Task: Find a flat in Bani, Dominican Republic, for 7 guests from 10th to 15th July, with 4 bedrooms, 7 beds, 4 bathrooms, priced between ₹10,000 and ₹15,000, including amenities like Gym, Wifi, and Free parking, and hosted by someone who speaks English.
Action: Mouse moved to (604, 96)
Screenshot: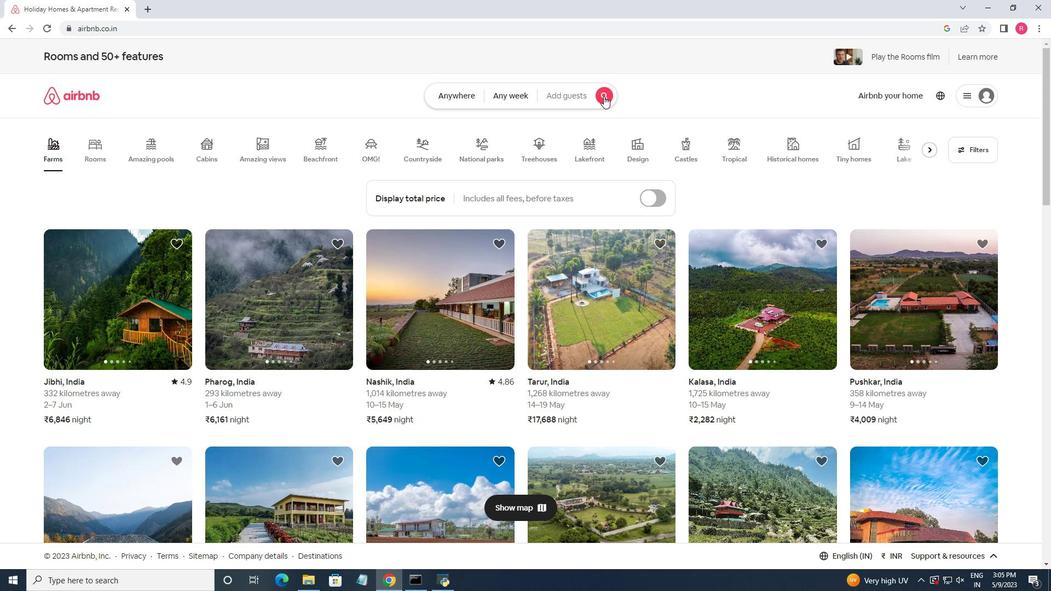 
Action: Mouse pressed left at (604, 96)
Screenshot: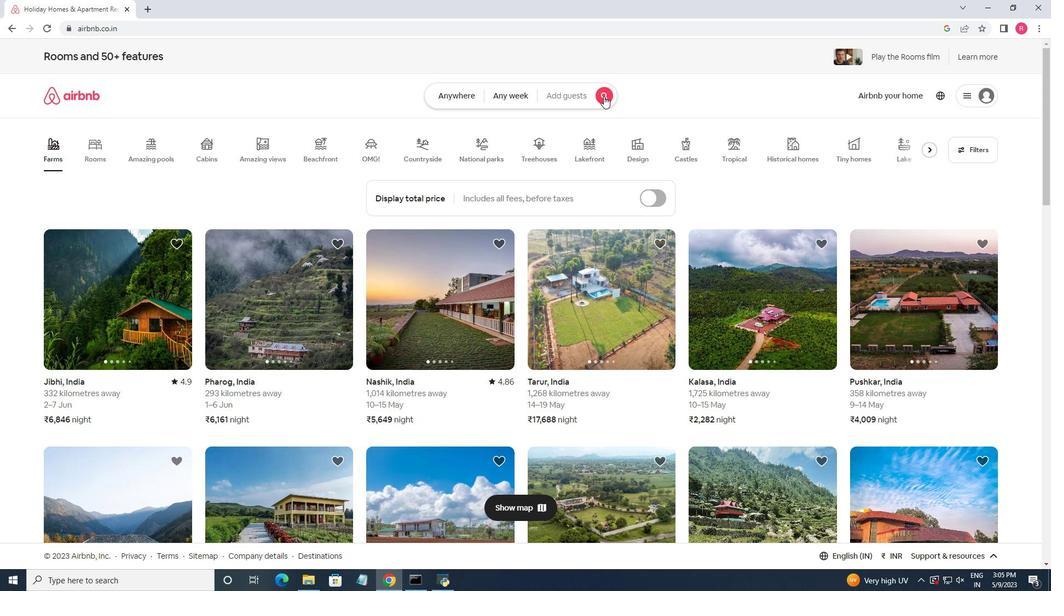 
Action: Mouse moved to (377, 136)
Screenshot: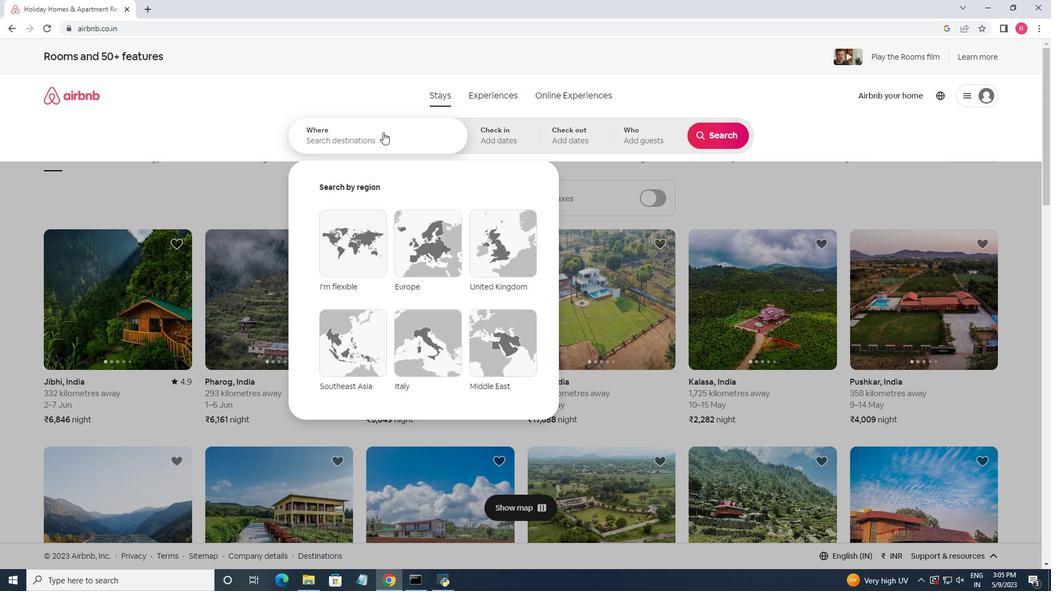 
Action: Mouse pressed left at (377, 136)
Screenshot: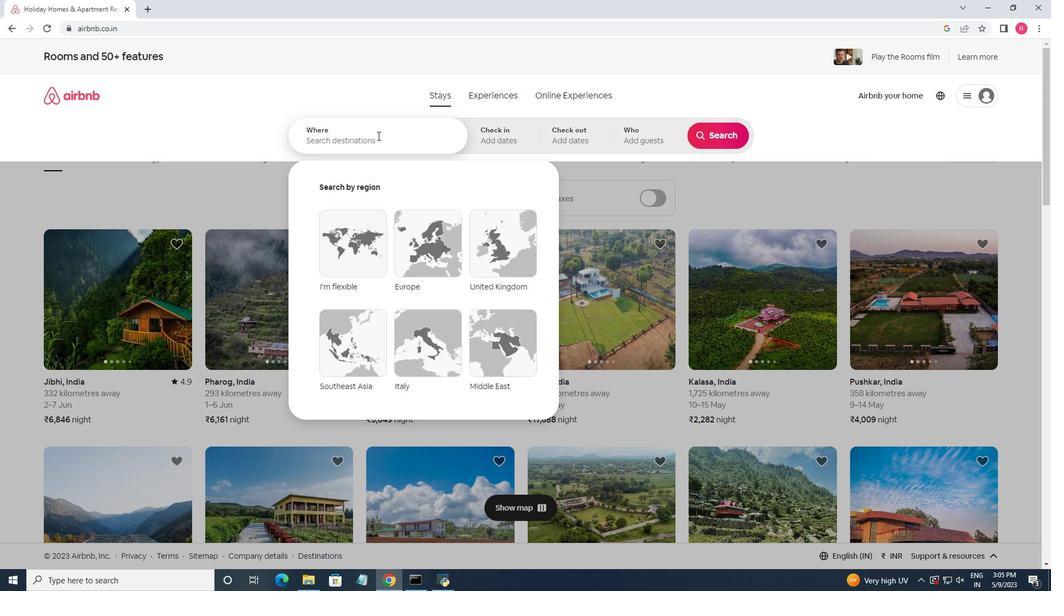 
Action: Mouse moved to (377, 136)
Screenshot: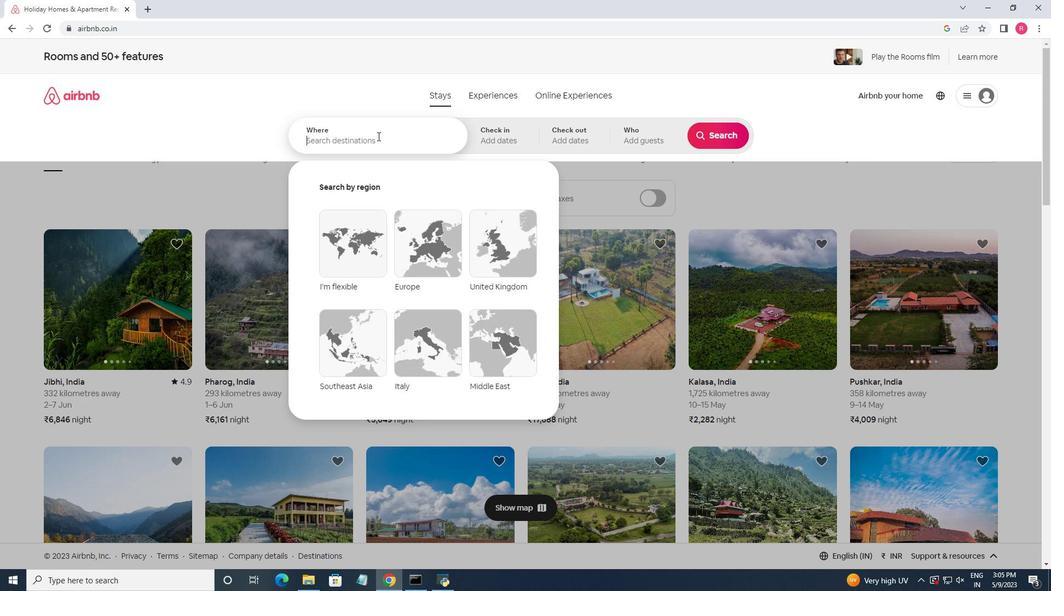 
Action: Key pressed <Key.shift><Key.shift><Key.shift><Key.shift>Bani,<Key.space><Key.shift><Key.shift><Key.shift><Key.shift><Key.shift><Key.shift>Dominician<Key.space><Key.shift>Republic
Screenshot: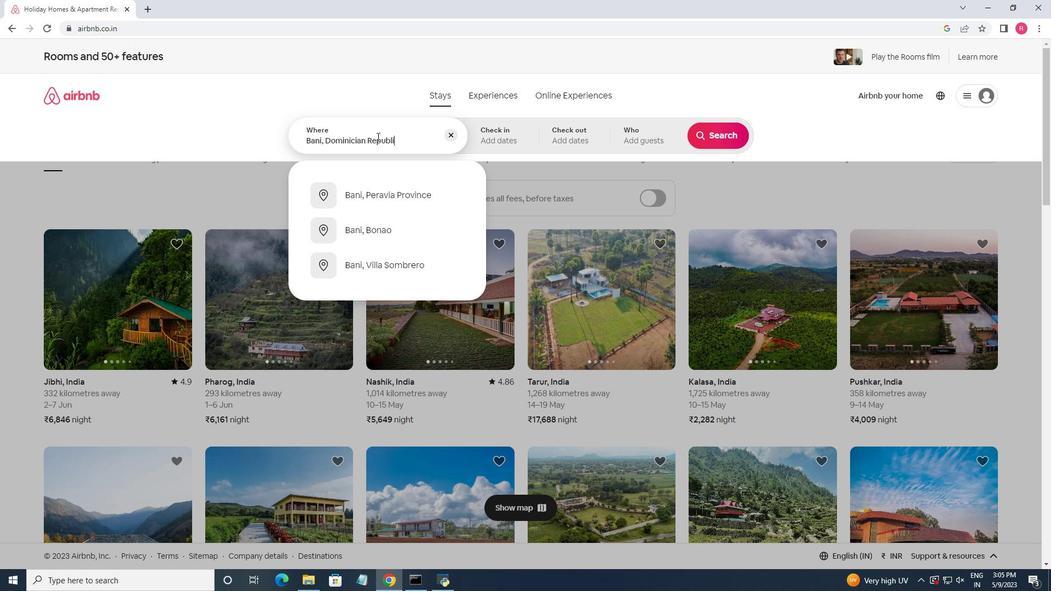
Action: Mouse moved to (423, 141)
Screenshot: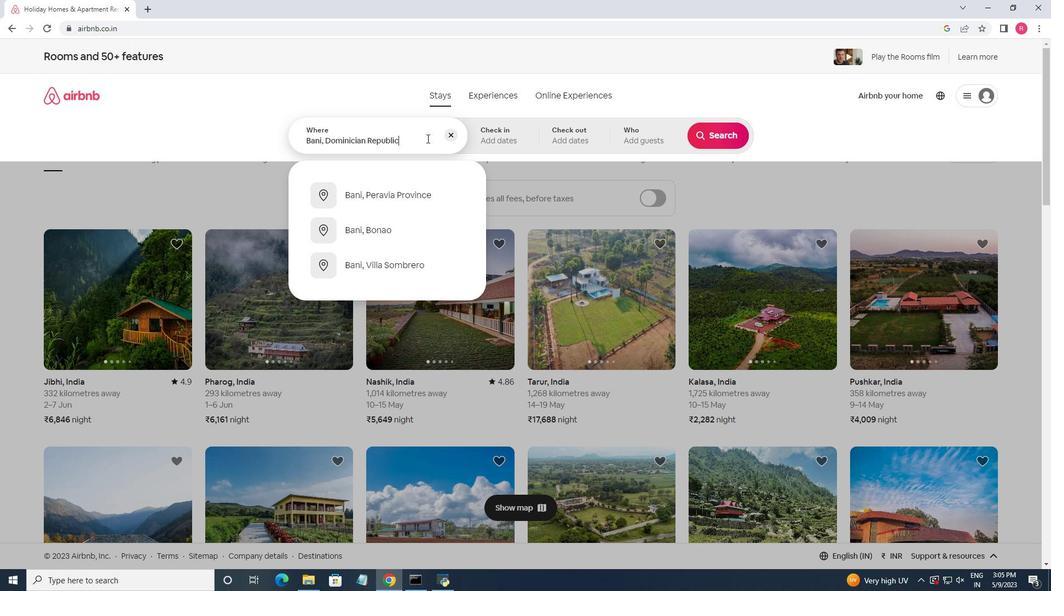 
Action: Key pressed <Key.enter>
Screenshot: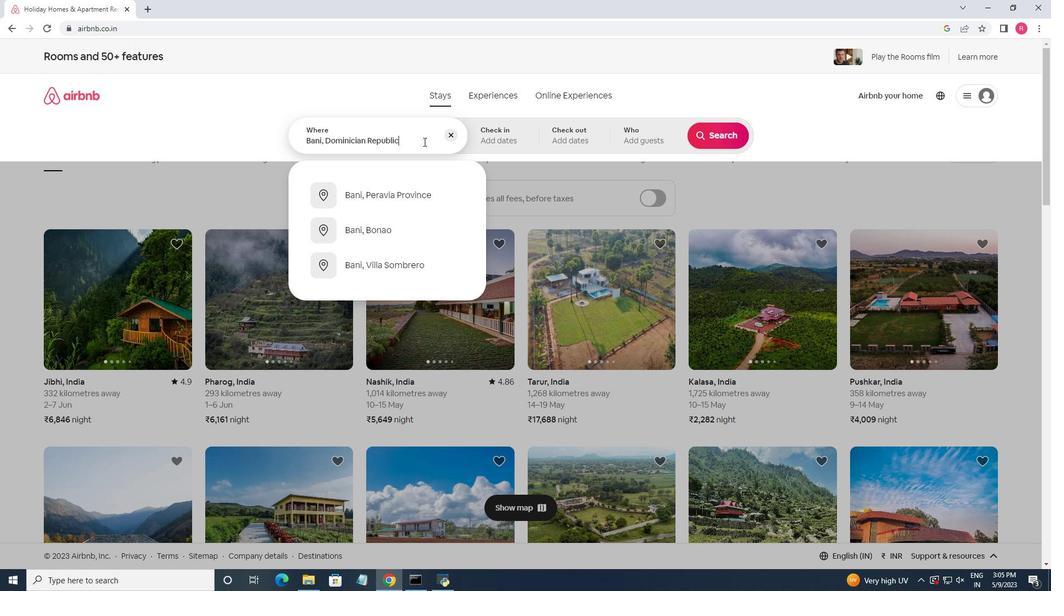 
Action: Mouse moved to (712, 227)
Screenshot: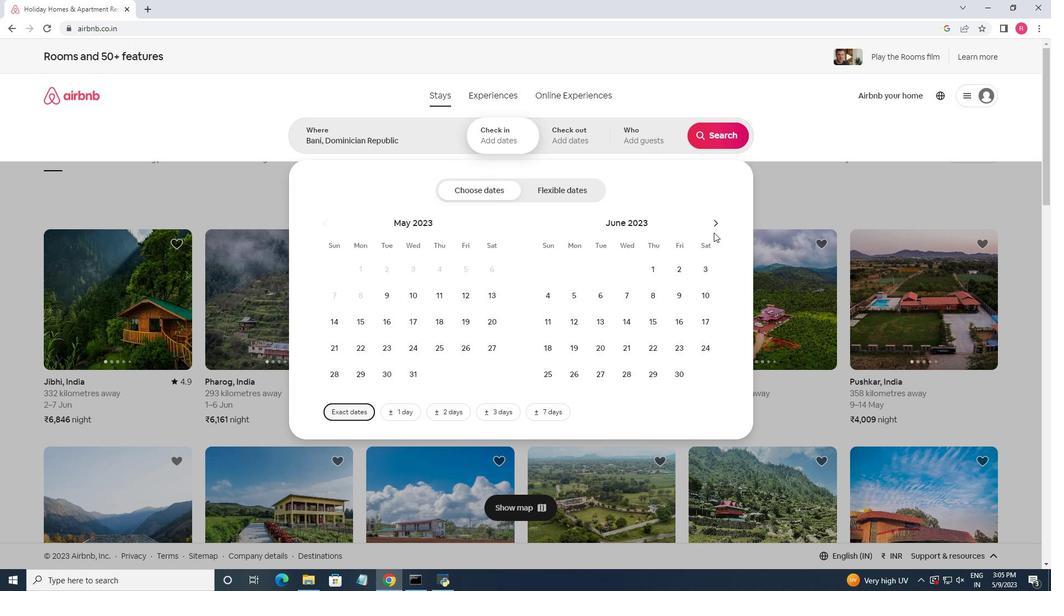
Action: Mouse pressed left at (712, 227)
Screenshot: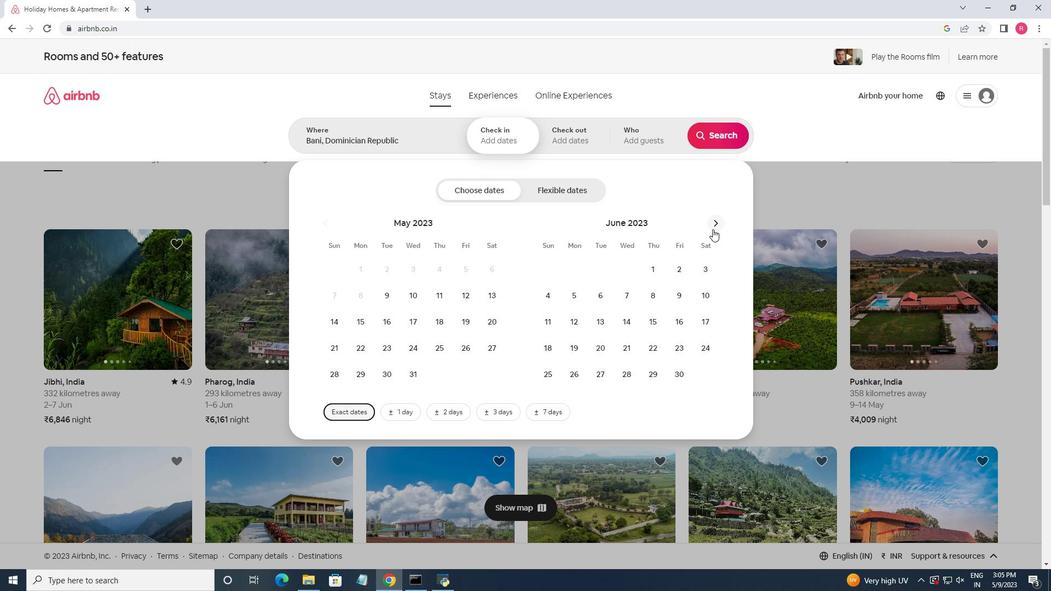 
Action: Mouse moved to (572, 319)
Screenshot: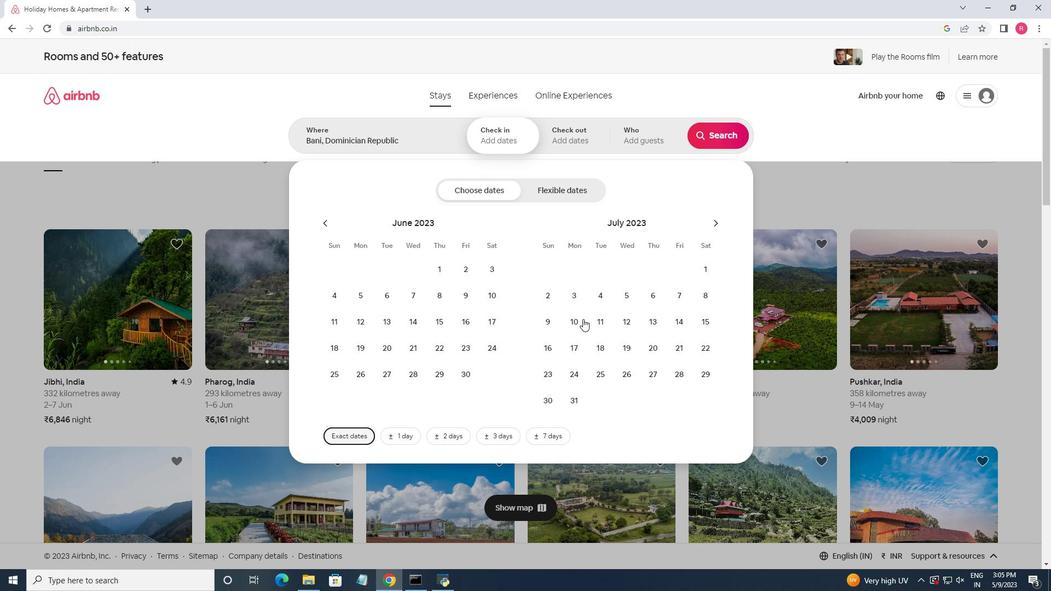 
Action: Mouse pressed left at (572, 319)
Screenshot: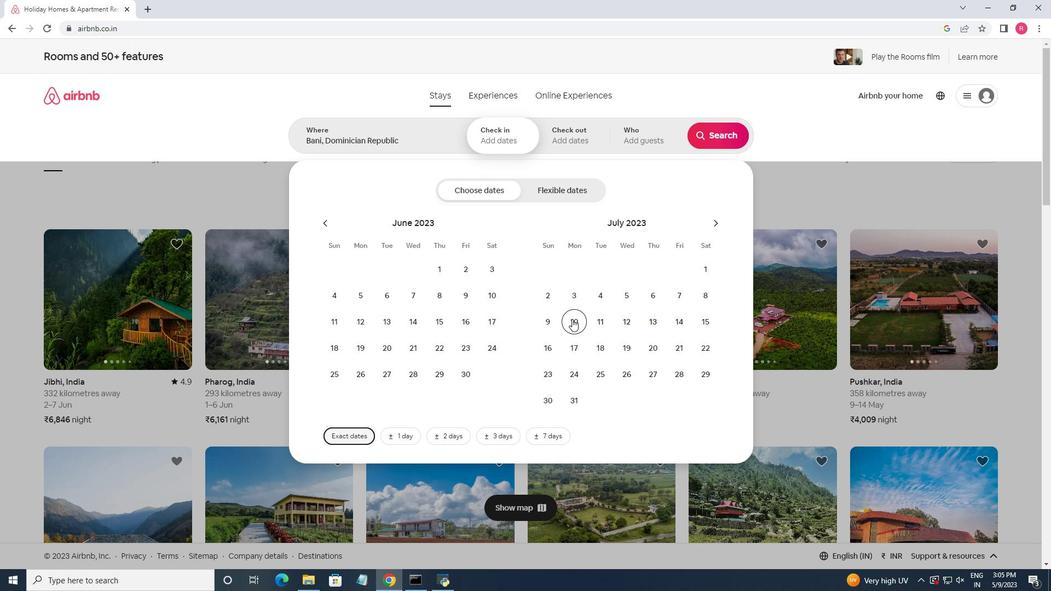 
Action: Mouse moved to (705, 328)
Screenshot: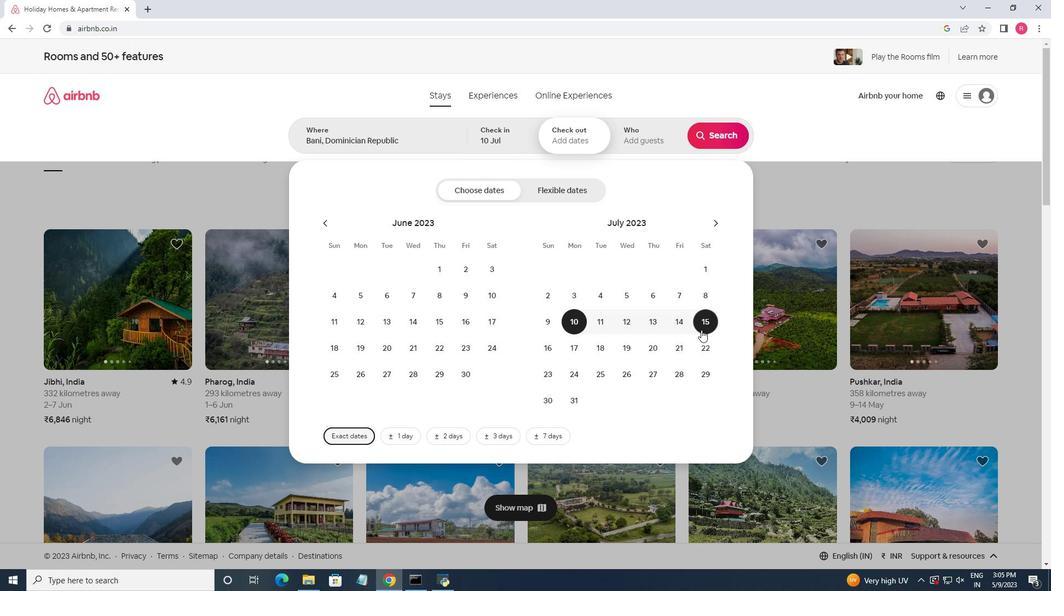 
Action: Mouse pressed left at (705, 328)
Screenshot: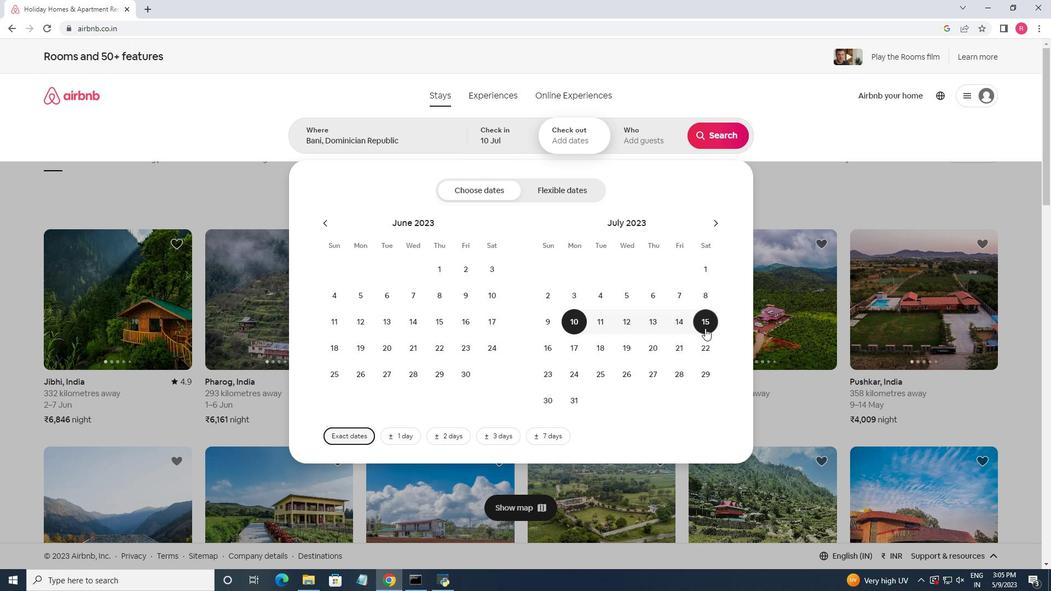 
Action: Mouse moved to (654, 140)
Screenshot: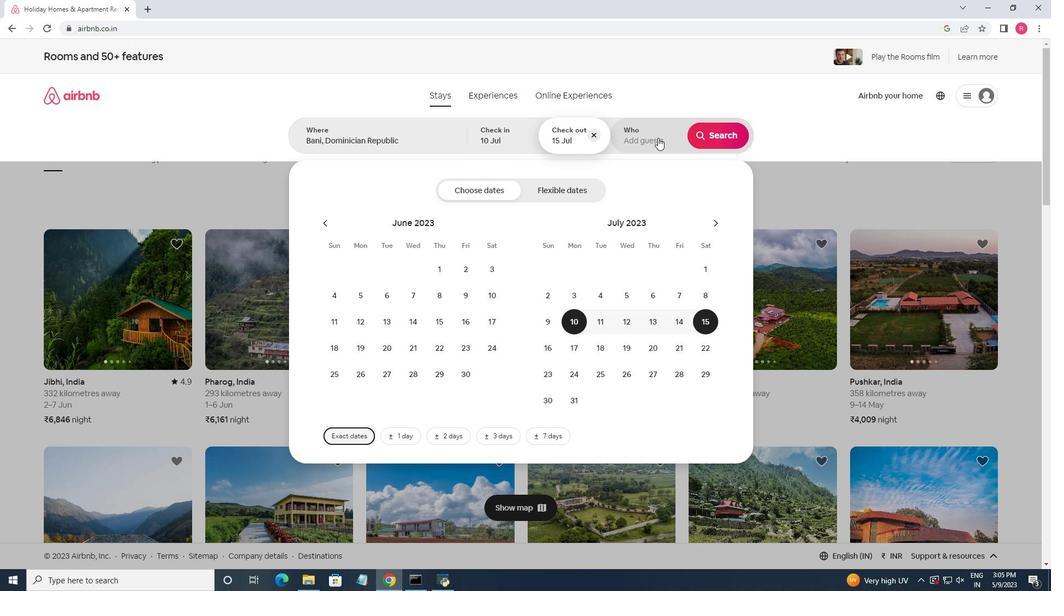 
Action: Mouse pressed left at (654, 140)
Screenshot: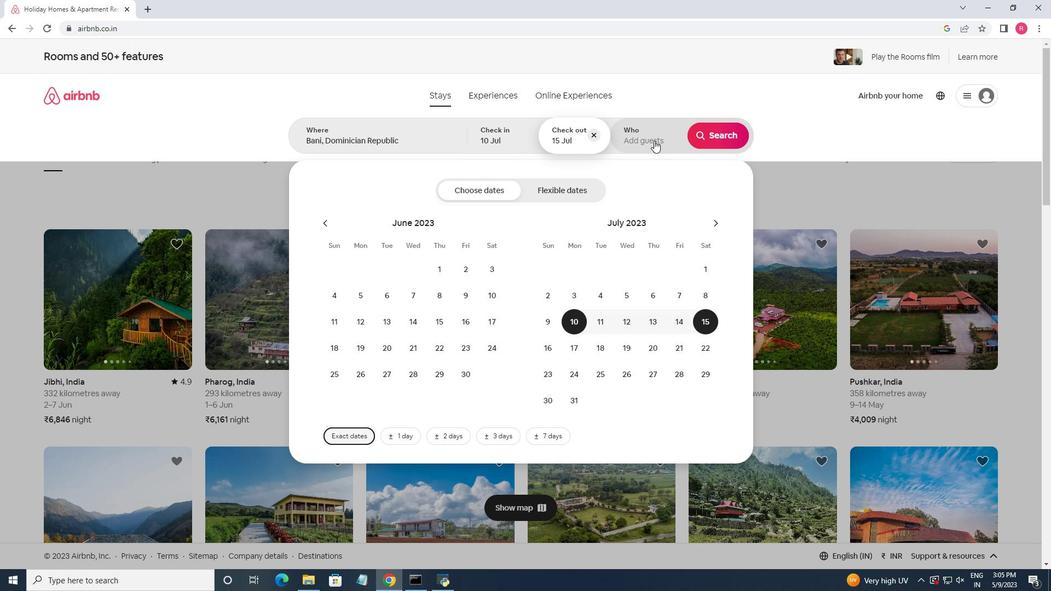 
Action: Mouse moved to (718, 197)
Screenshot: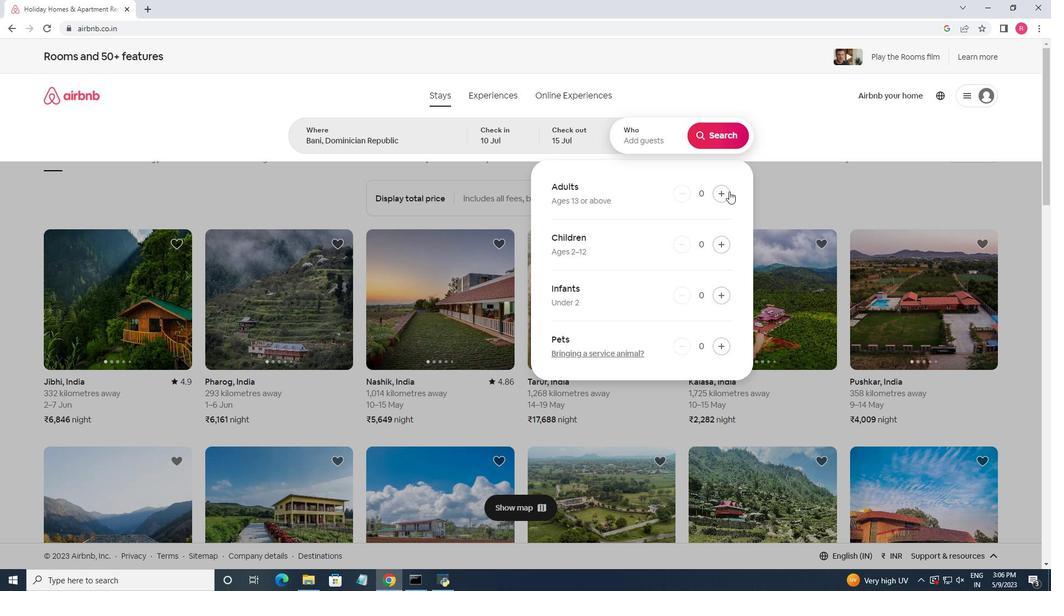 
Action: Mouse pressed left at (718, 197)
Screenshot: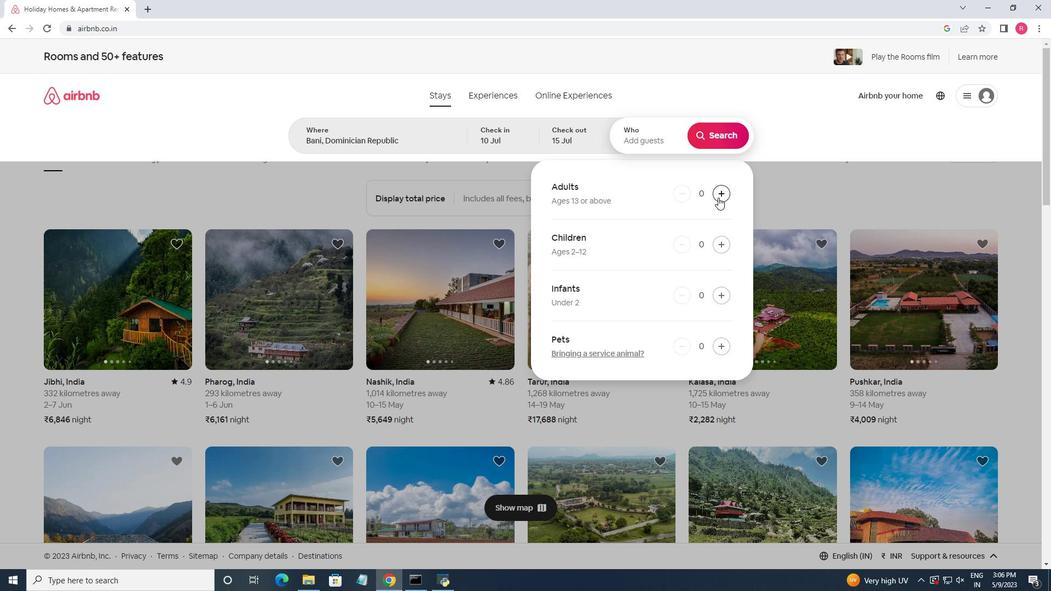 
Action: Mouse pressed left at (718, 197)
Screenshot: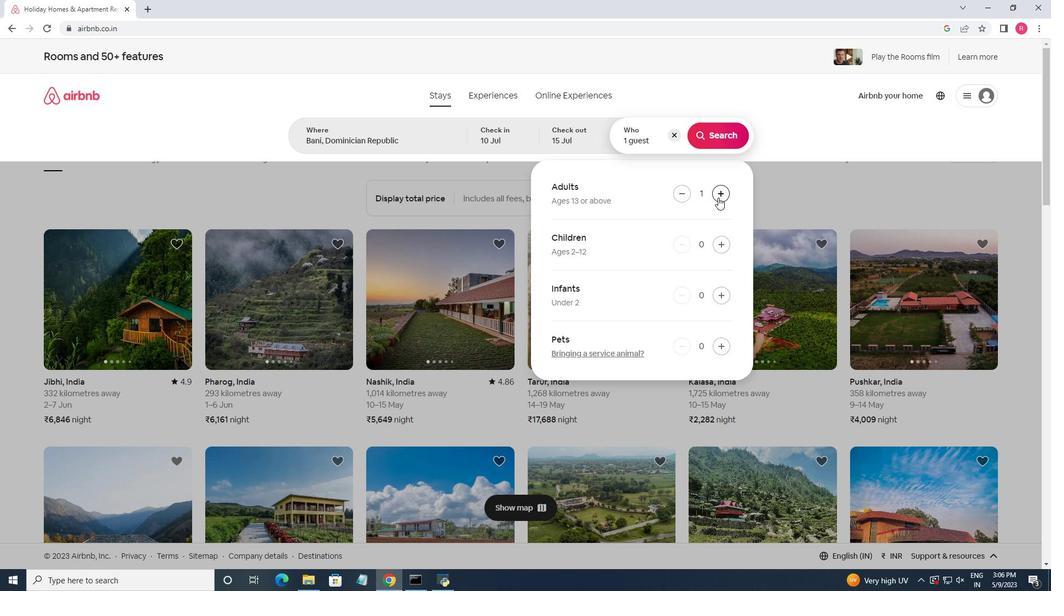 
Action: Mouse pressed left at (718, 197)
Screenshot: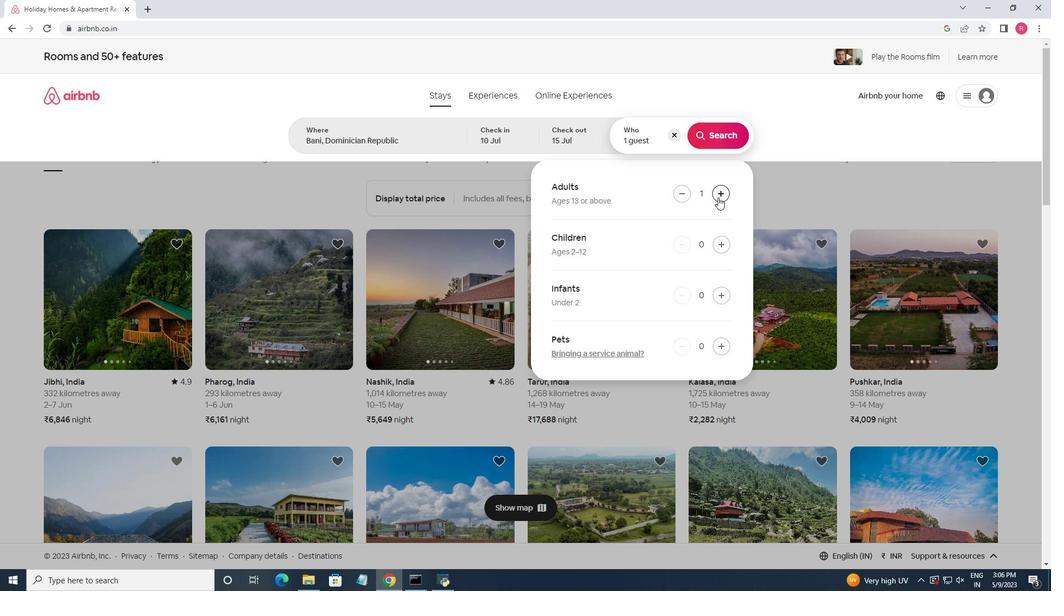 
Action: Mouse pressed left at (718, 197)
Screenshot: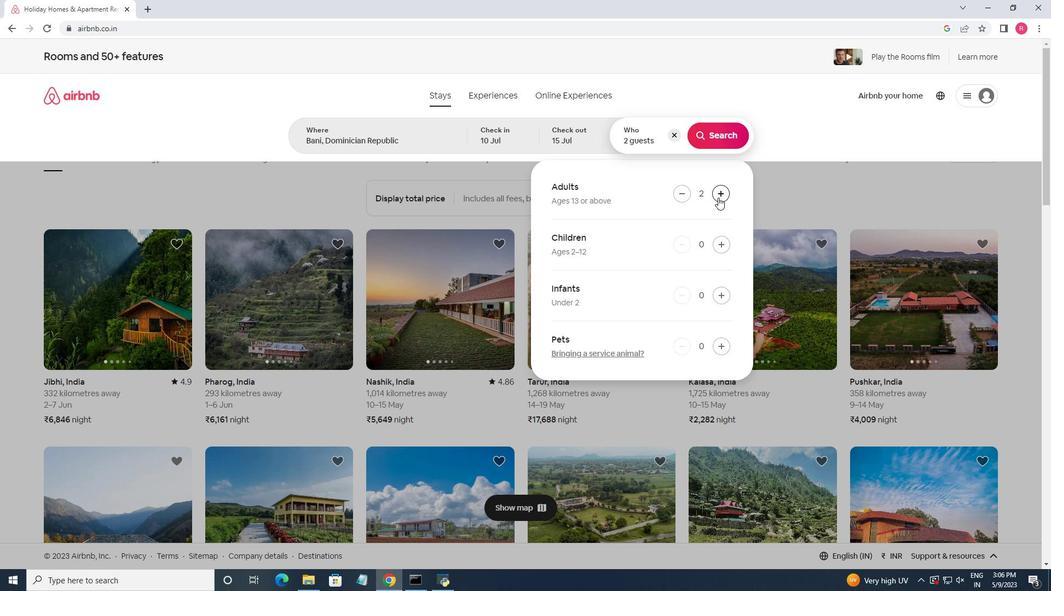 
Action: Mouse pressed left at (718, 197)
Screenshot: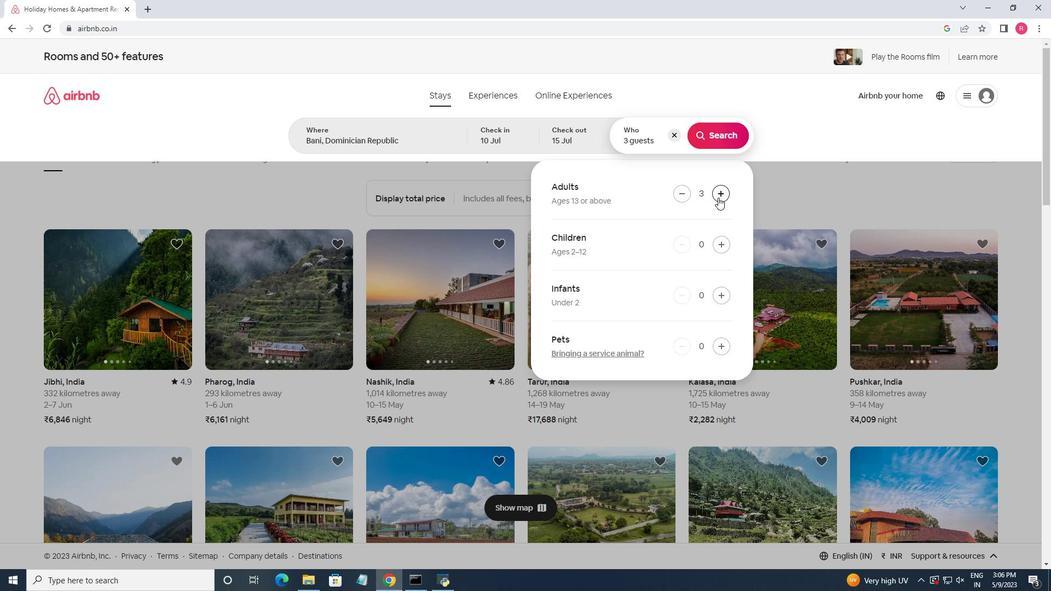 
Action: Mouse pressed left at (718, 197)
Screenshot: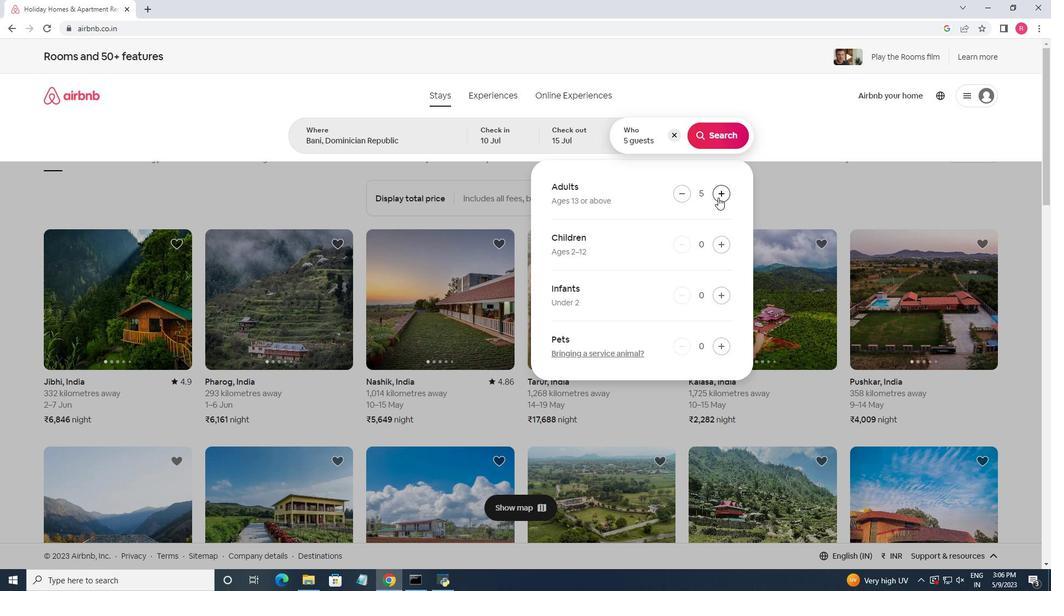 
Action: Mouse pressed left at (718, 197)
Screenshot: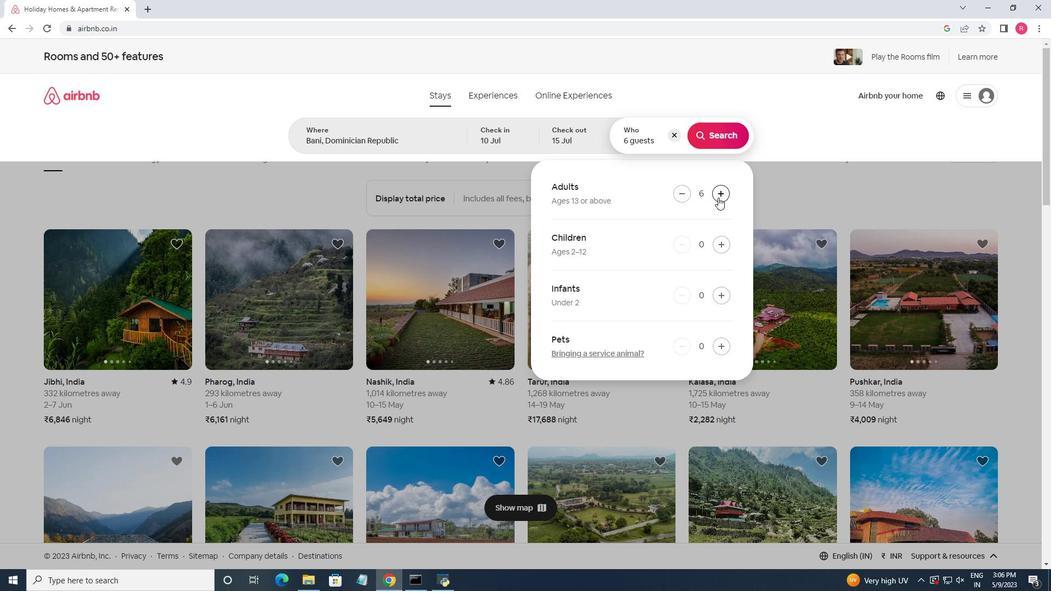 
Action: Mouse moved to (716, 138)
Screenshot: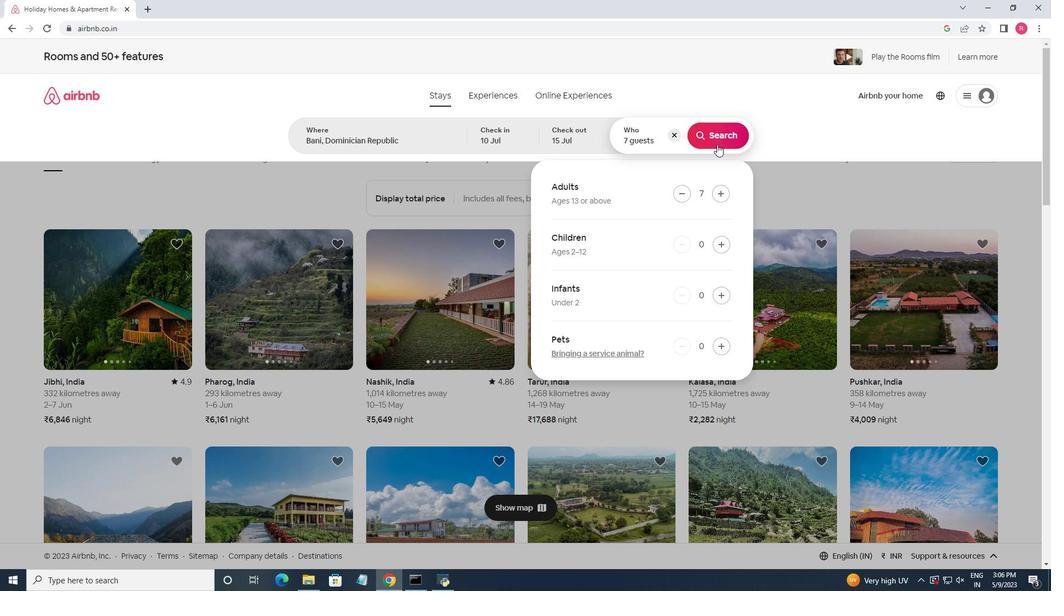
Action: Mouse pressed left at (716, 138)
Screenshot: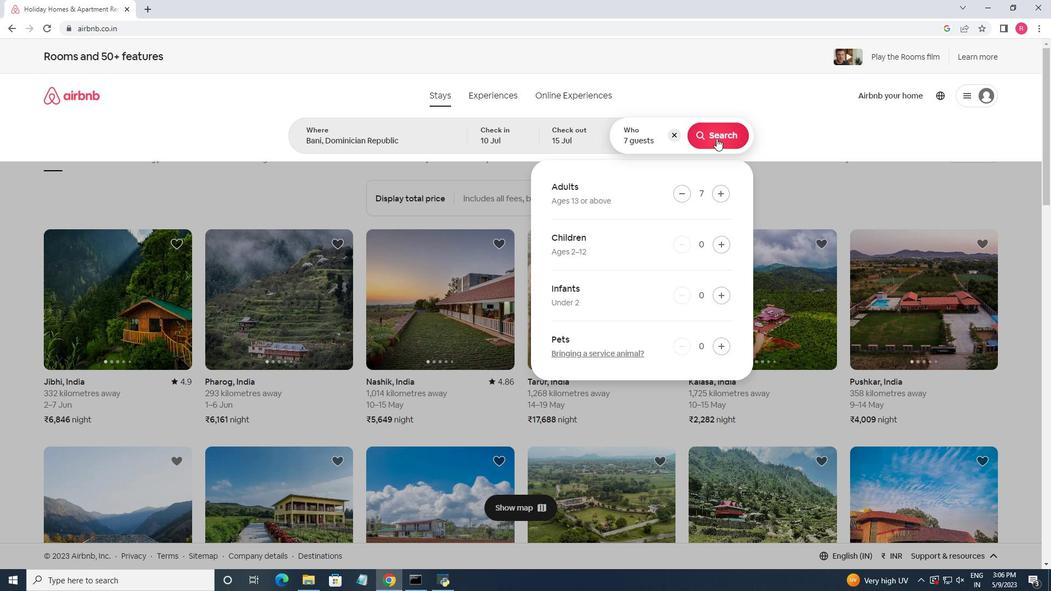 
Action: Mouse moved to (993, 112)
Screenshot: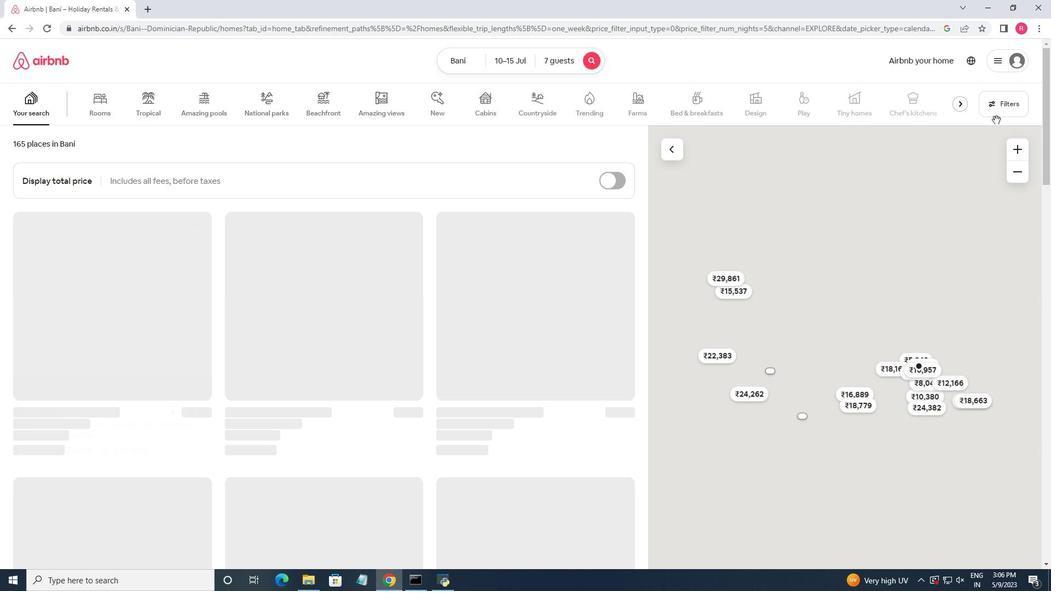
Action: Mouse pressed left at (993, 112)
Screenshot: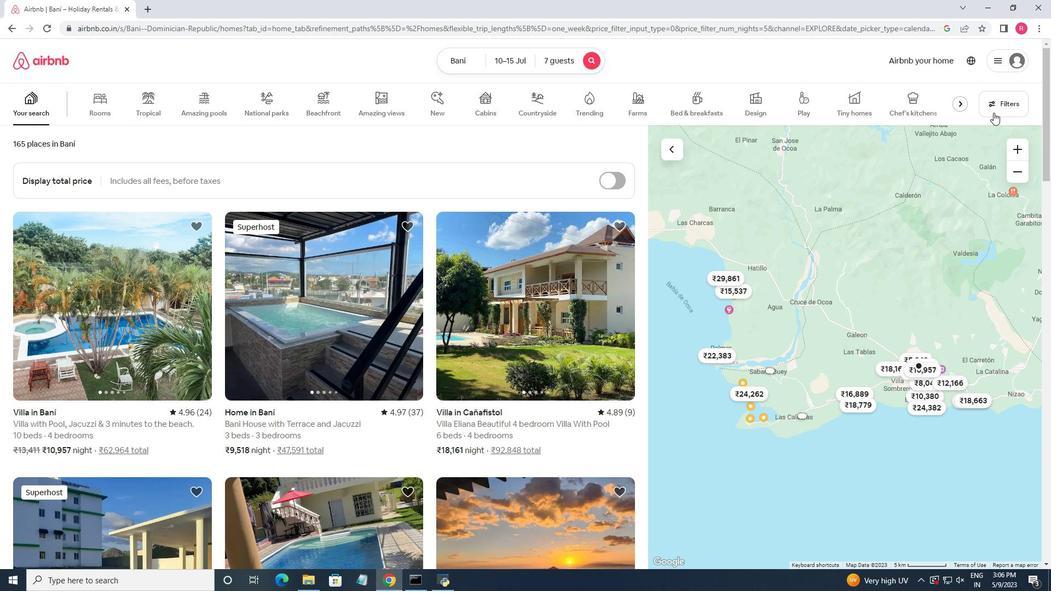 
Action: Mouse moved to (389, 372)
Screenshot: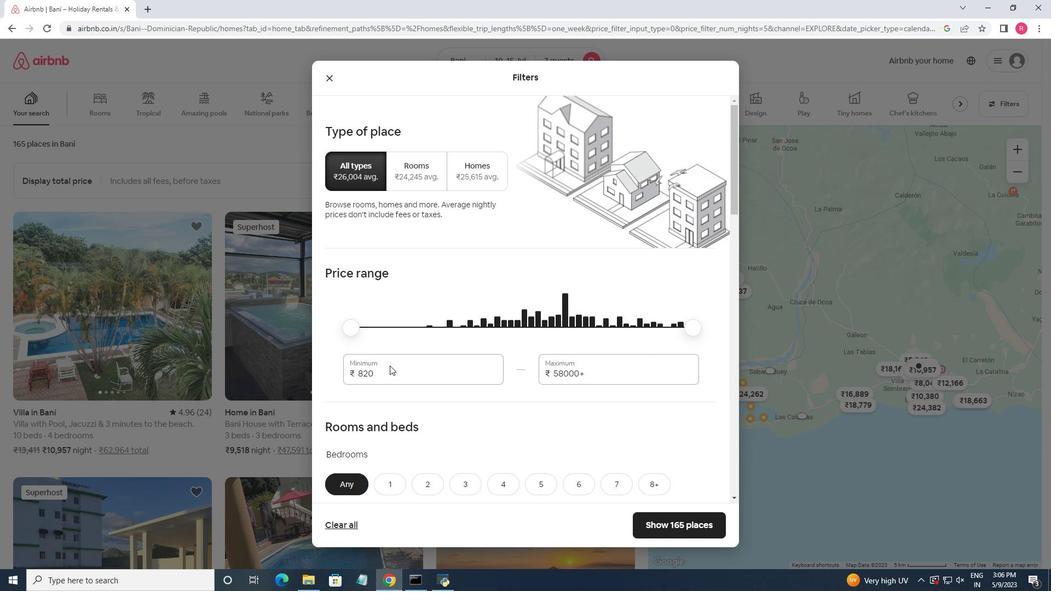
Action: Mouse pressed left at (389, 372)
Screenshot: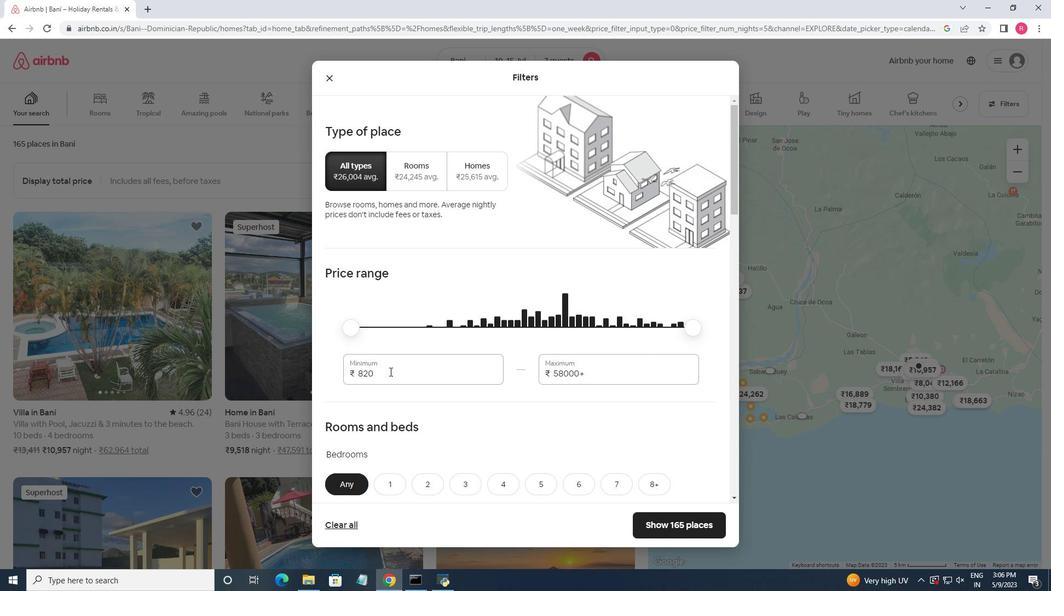 
Action: Mouse pressed left at (389, 372)
Screenshot: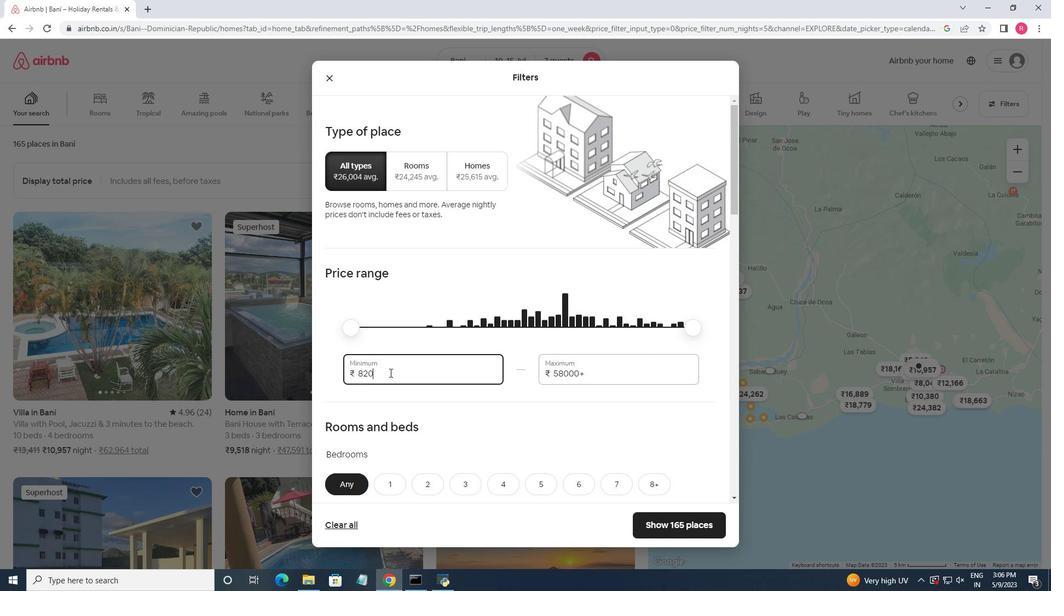
Action: Key pressed 10000<Key.tab>15000
Screenshot: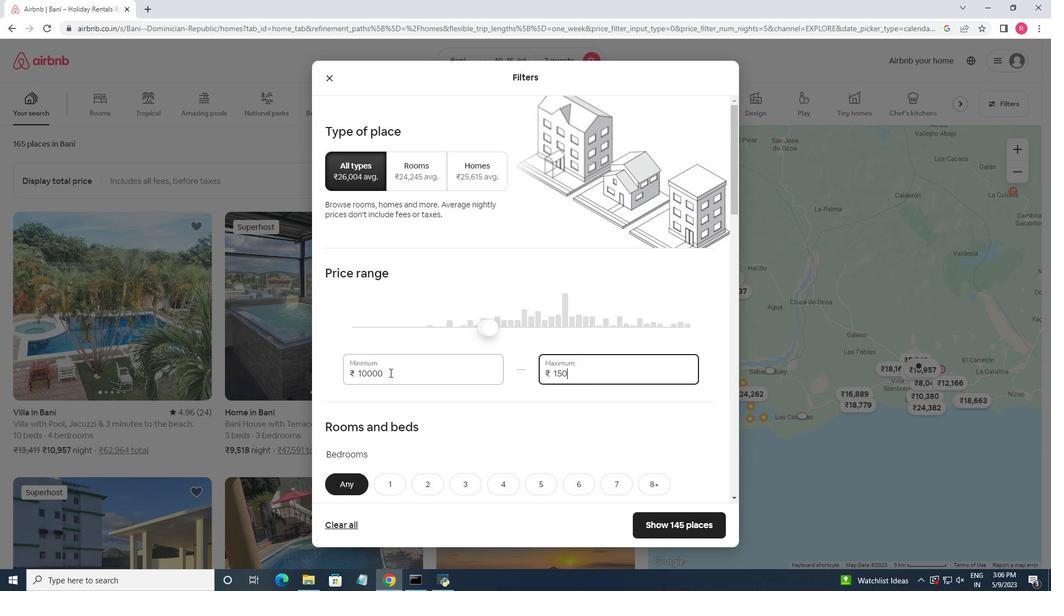 
Action: Mouse moved to (424, 381)
Screenshot: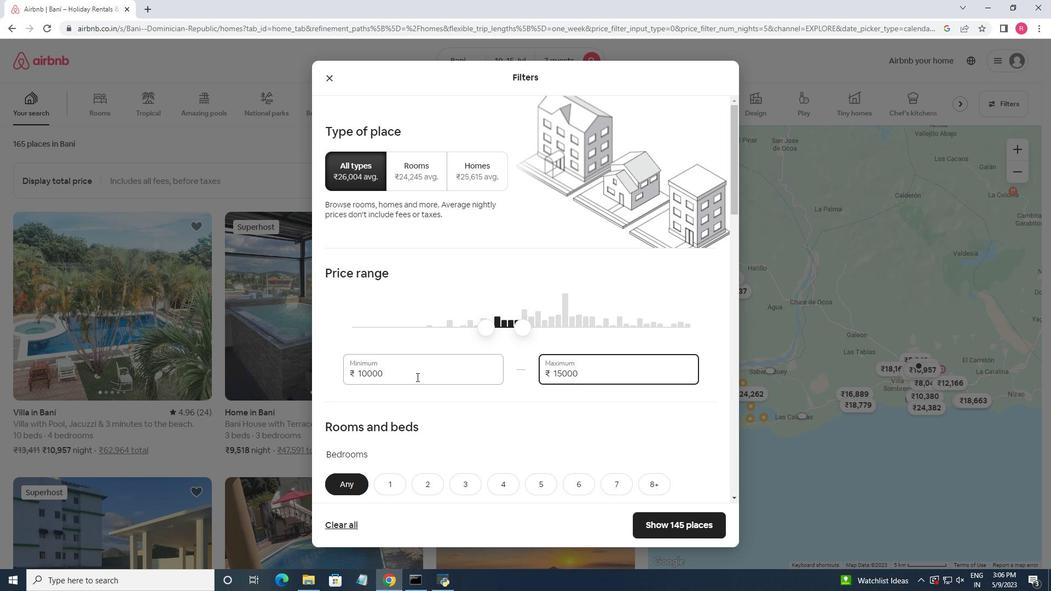 
Action: Mouse scrolled (424, 380) with delta (0, 0)
Screenshot: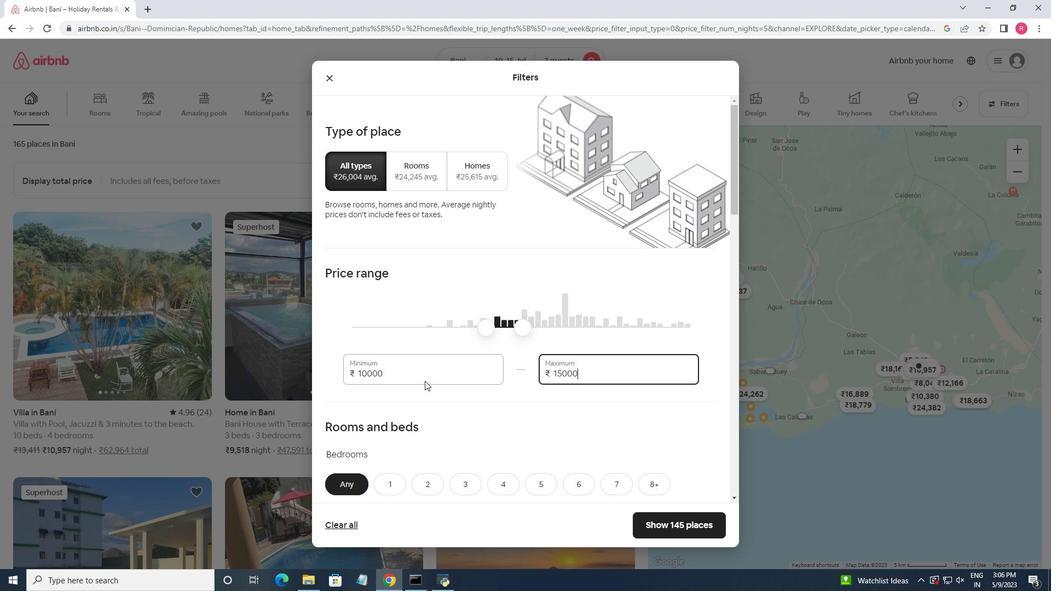 
Action: Mouse moved to (429, 392)
Screenshot: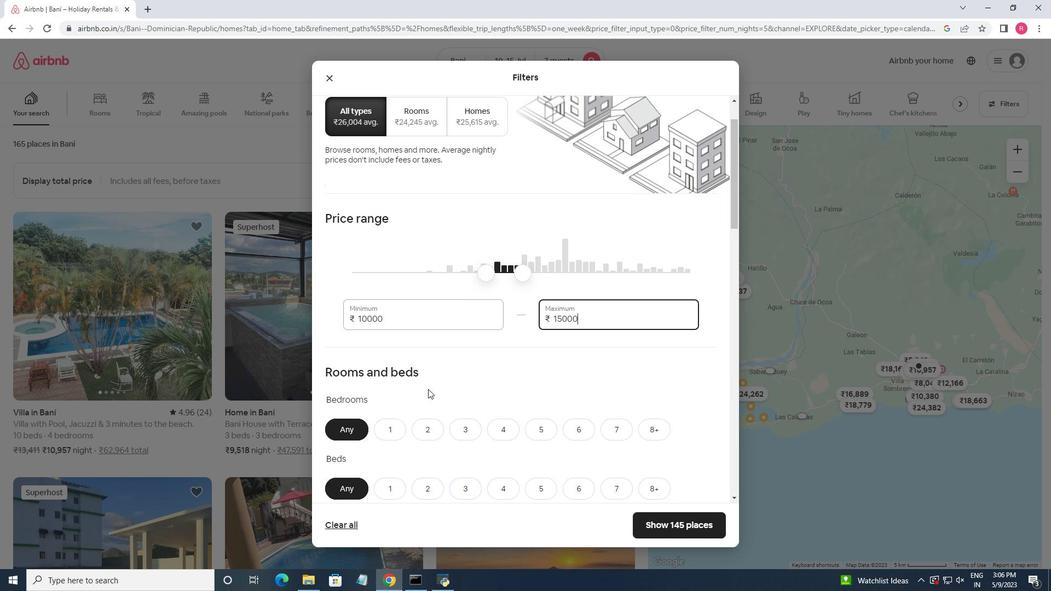 
Action: Mouse scrolled (429, 391) with delta (0, 0)
Screenshot: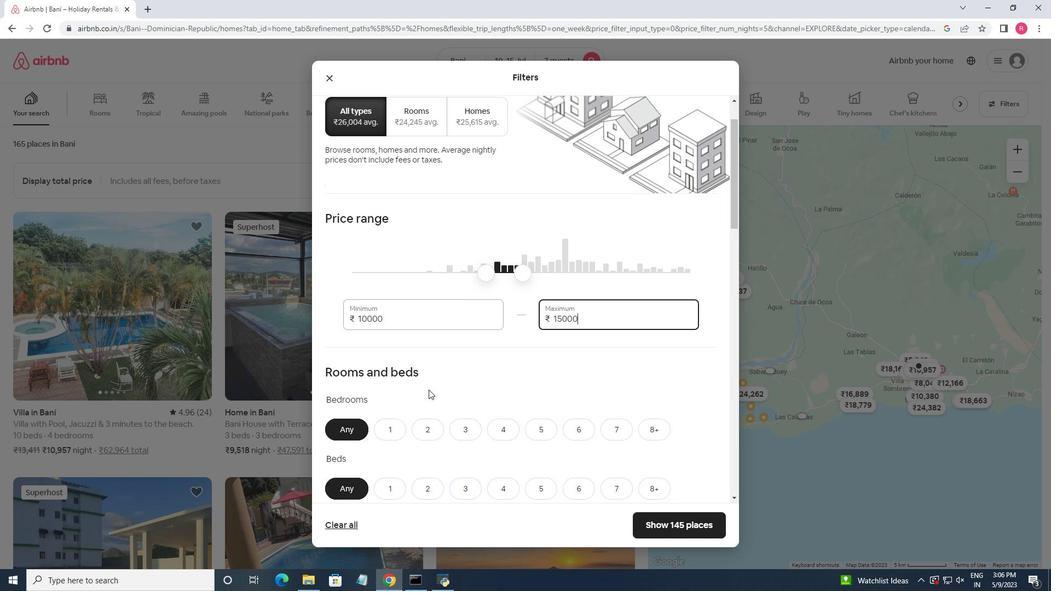 
Action: Mouse moved to (491, 376)
Screenshot: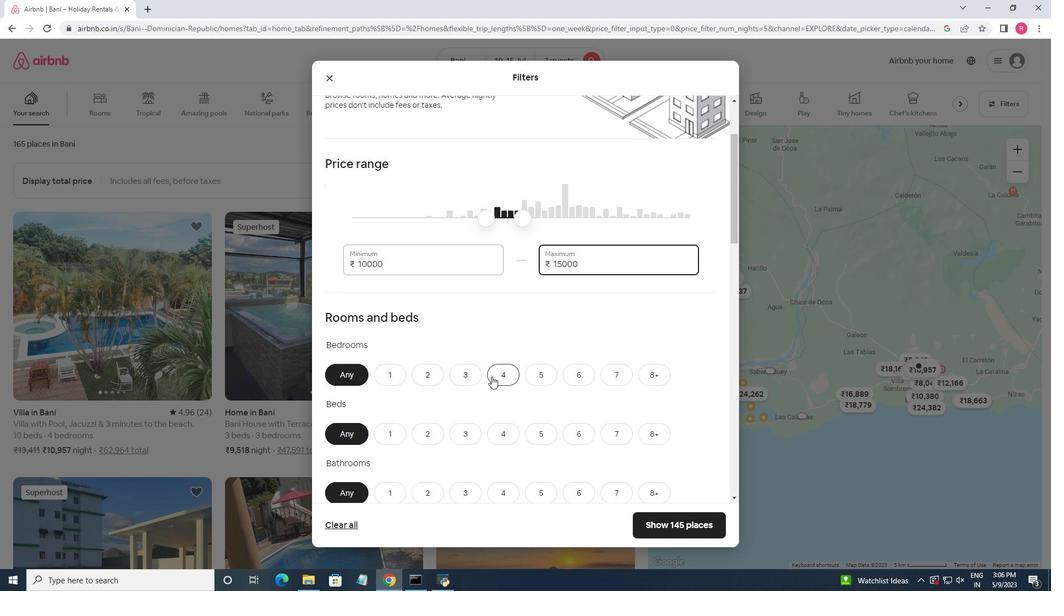
Action: Mouse pressed left at (491, 376)
Screenshot: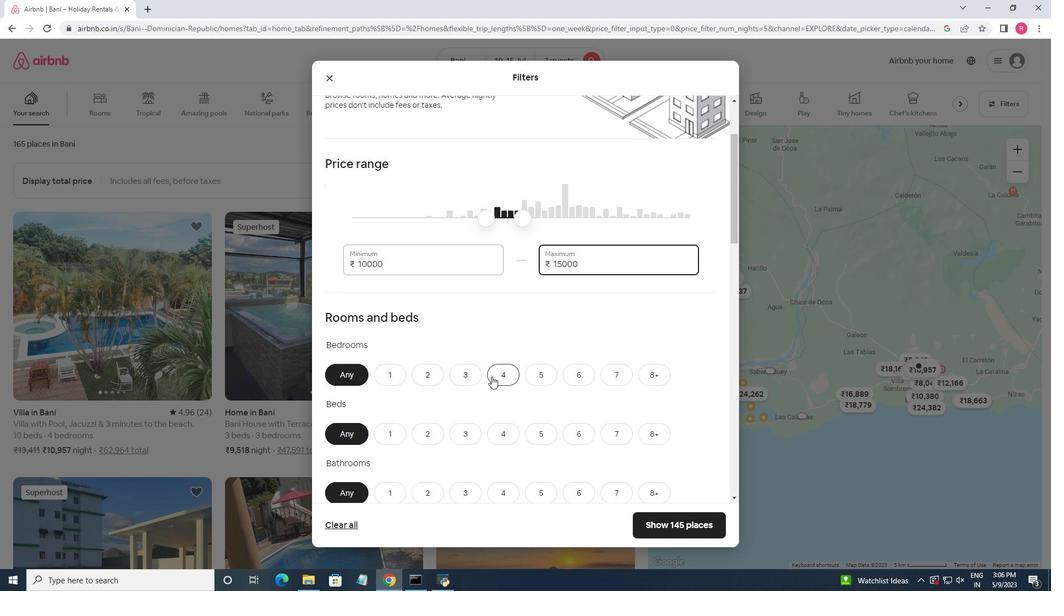 
Action: Mouse moved to (614, 434)
Screenshot: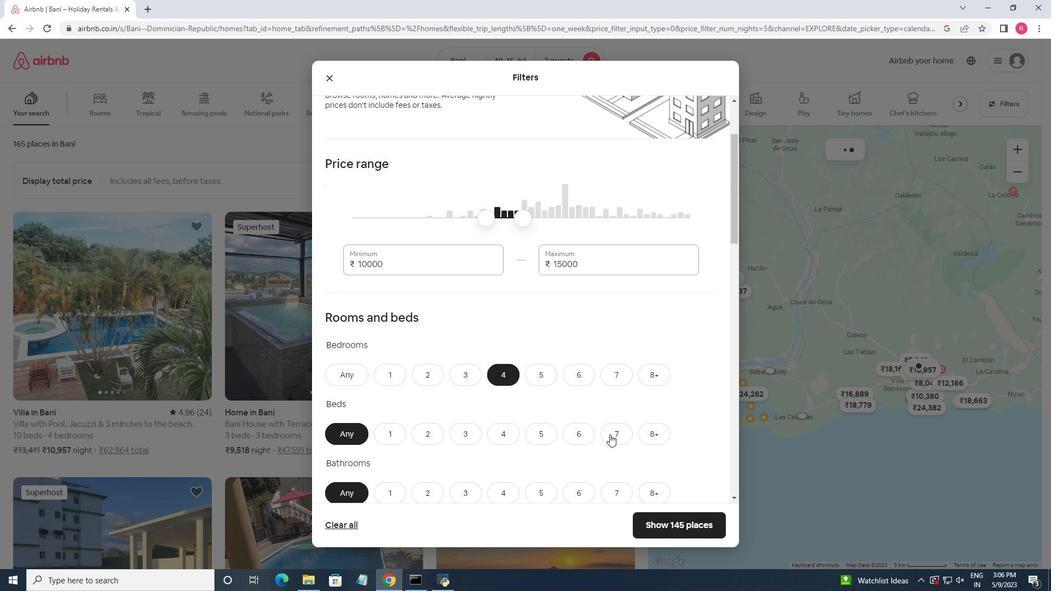 
Action: Mouse pressed left at (614, 434)
Screenshot: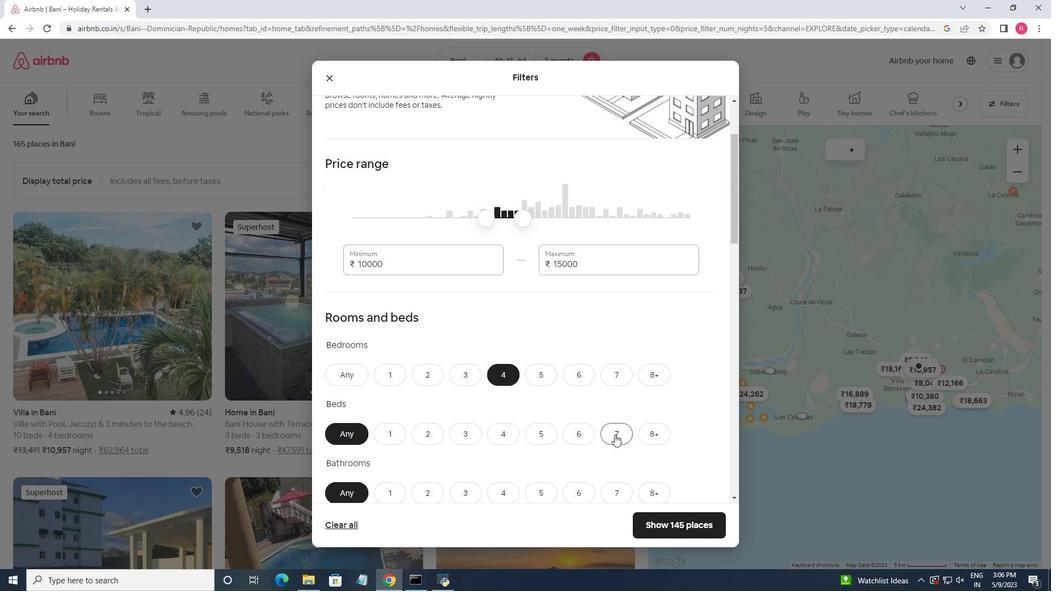 
Action: Mouse moved to (494, 491)
Screenshot: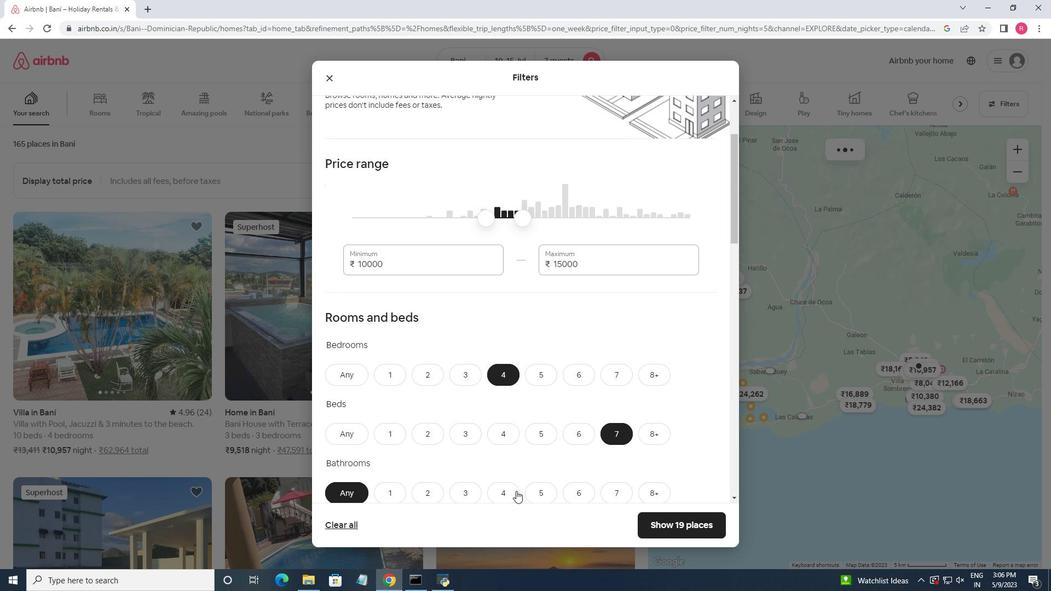 
Action: Mouse pressed left at (494, 491)
Screenshot: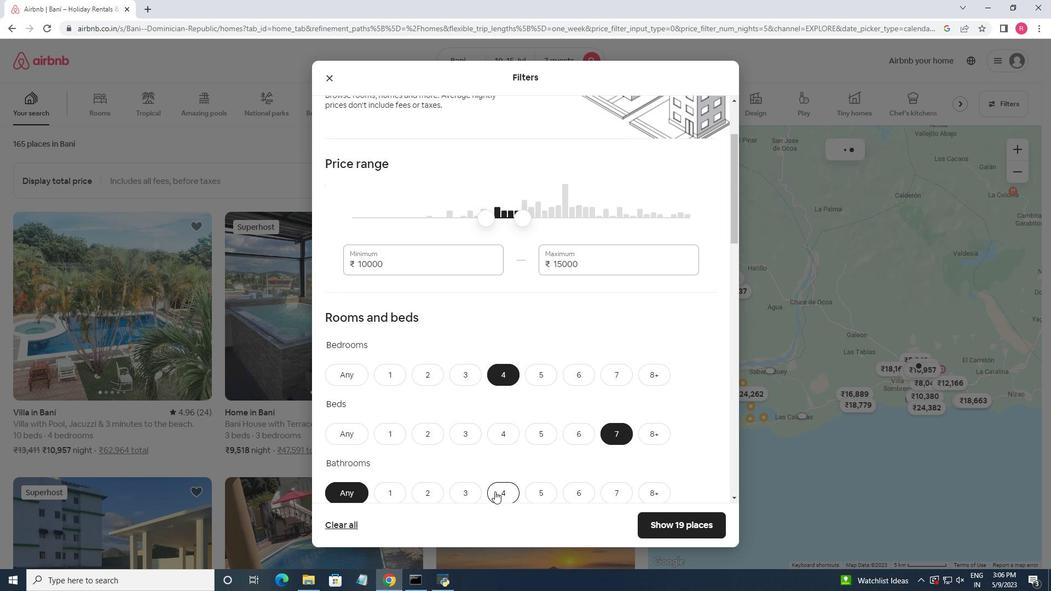 
Action: Mouse moved to (533, 425)
Screenshot: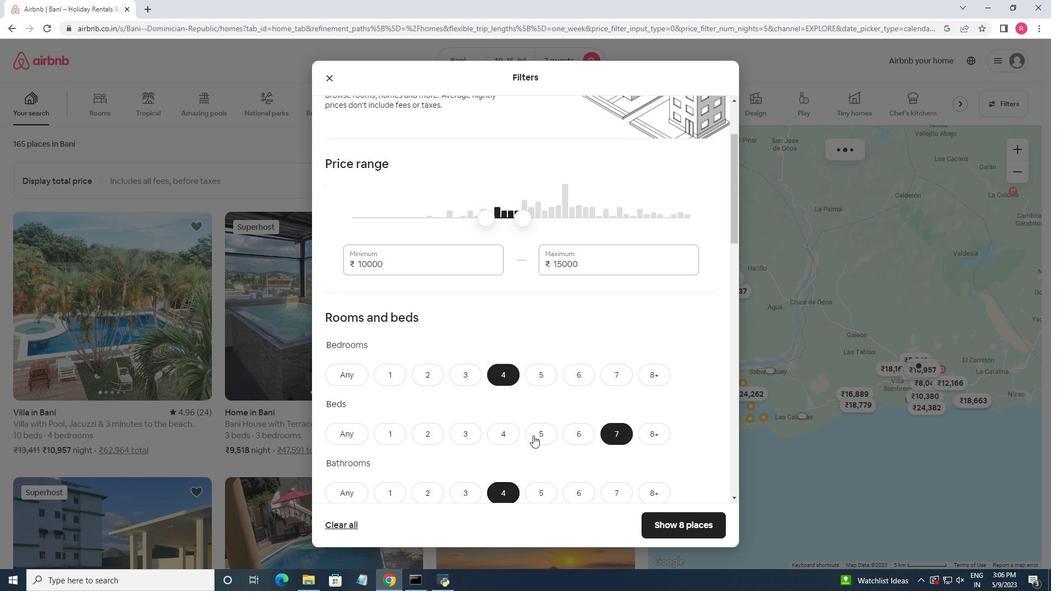 
Action: Mouse scrolled (533, 425) with delta (0, 0)
Screenshot: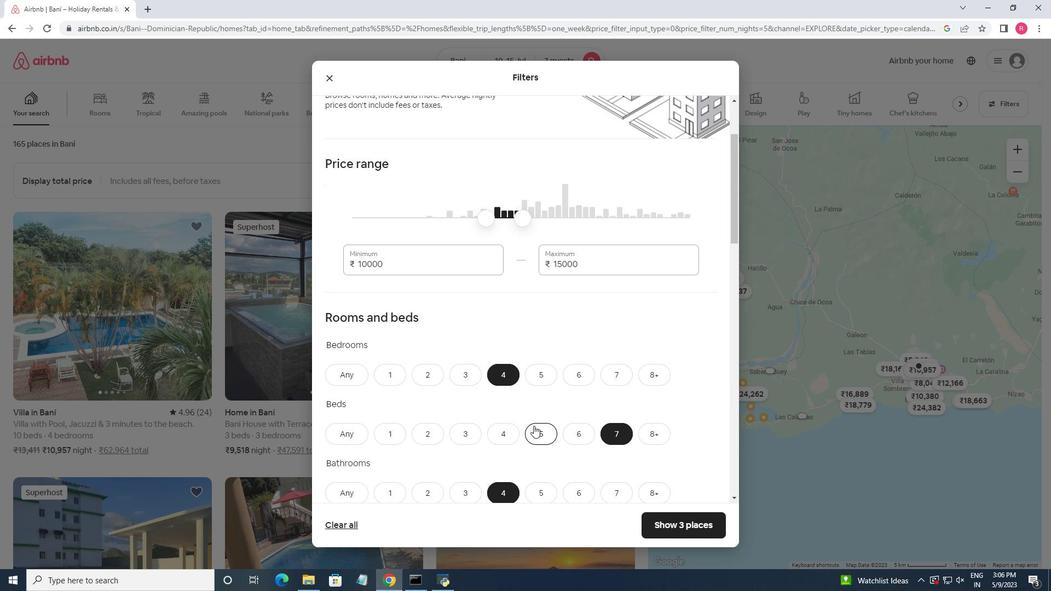 
Action: Mouse moved to (534, 425)
Screenshot: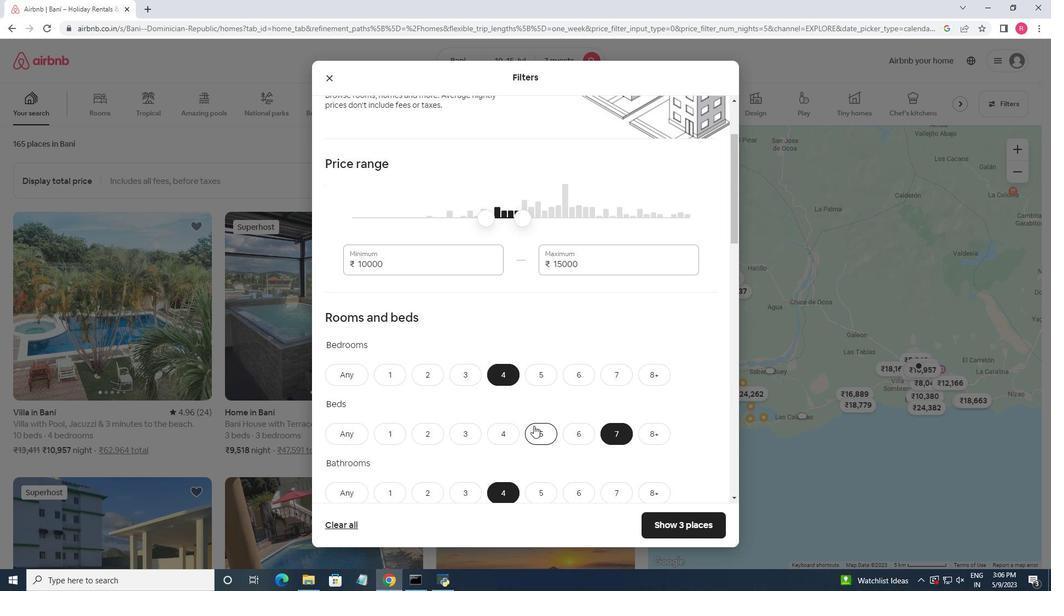 
Action: Mouse scrolled (534, 425) with delta (0, 0)
Screenshot: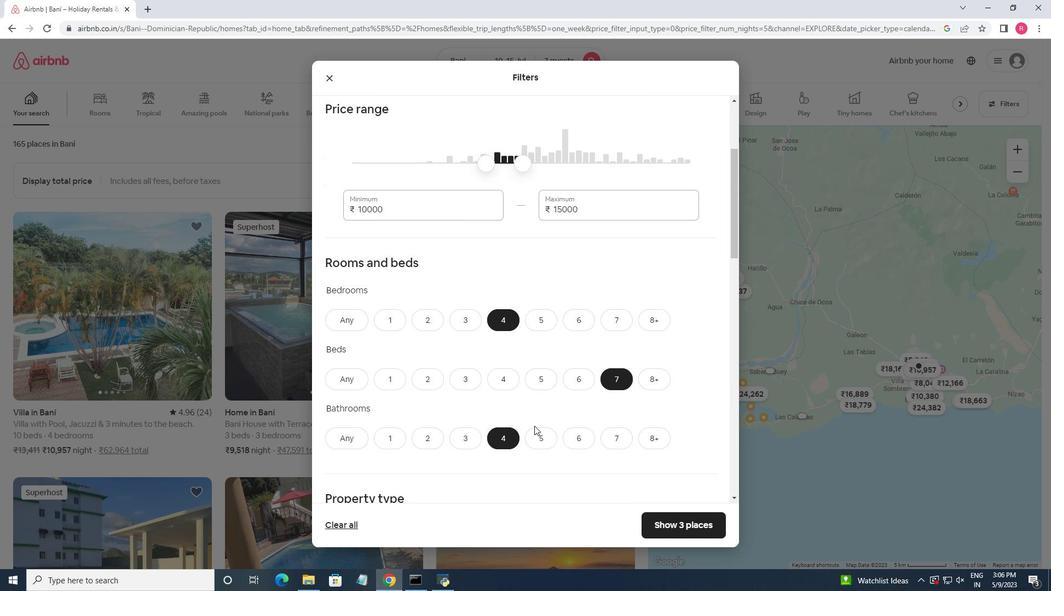
Action: Mouse moved to (534, 426)
Screenshot: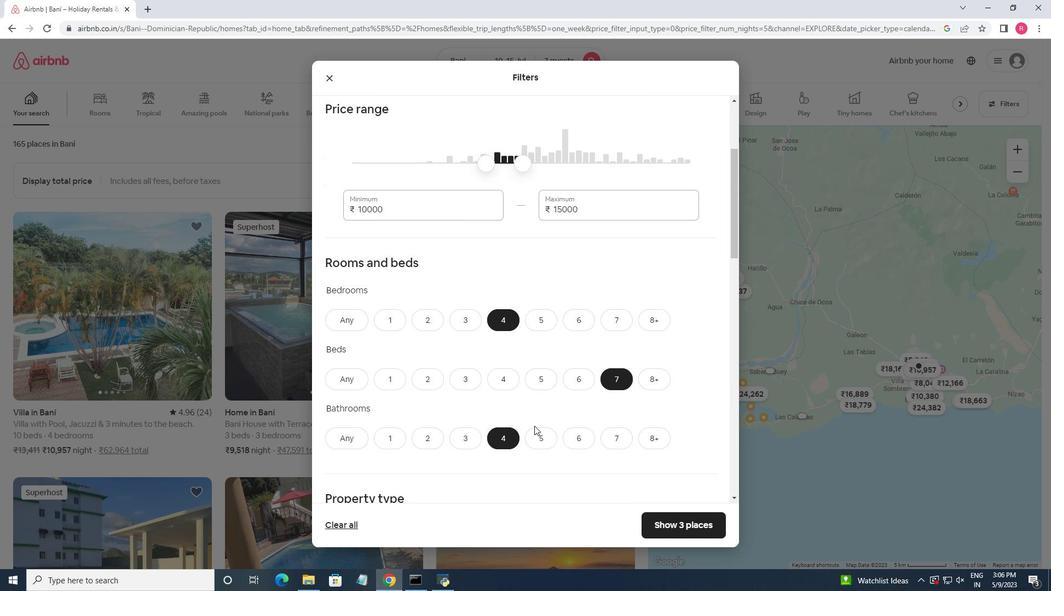 
Action: Mouse scrolled (534, 425) with delta (0, 0)
Screenshot: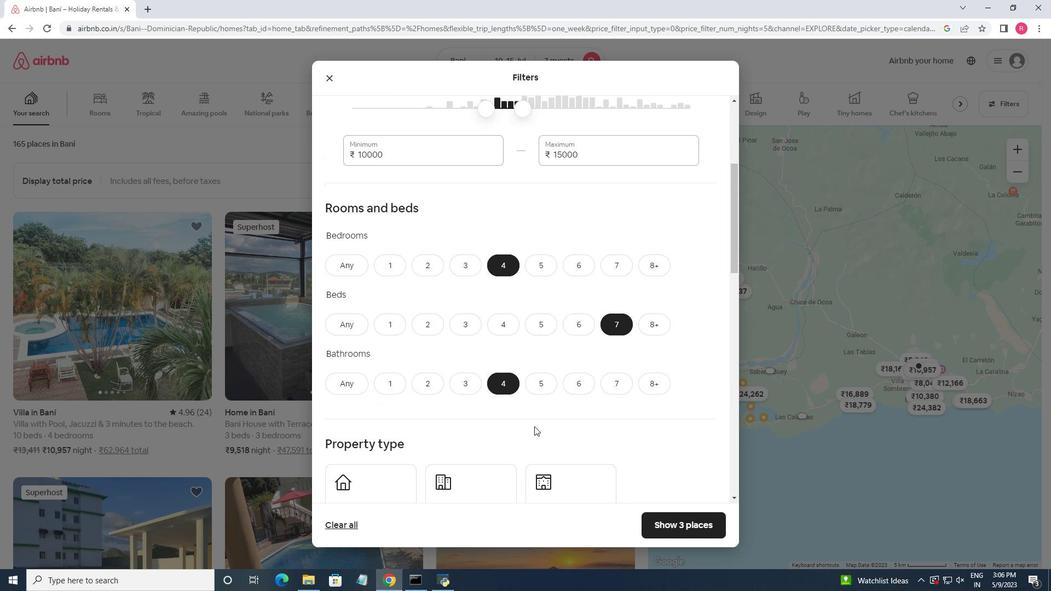 
Action: Mouse moved to (400, 450)
Screenshot: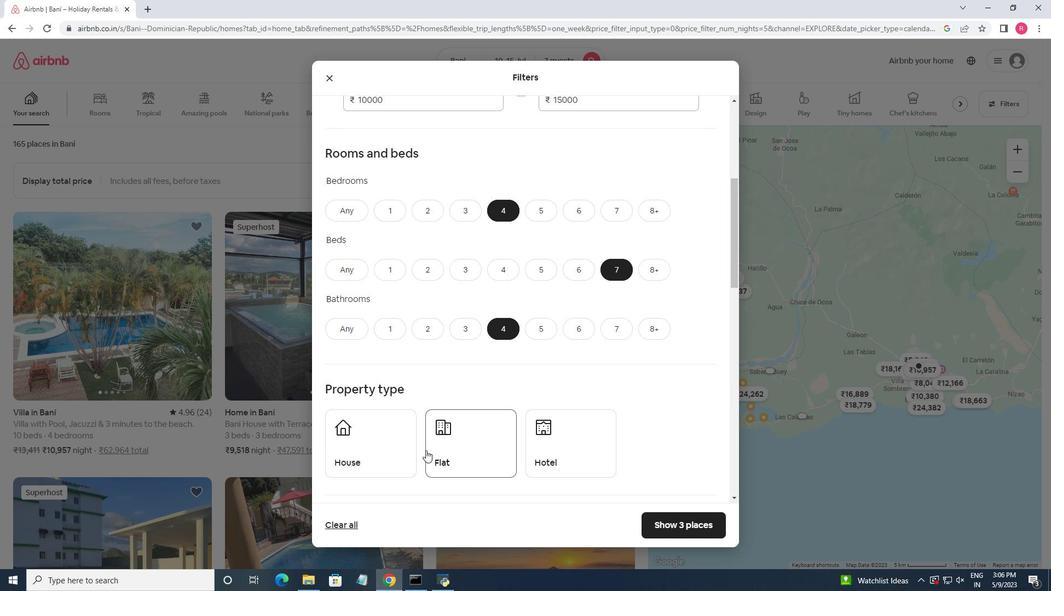 
Action: Mouse pressed left at (400, 450)
Screenshot: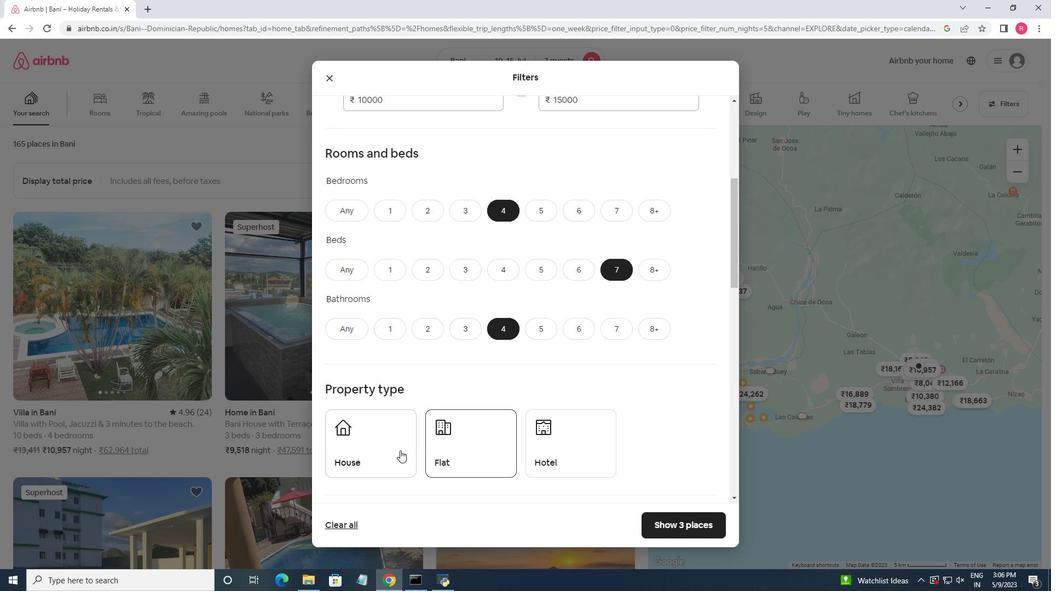 
Action: Mouse moved to (469, 451)
Screenshot: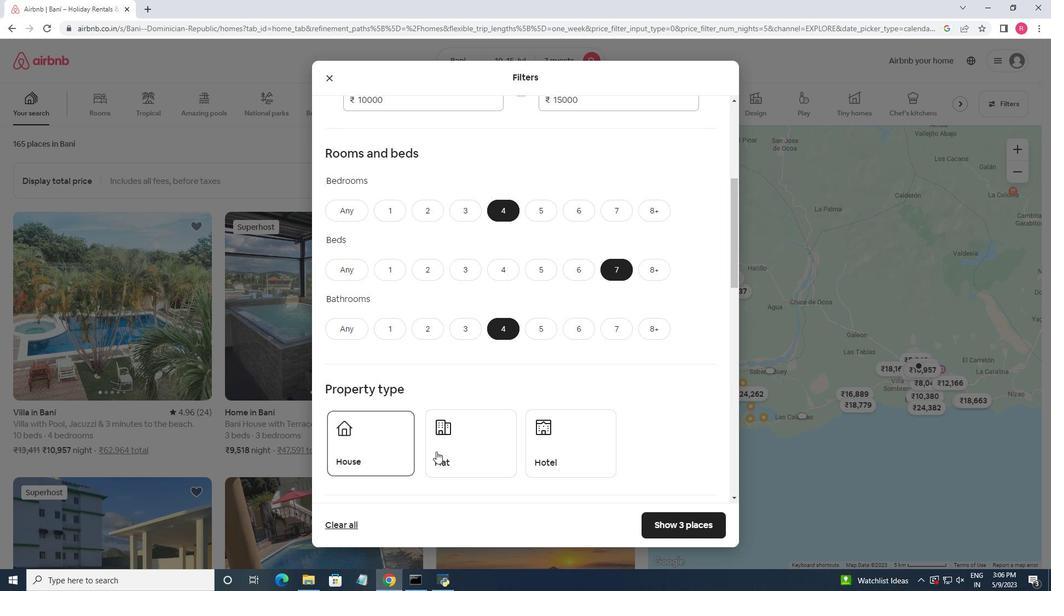 
Action: Mouse pressed left at (469, 451)
Screenshot: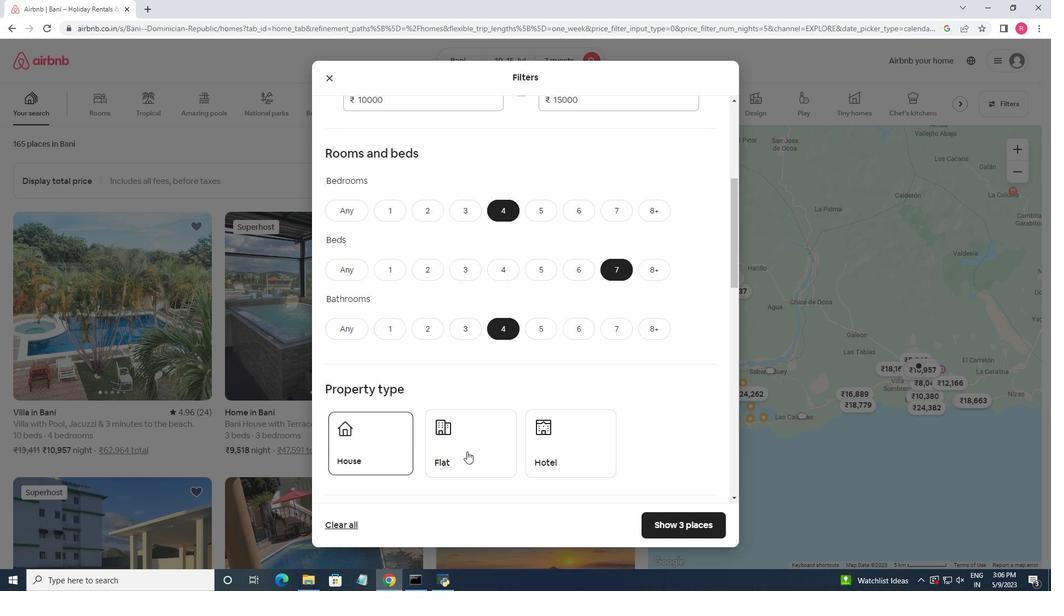 
Action: Mouse moved to (580, 384)
Screenshot: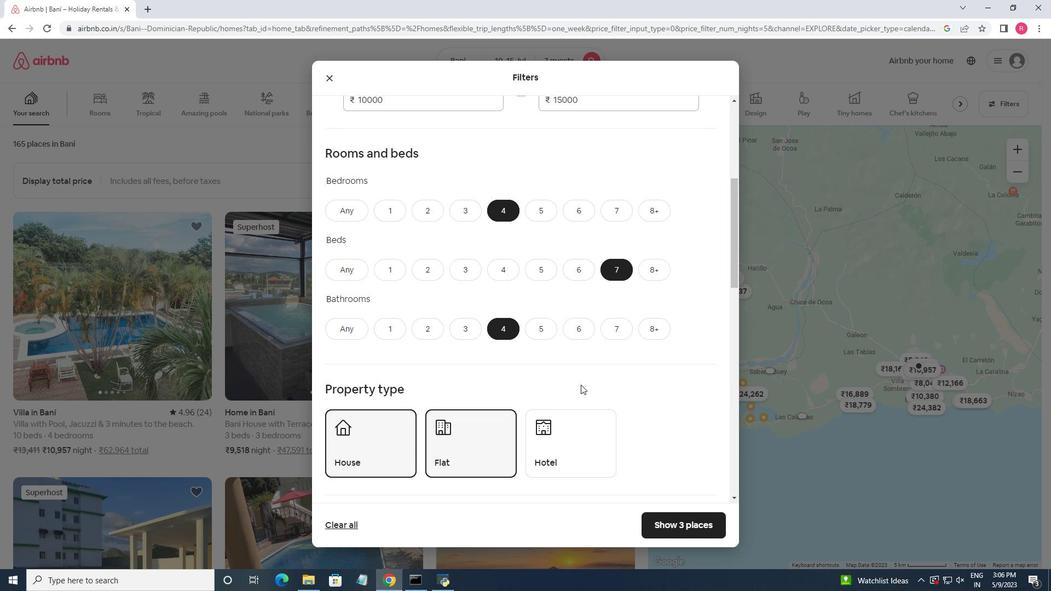 
Action: Mouse scrolled (580, 384) with delta (0, 0)
Screenshot: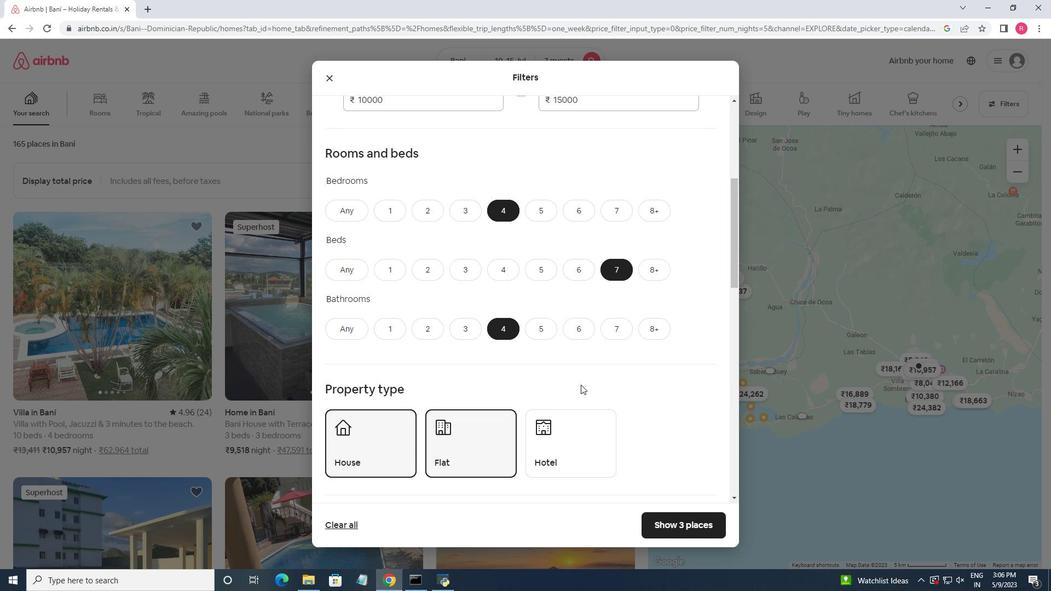 
Action: Mouse scrolled (580, 384) with delta (0, 0)
Screenshot: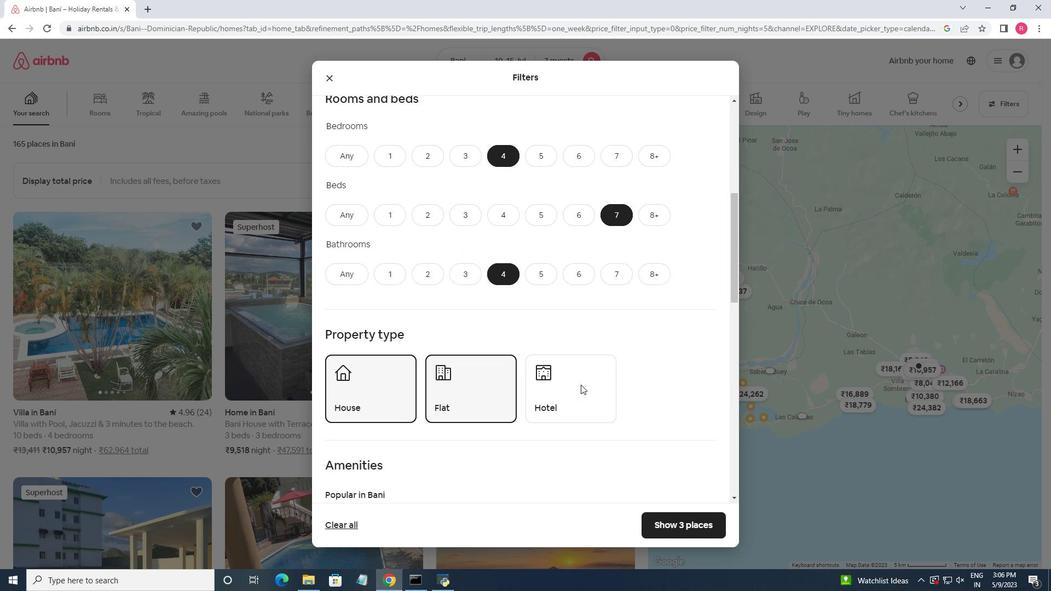 
Action: Mouse moved to (579, 388)
Screenshot: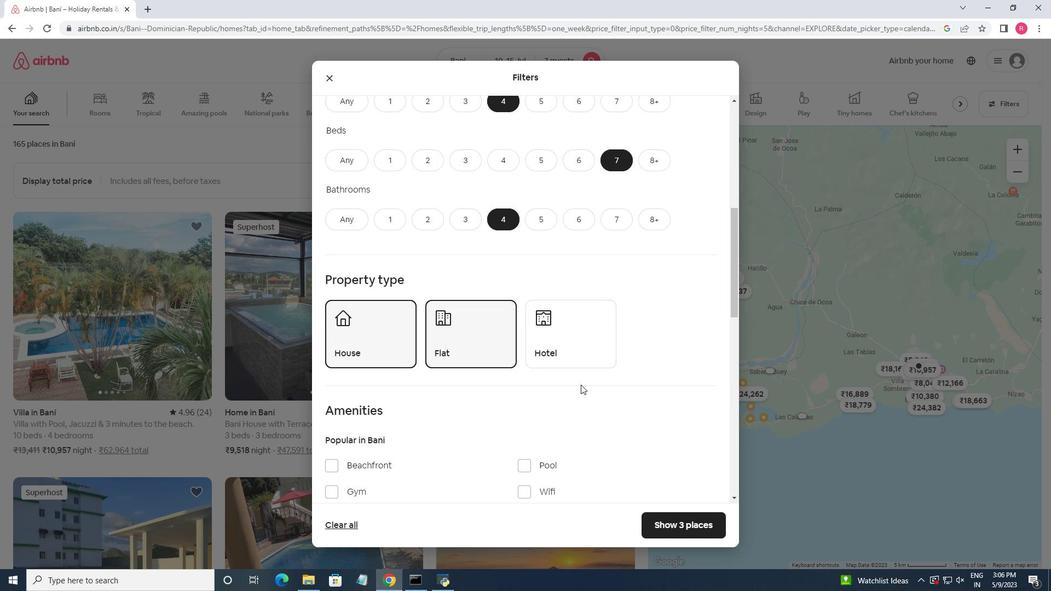 
Action: Mouse scrolled (579, 388) with delta (0, 0)
Screenshot: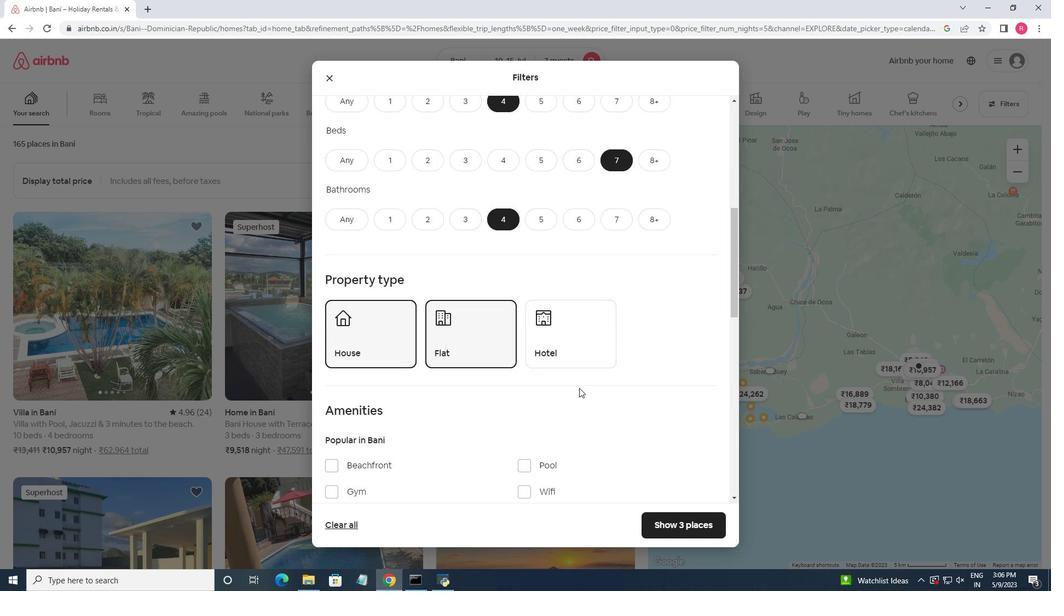 
Action: Mouse moved to (336, 439)
Screenshot: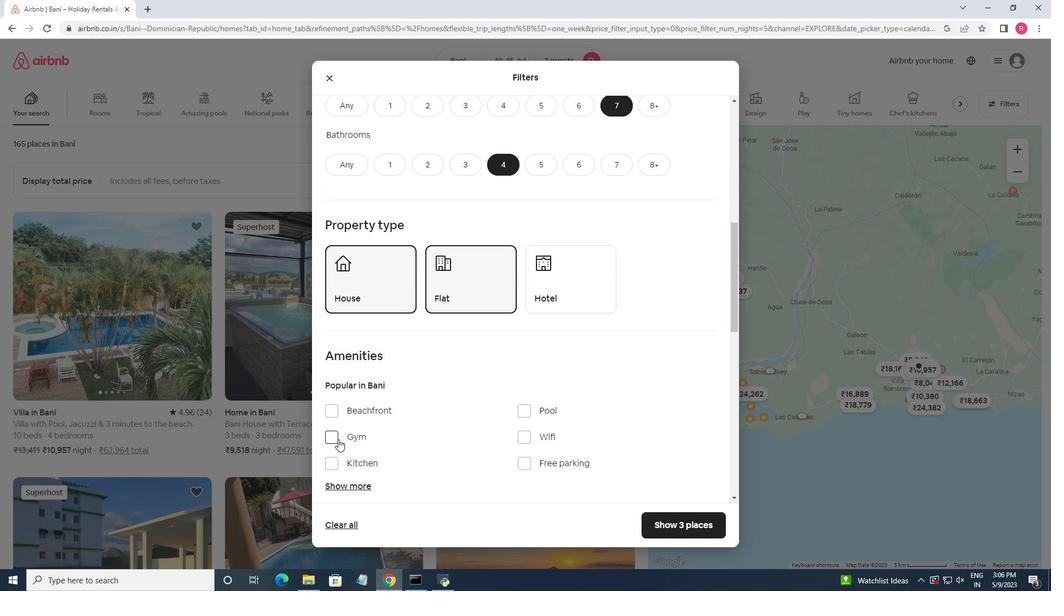 
Action: Mouse pressed left at (336, 439)
Screenshot: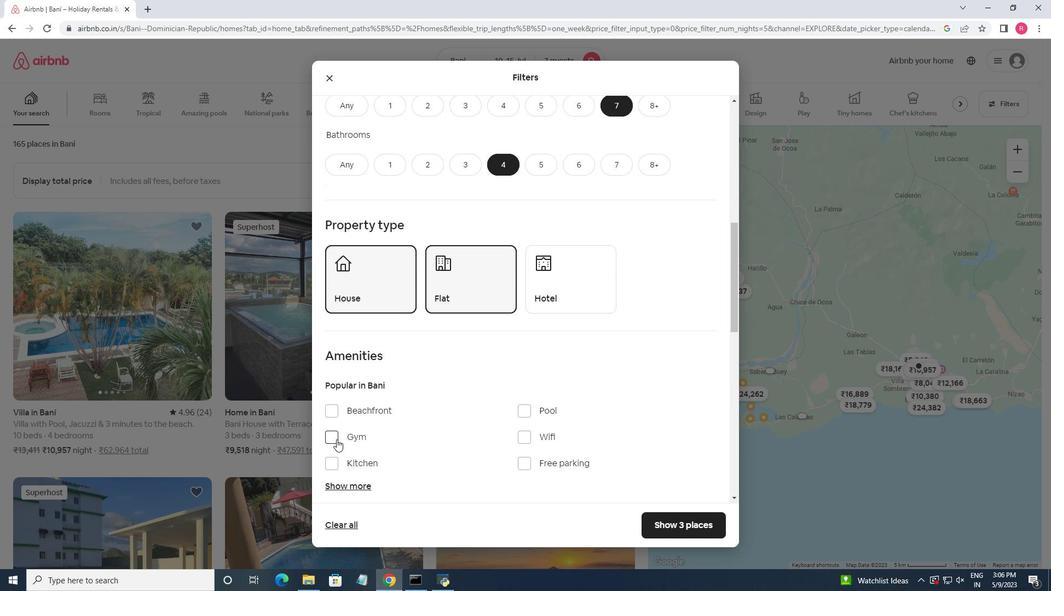 
Action: Mouse moved to (460, 429)
Screenshot: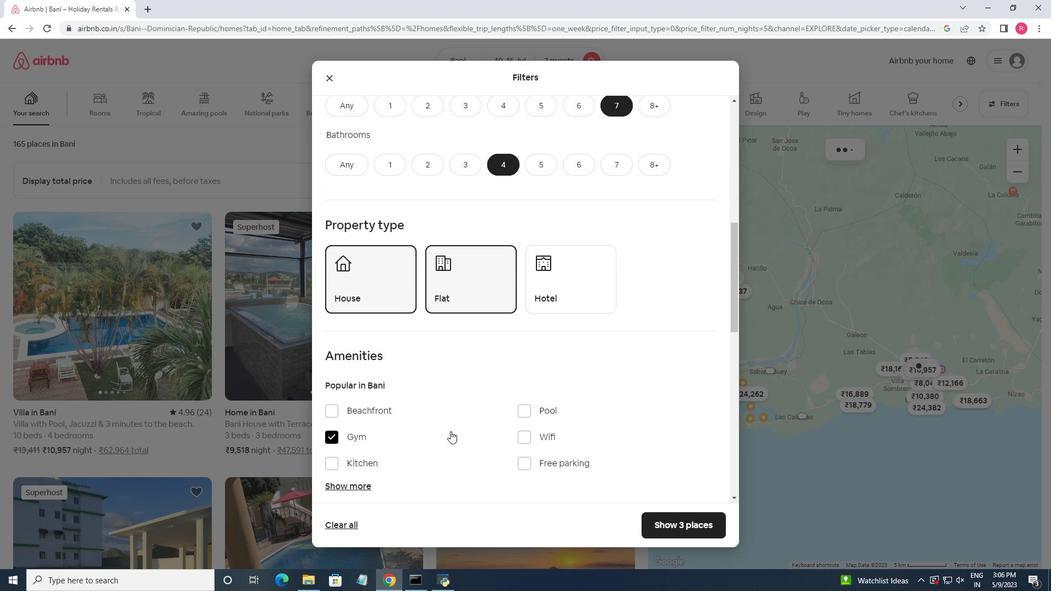 
Action: Mouse scrolled (460, 428) with delta (0, 0)
Screenshot: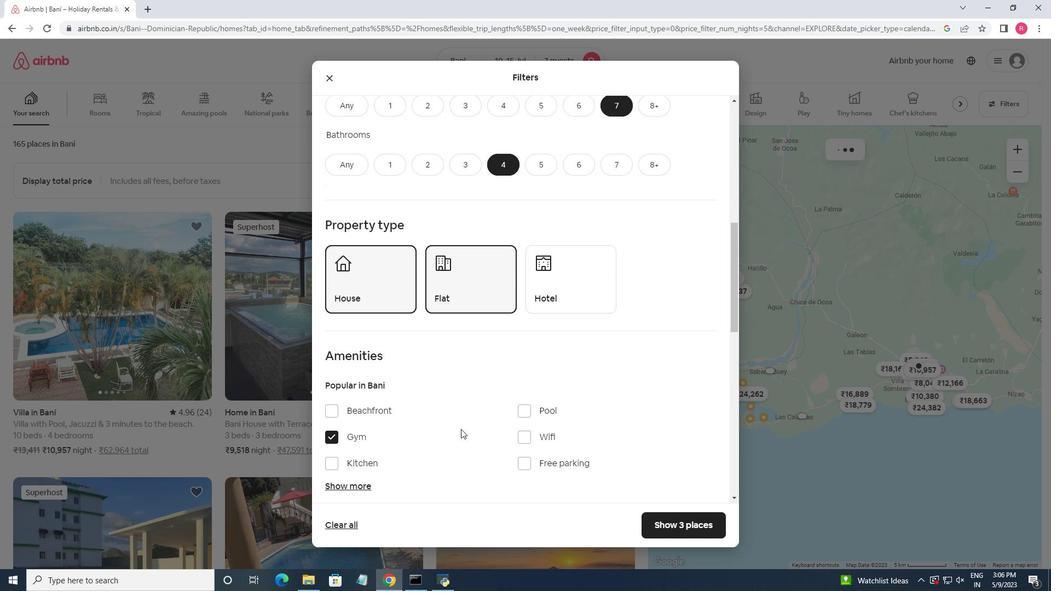 
Action: Mouse moved to (527, 385)
Screenshot: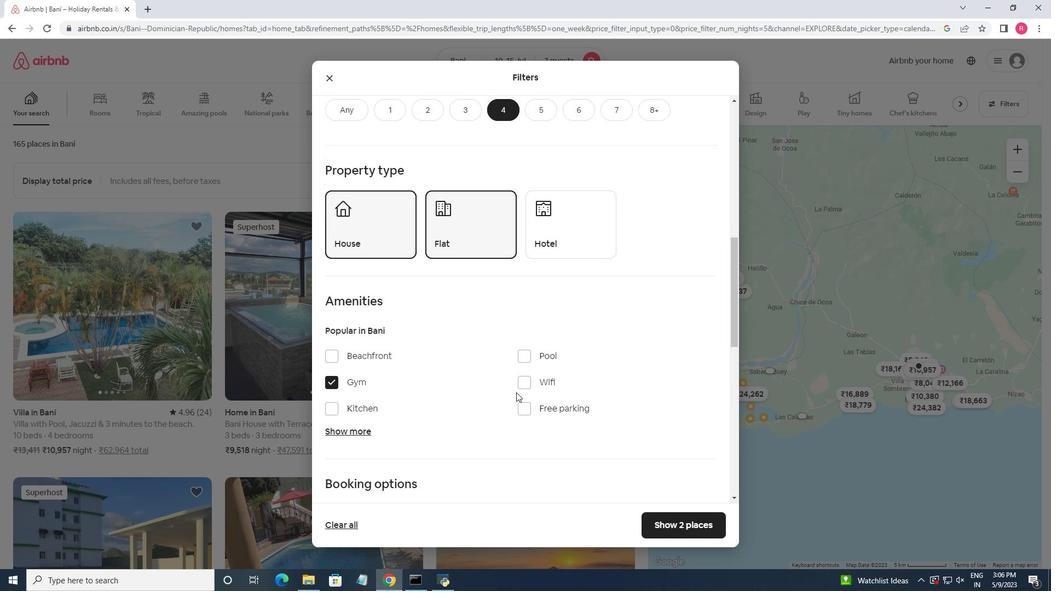 
Action: Mouse pressed left at (527, 385)
Screenshot: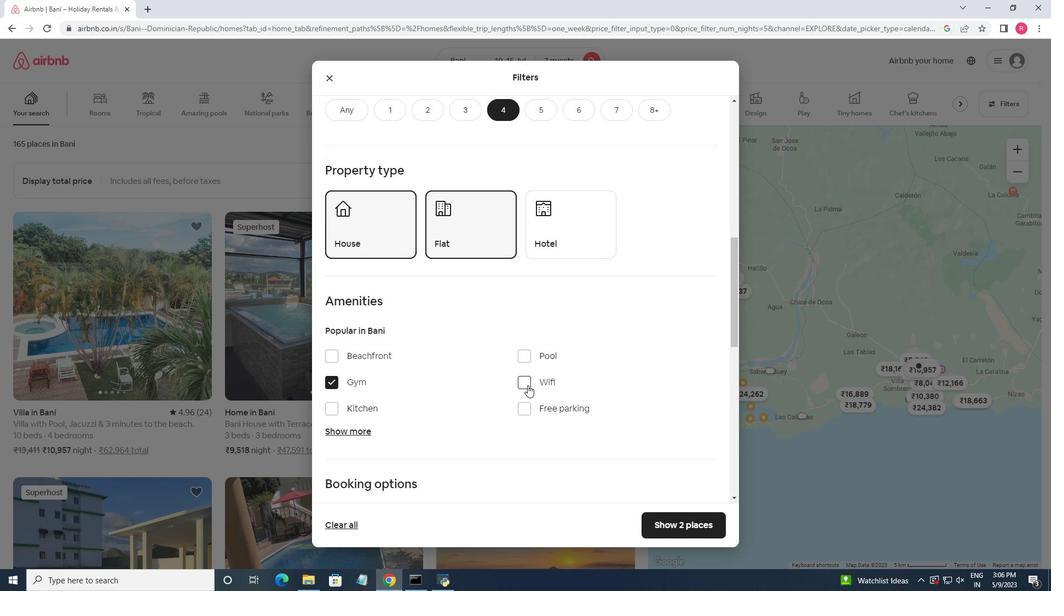 
Action: Mouse moved to (359, 433)
Screenshot: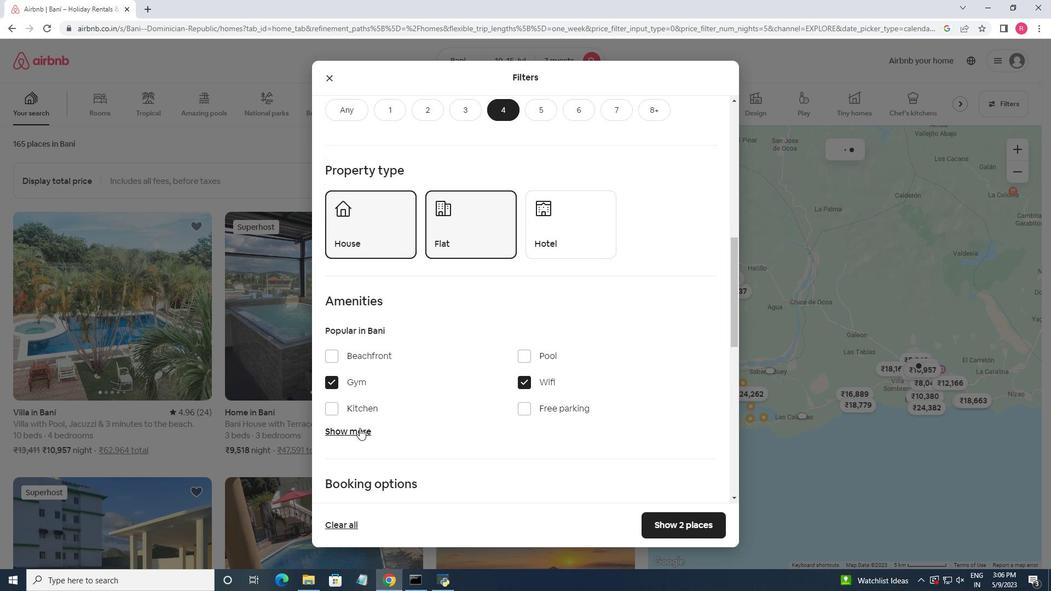 
Action: Mouse pressed left at (359, 433)
Screenshot: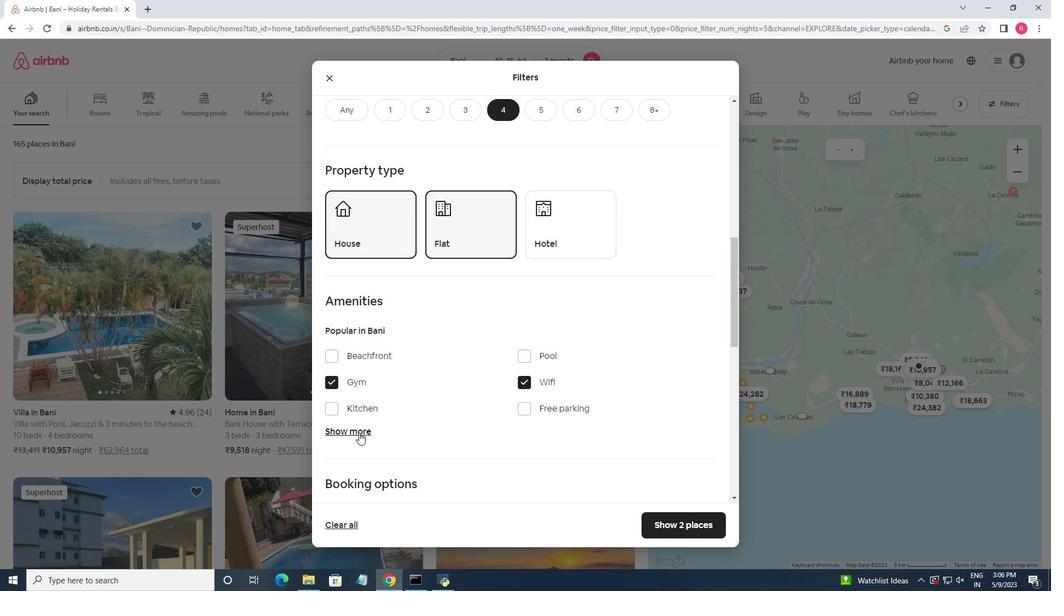 
Action: Mouse moved to (527, 412)
Screenshot: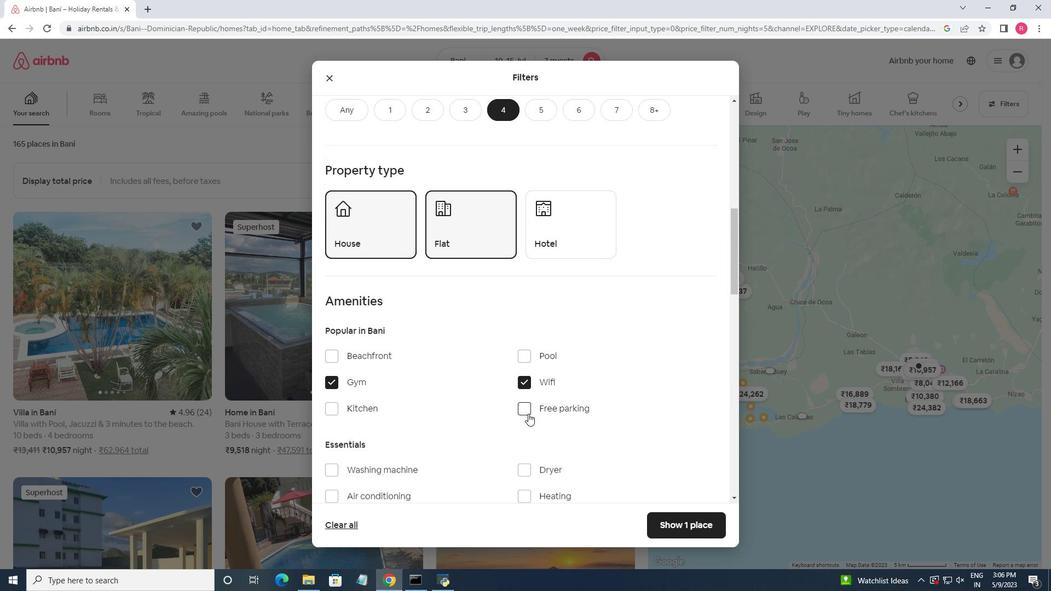 
Action: Mouse pressed left at (527, 412)
Screenshot: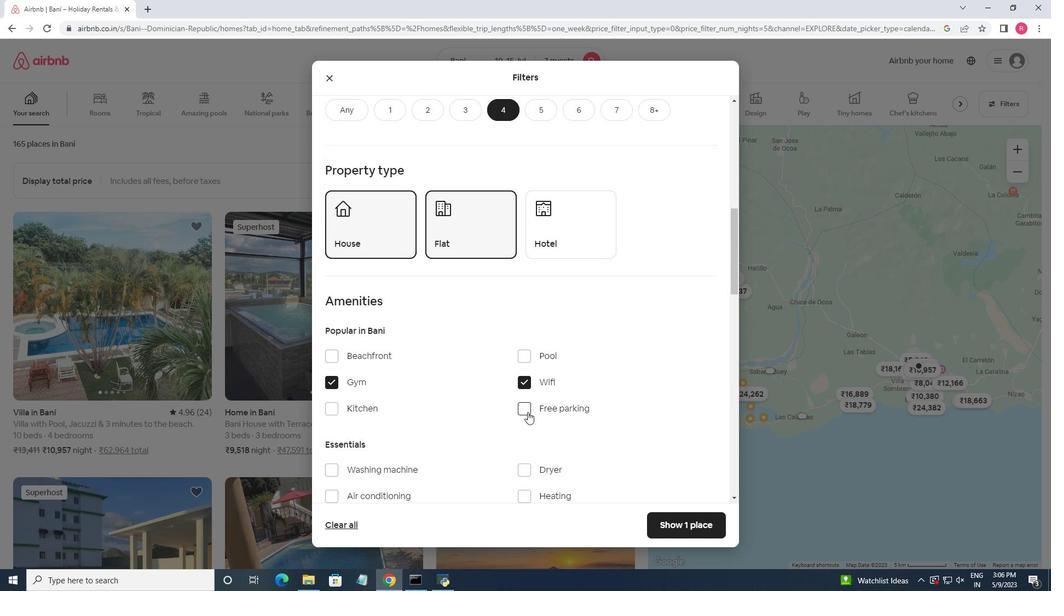 
Action: Mouse moved to (451, 407)
Screenshot: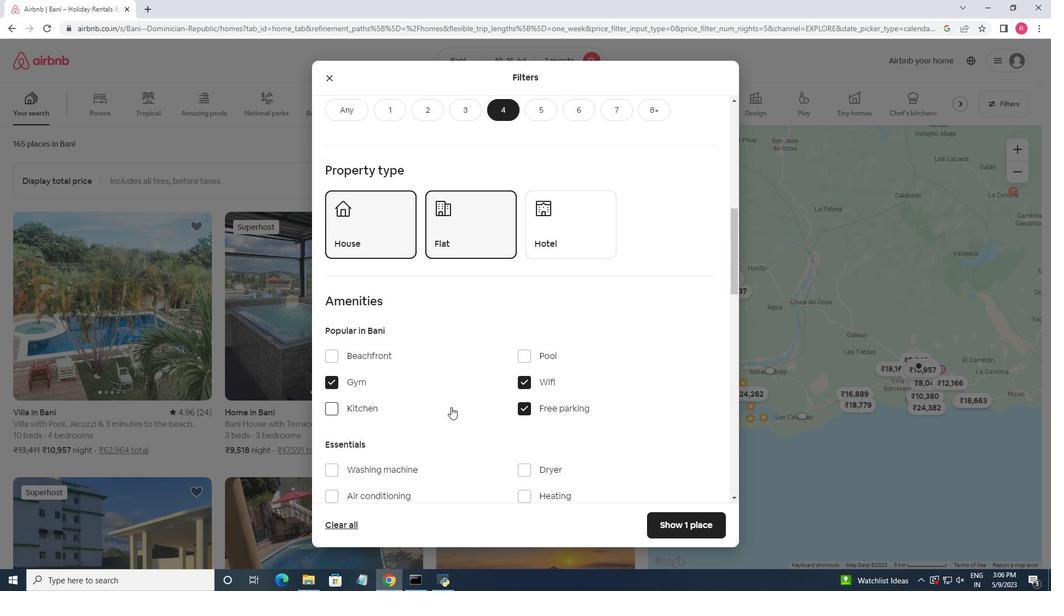 
Action: Mouse scrolled (451, 407) with delta (0, 0)
Screenshot: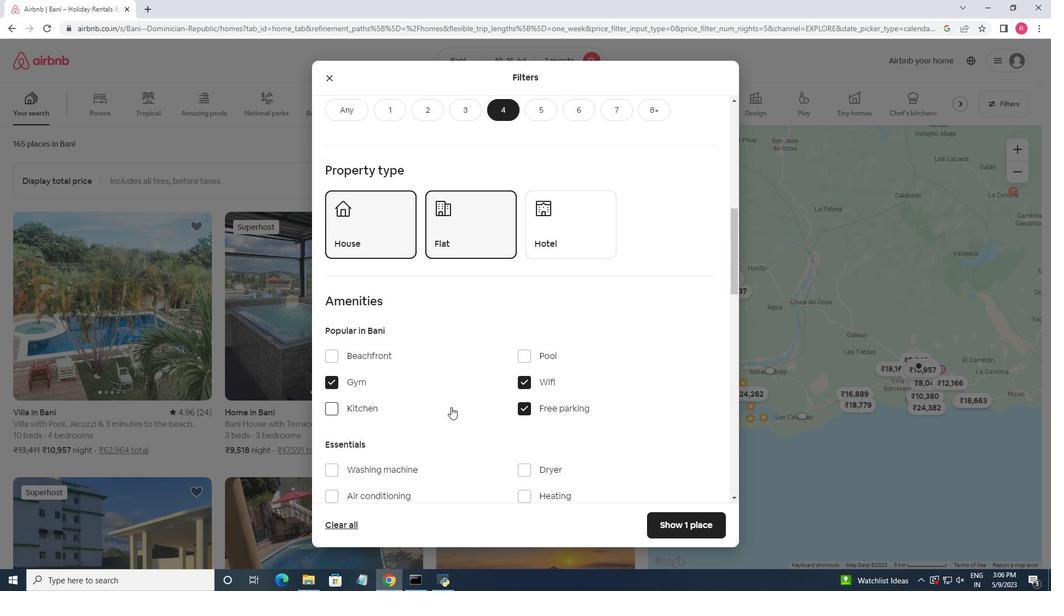 
Action: Mouse moved to (451, 407)
Screenshot: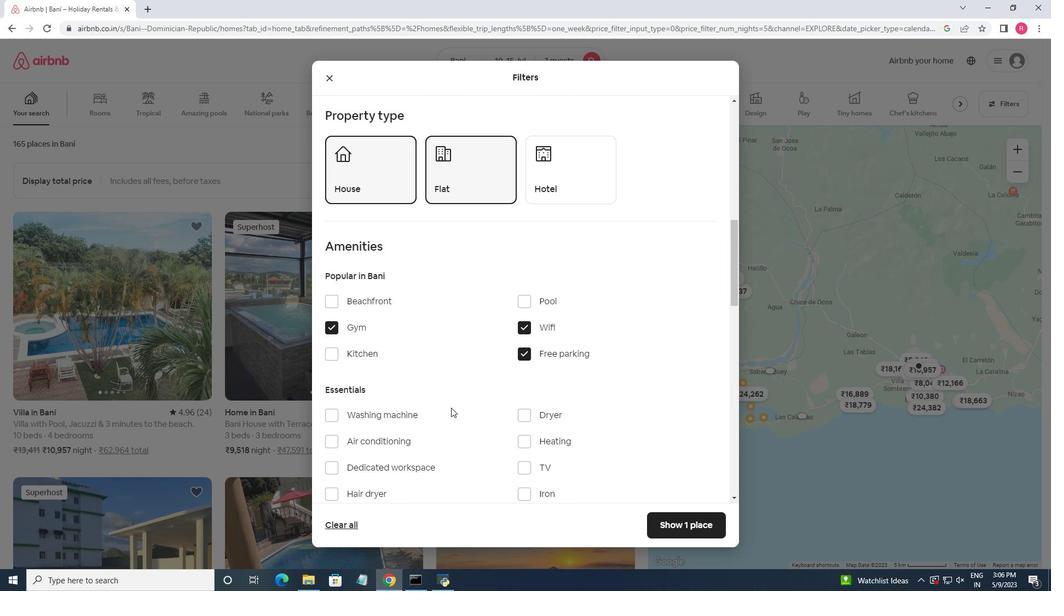 
Action: Mouse scrolled (451, 407) with delta (0, 0)
Screenshot: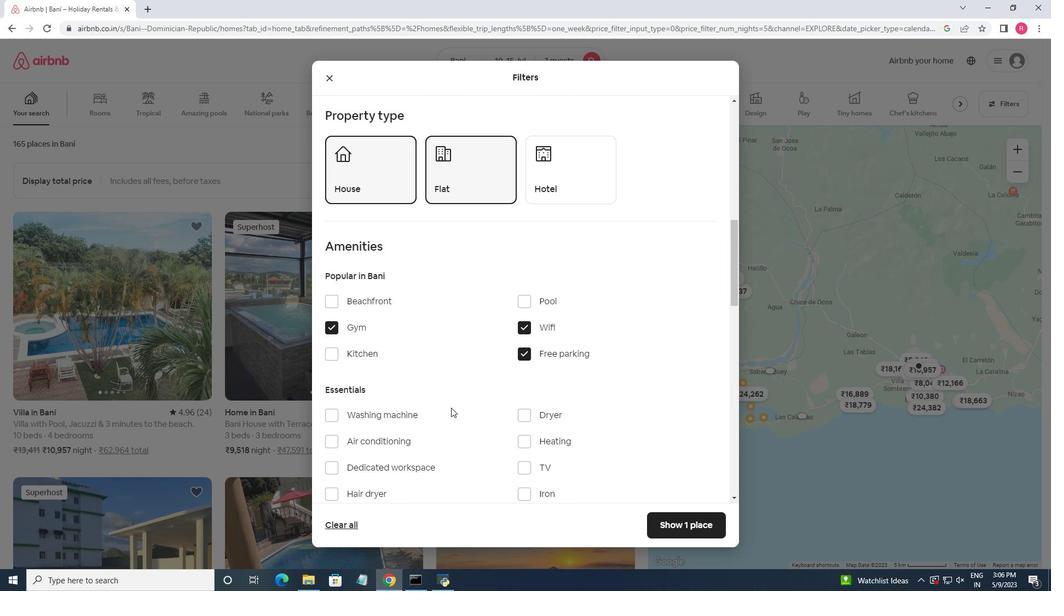 
Action: Mouse moved to (451, 408)
Screenshot: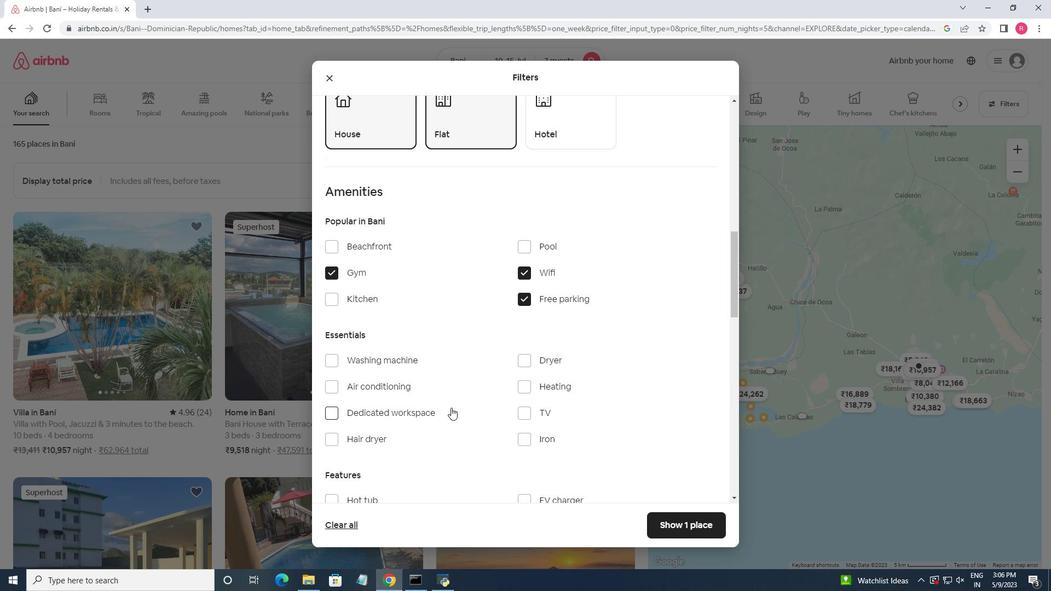 
Action: Mouse scrolled (451, 407) with delta (0, 0)
Screenshot: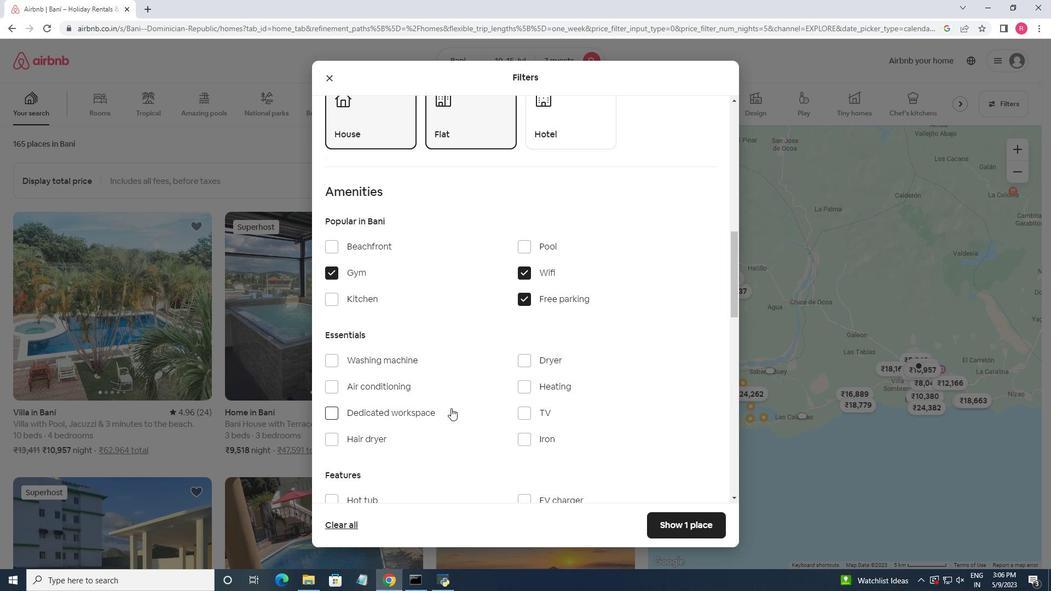 
Action: Mouse moved to (532, 362)
Screenshot: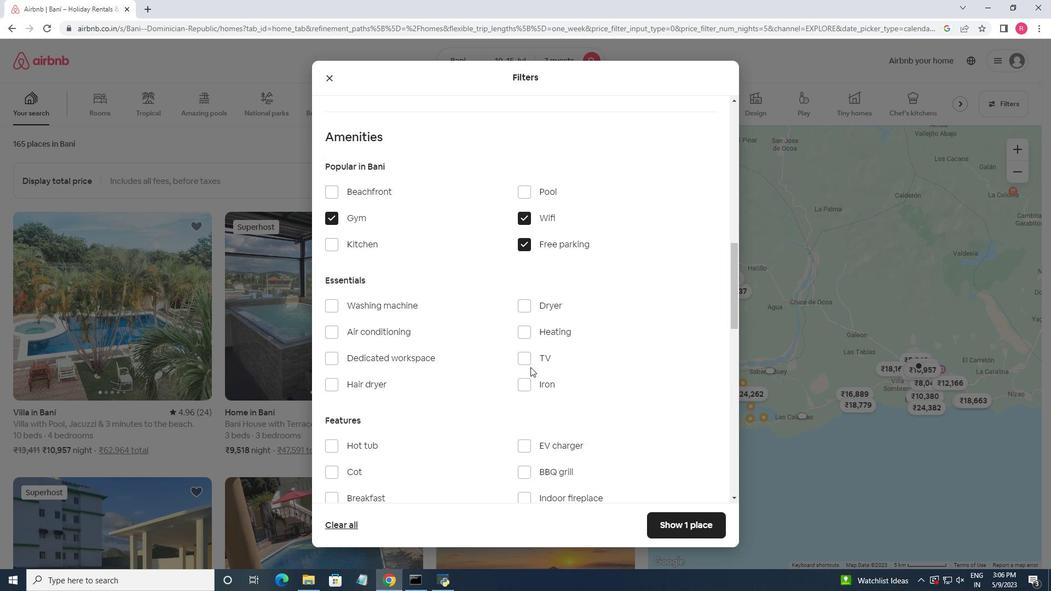 
Action: Mouse pressed left at (532, 362)
Screenshot: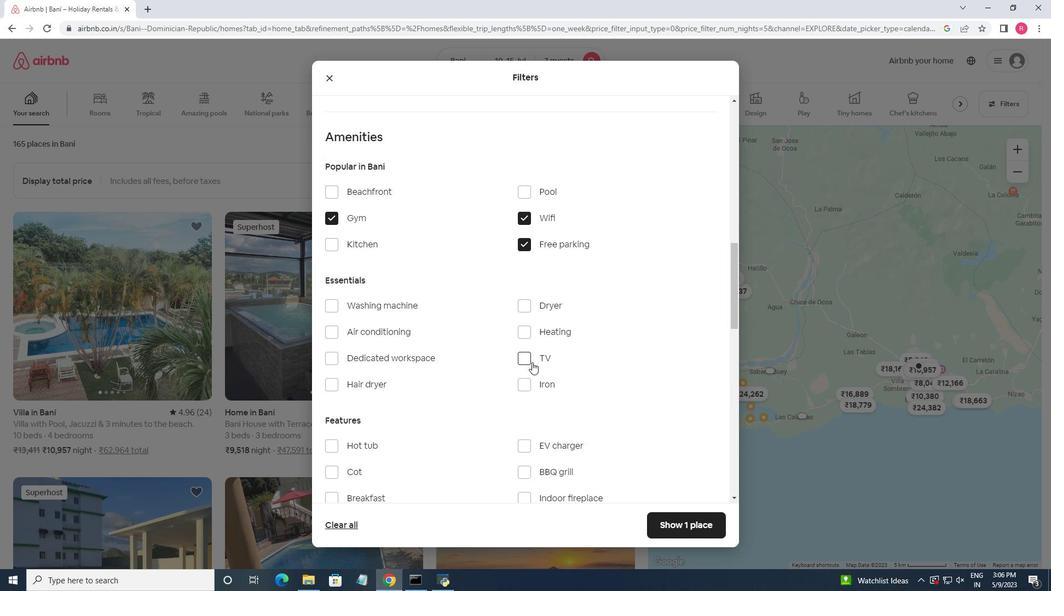 
Action: Mouse moved to (433, 382)
Screenshot: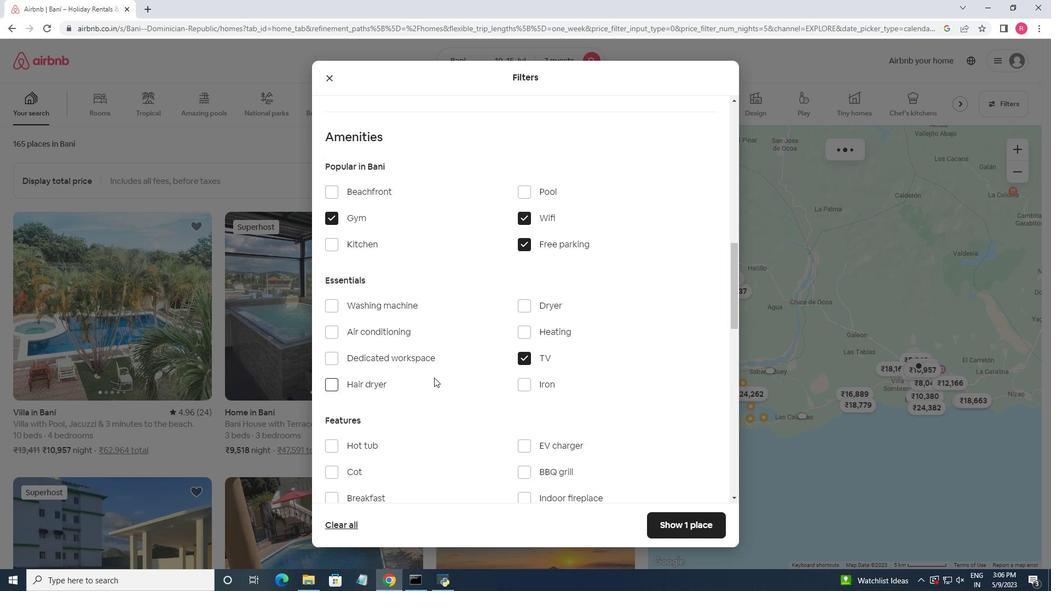 
Action: Mouse scrolled (433, 382) with delta (0, 0)
Screenshot: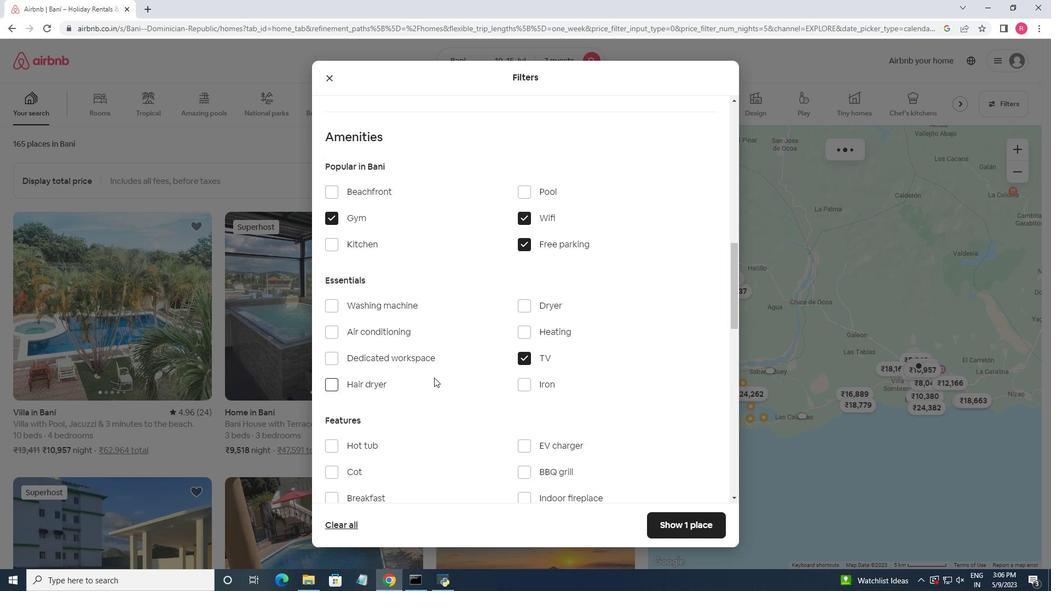 
Action: Mouse moved to (432, 384)
Screenshot: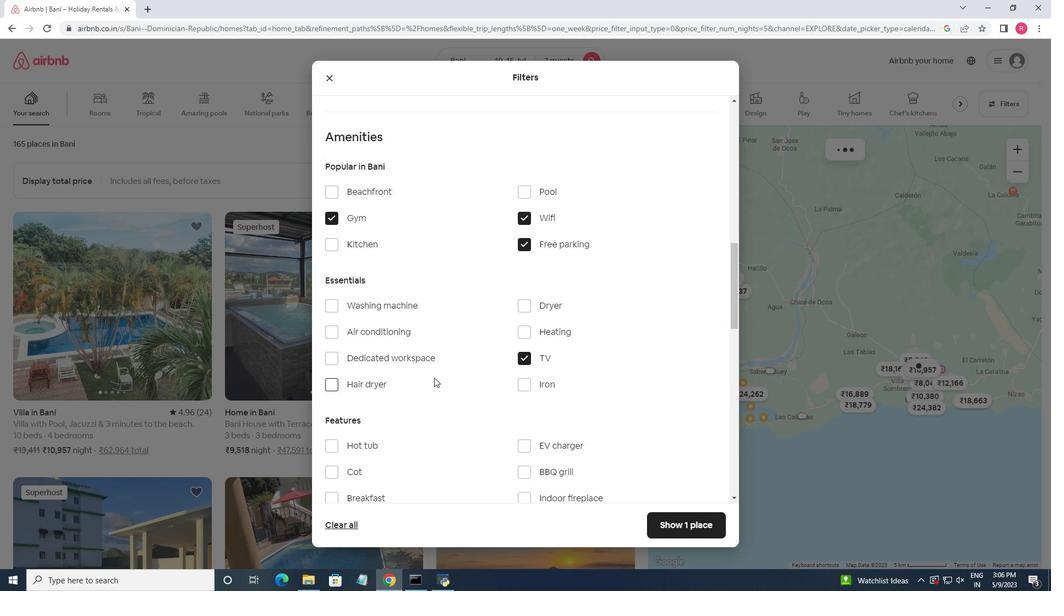 
Action: Mouse scrolled (432, 384) with delta (0, 0)
Screenshot: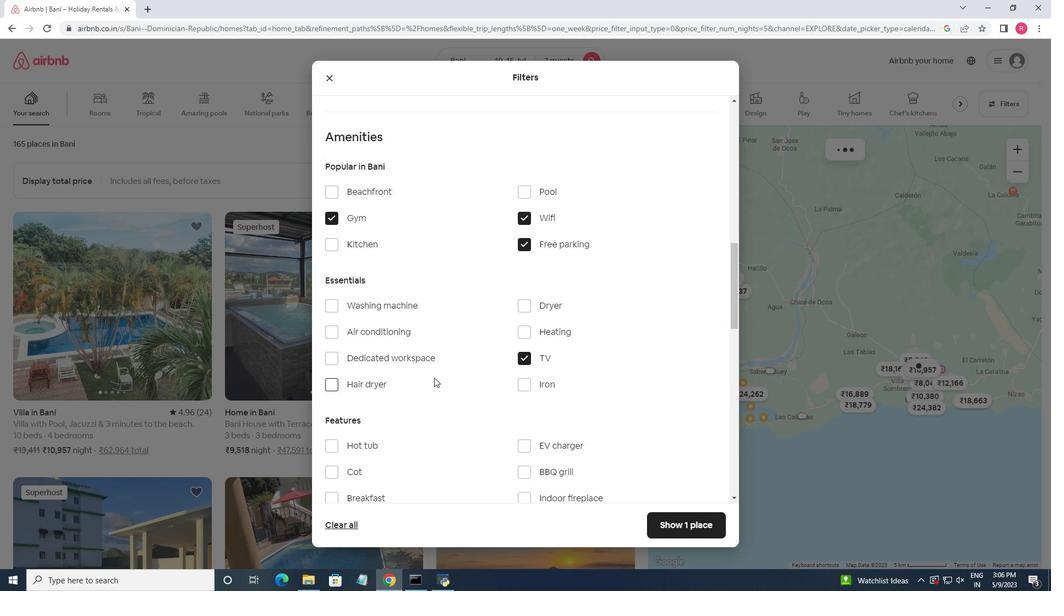 
Action: Mouse moved to (432, 387)
Screenshot: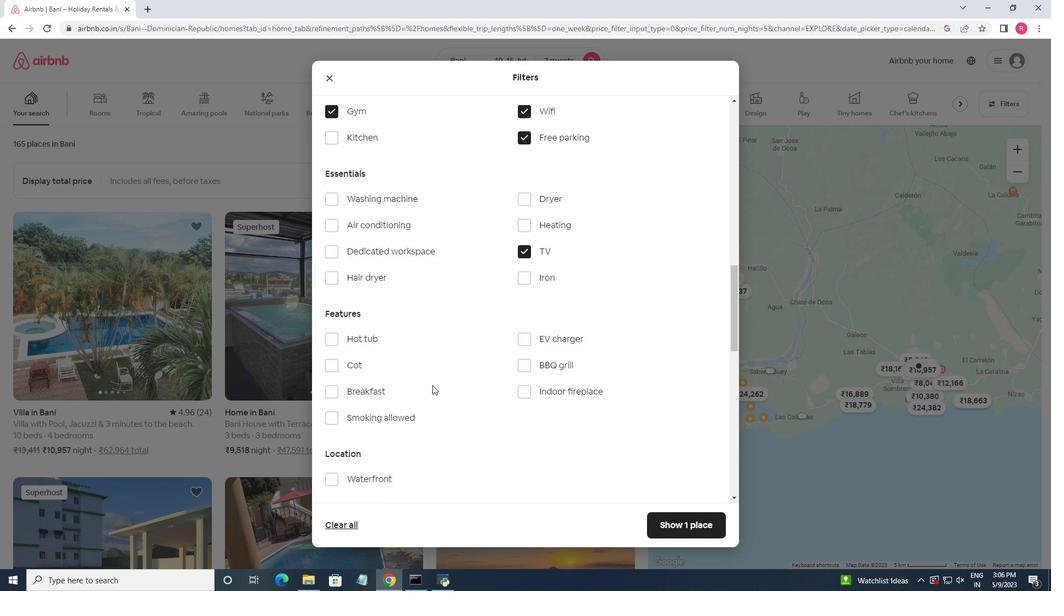 
Action: Mouse scrolled (432, 386) with delta (0, 0)
Screenshot: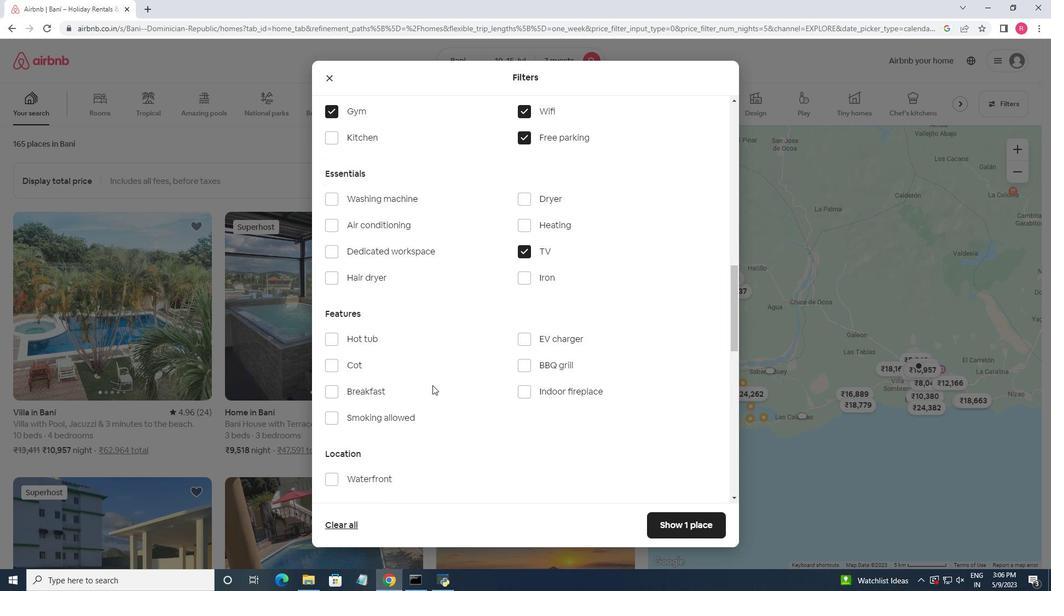 
Action: Mouse moved to (435, 389)
Screenshot: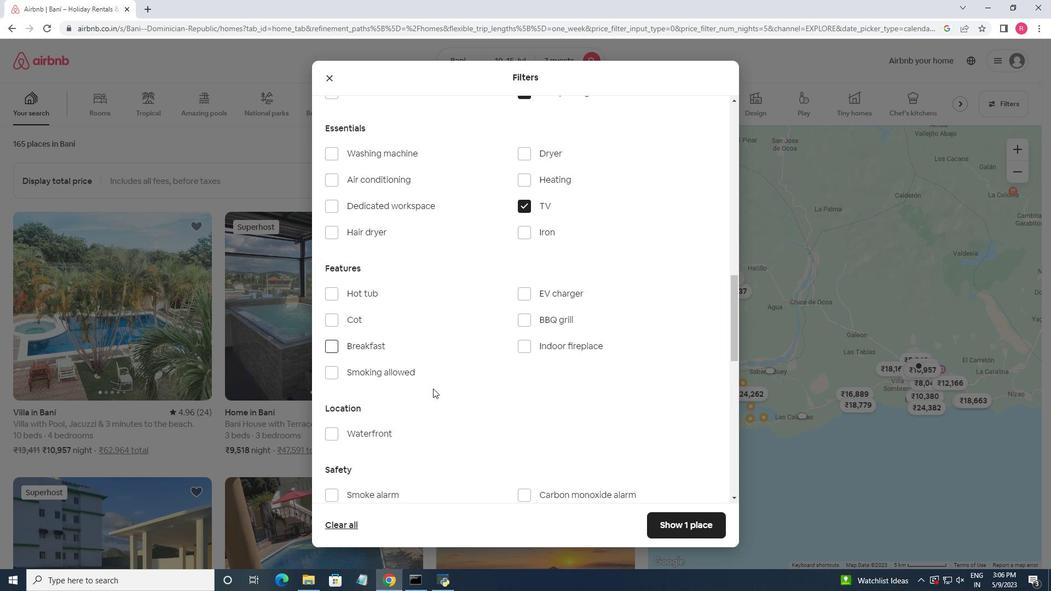 
Action: Mouse scrolled (435, 388) with delta (0, 0)
Screenshot: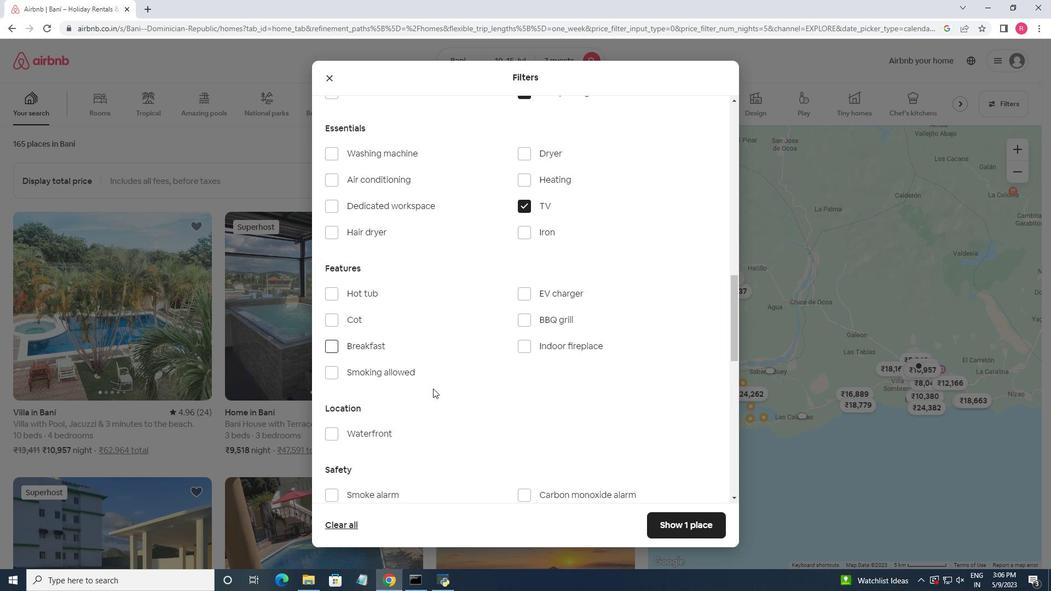 
Action: Mouse moved to (436, 390)
Screenshot: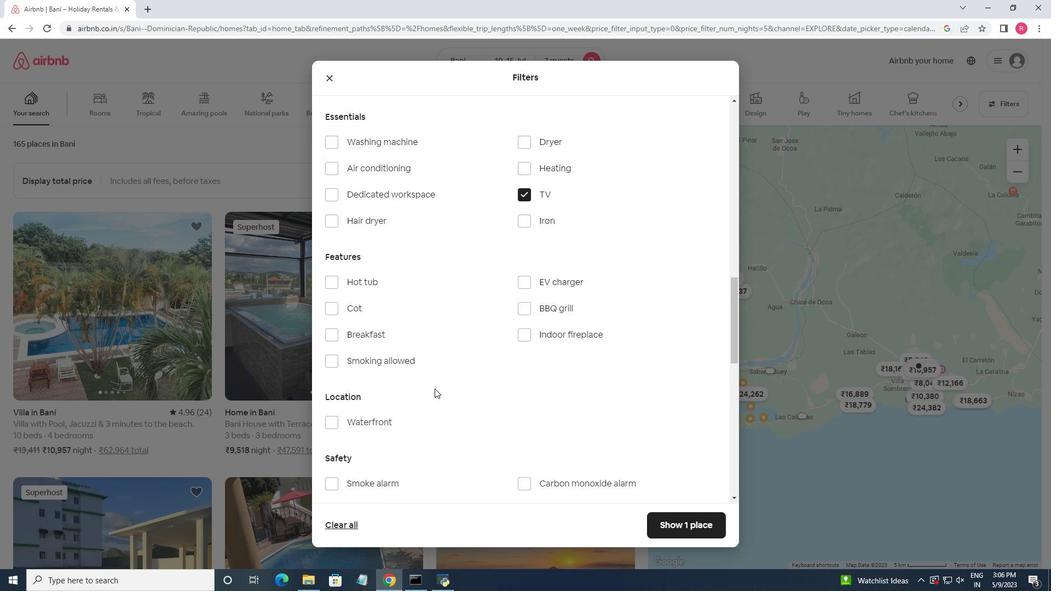 
Action: Mouse scrolled (436, 389) with delta (0, 0)
Screenshot: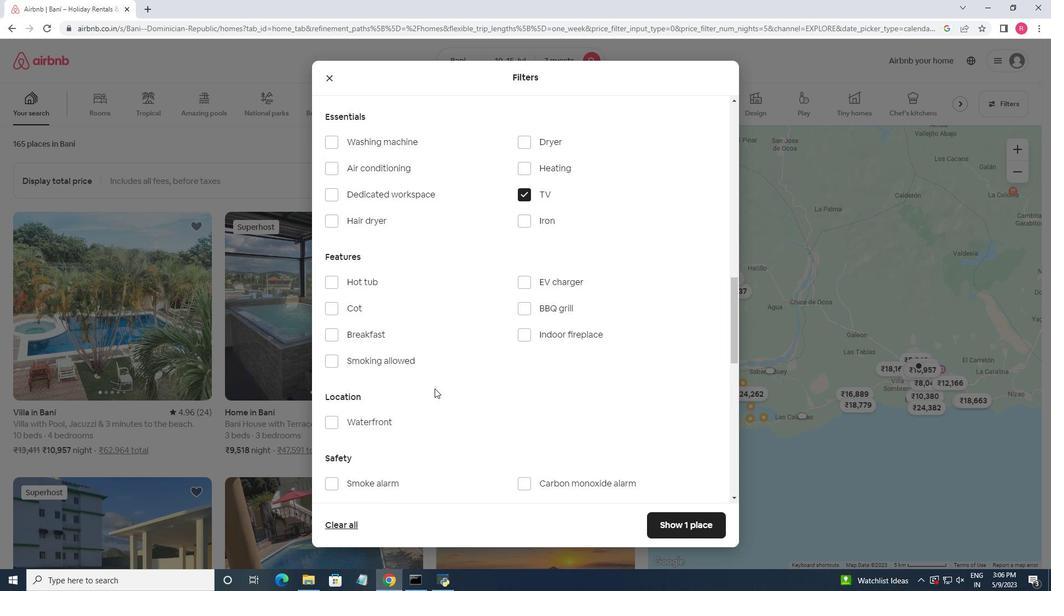 
Action: Mouse moved to (438, 392)
Screenshot: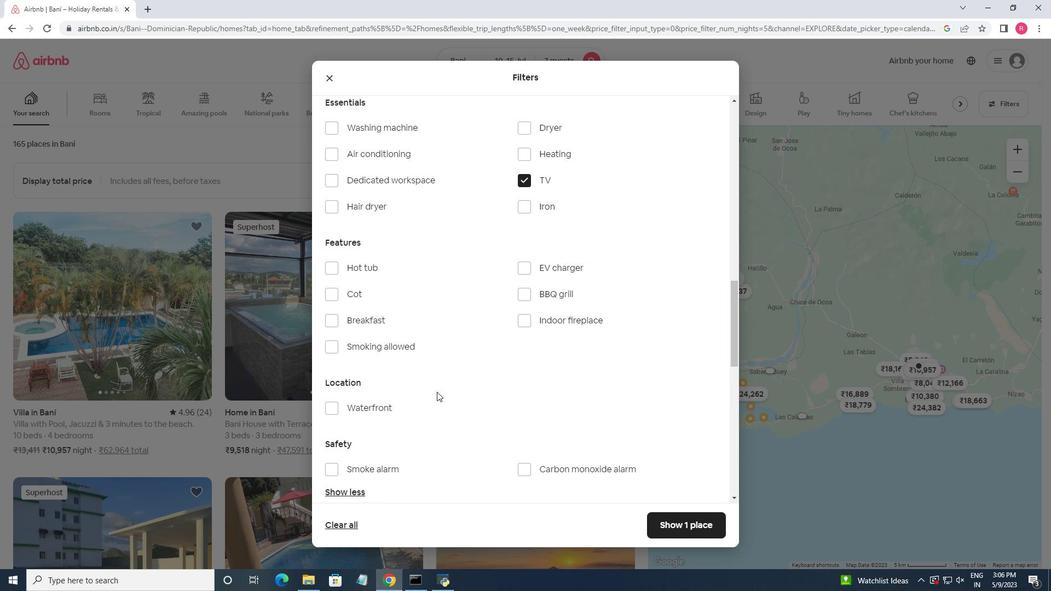 
Action: Mouse scrolled (438, 391) with delta (0, 0)
Screenshot: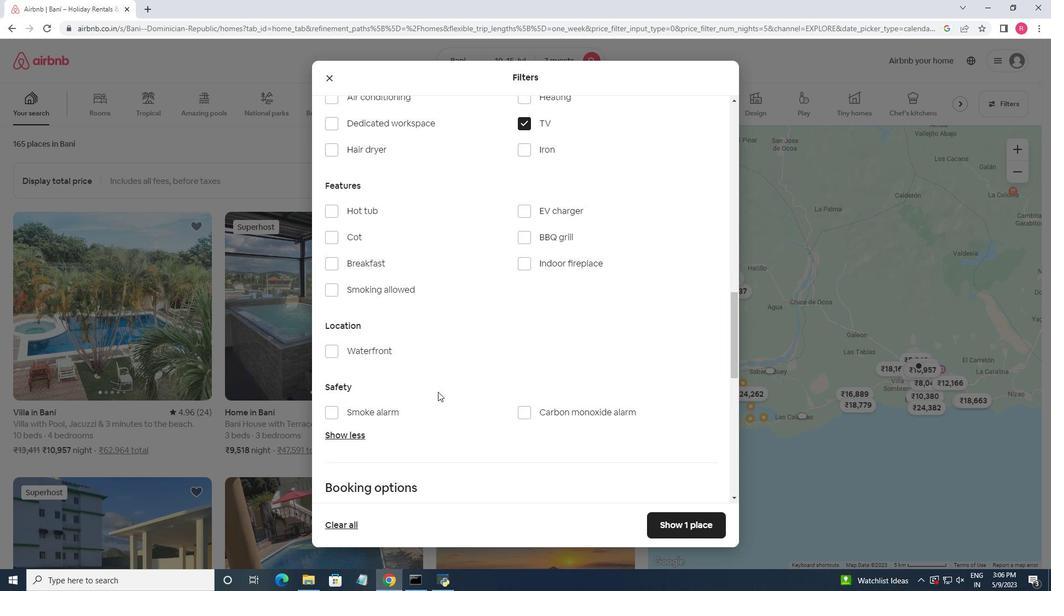
Action: Mouse scrolled (438, 391) with delta (0, 0)
Screenshot: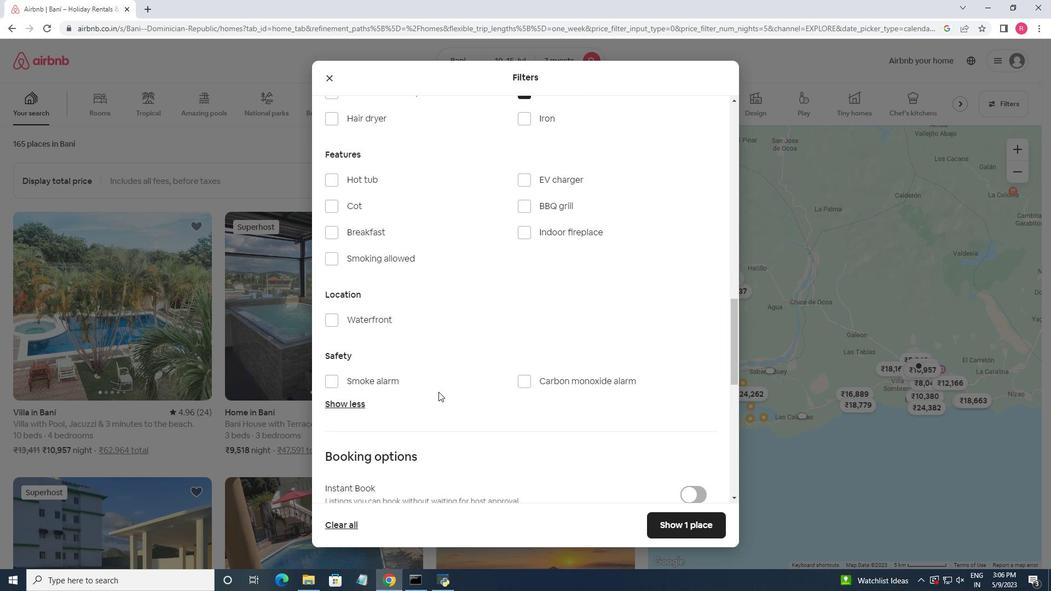 
Action: Mouse moved to (439, 392)
Screenshot: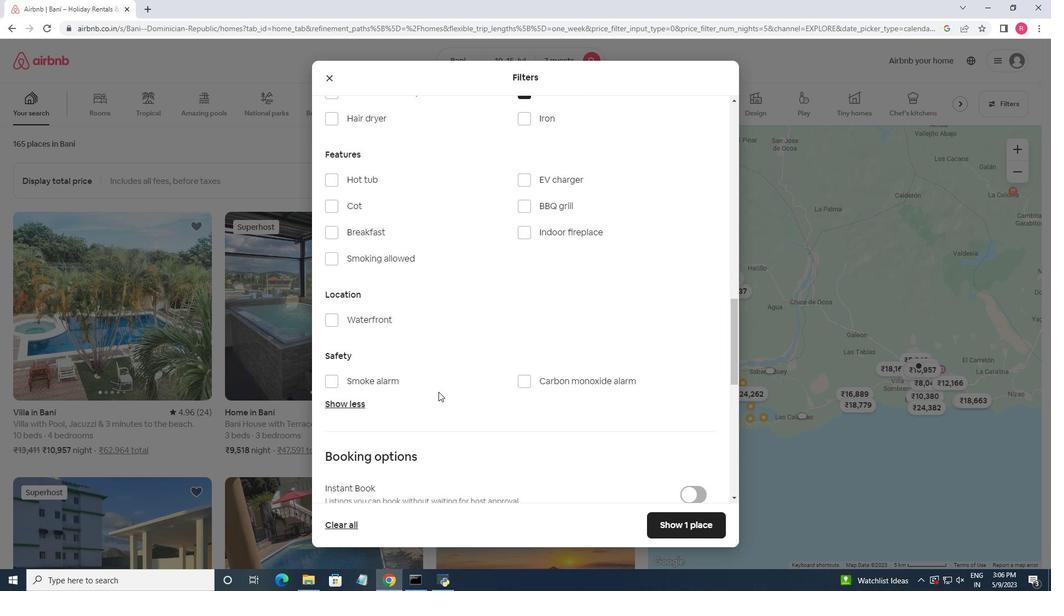 
Action: Mouse scrolled (439, 391) with delta (0, 0)
Screenshot: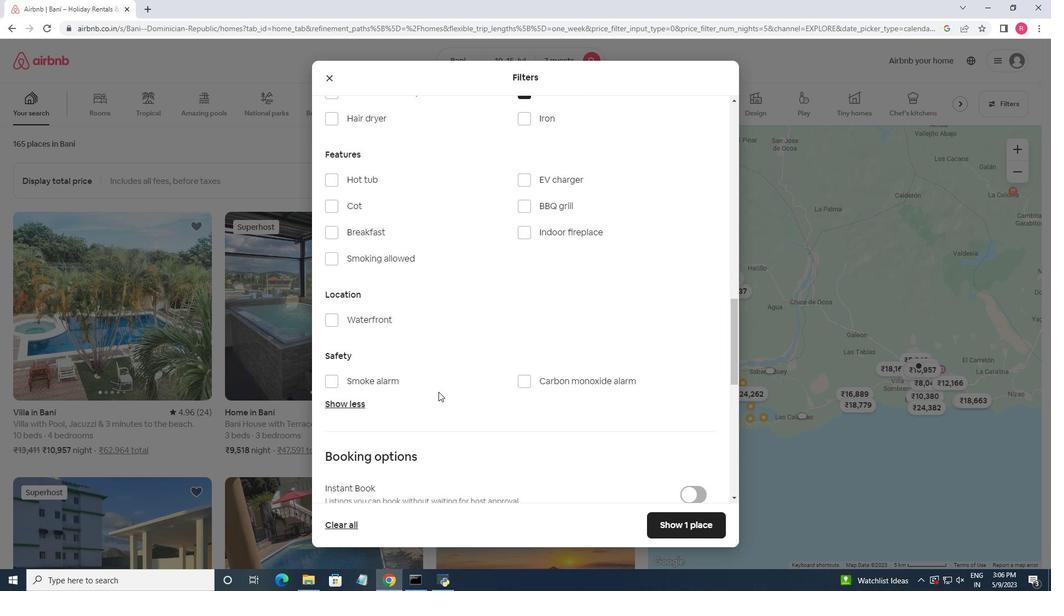 
Action: Mouse moved to (700, 359)
Screenshot: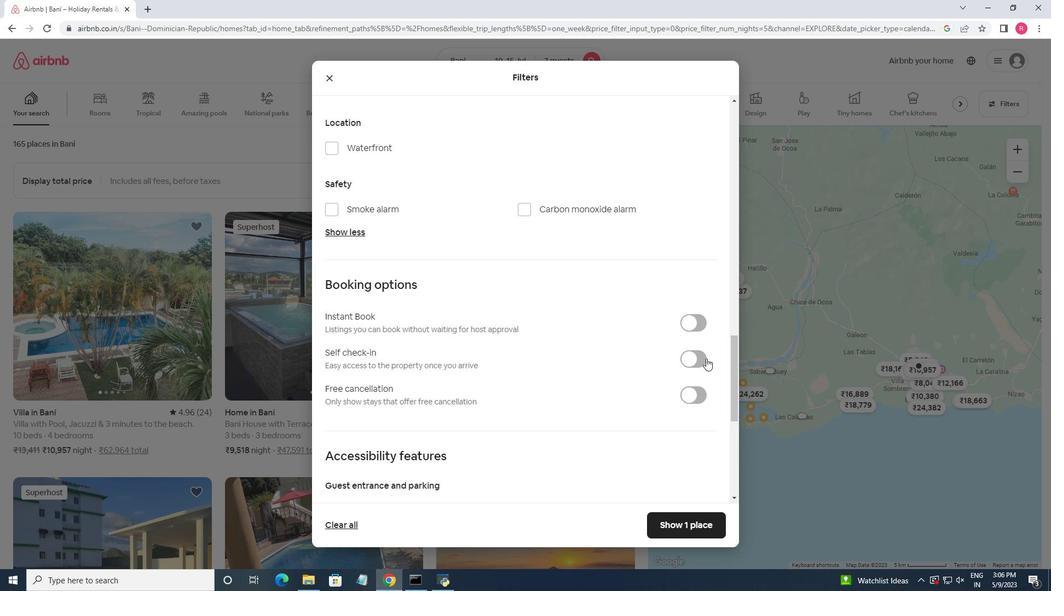 
Action: Mouse pressed left at (700, 359)
Screenshot: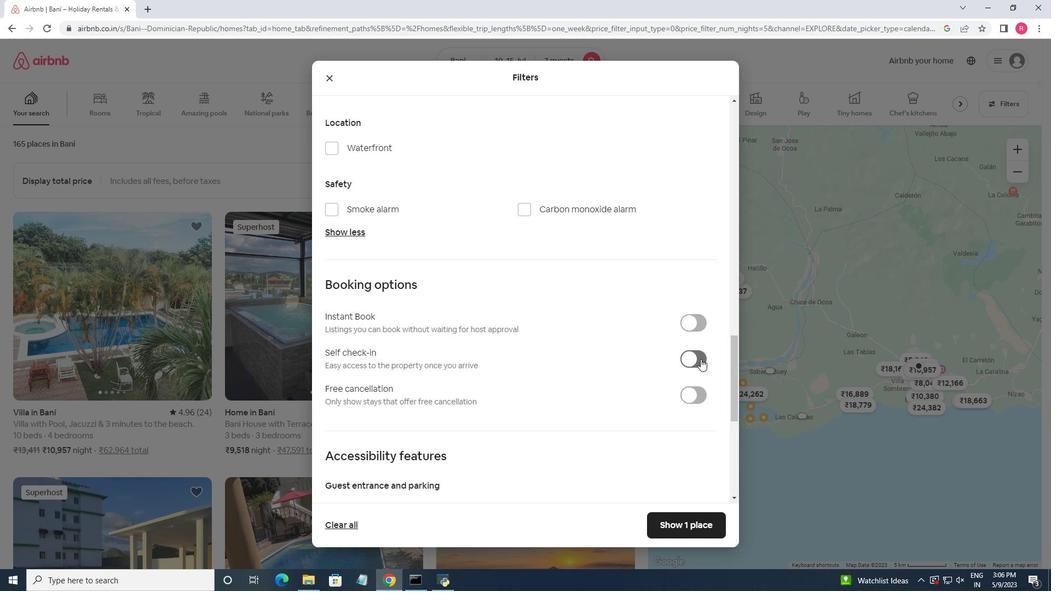 
Action: Mouse moved to (558, 389)
Screenshot: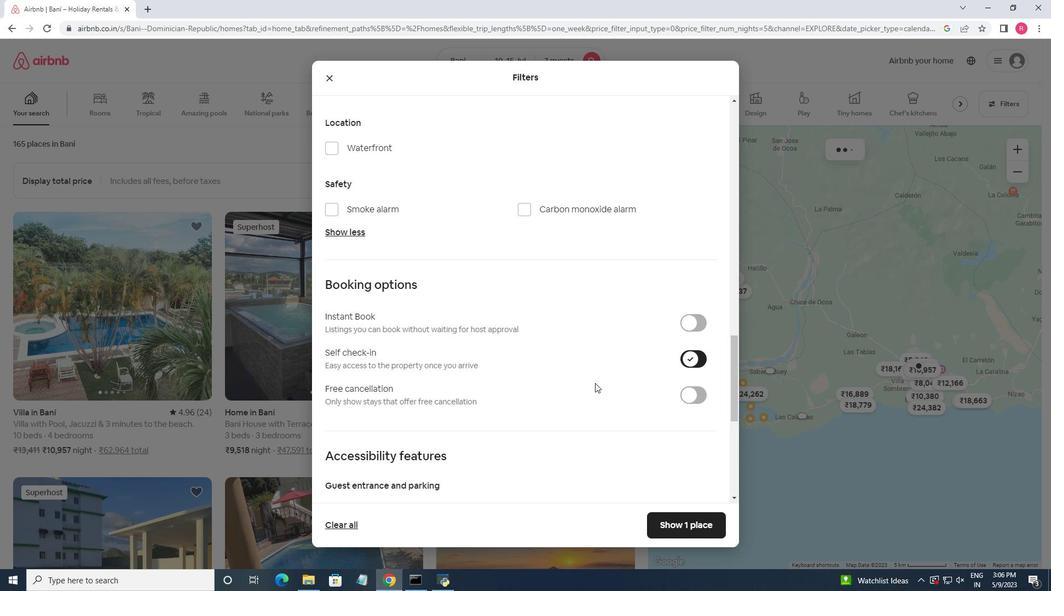 
Action: Mouse scrolled (558, 388) with delta (0, 0)
Screenshot: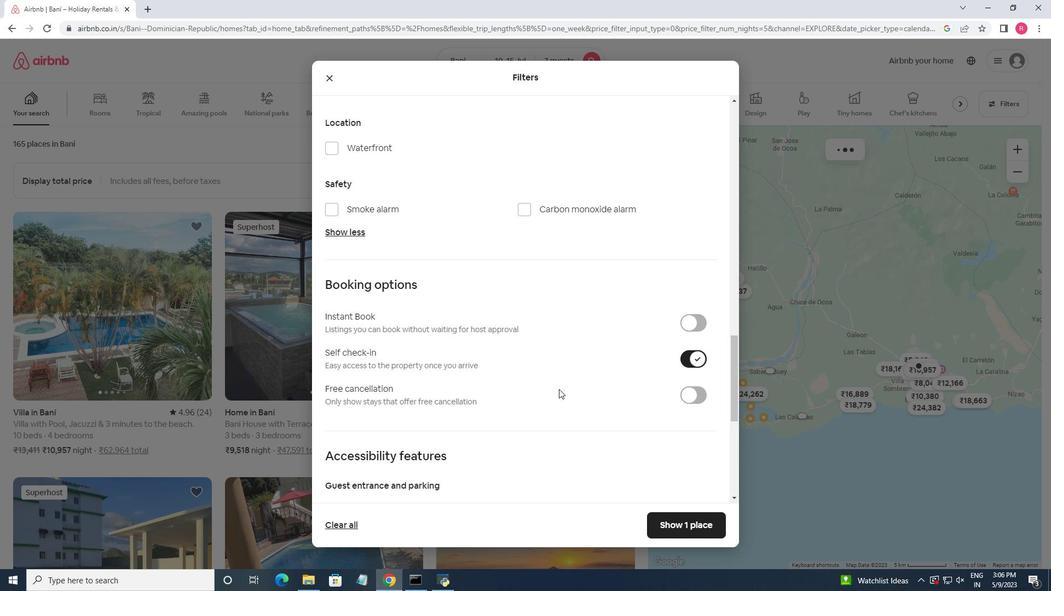 
Action: Mouse scrolled (558, 388) with delta (0, 0)
Screenshot: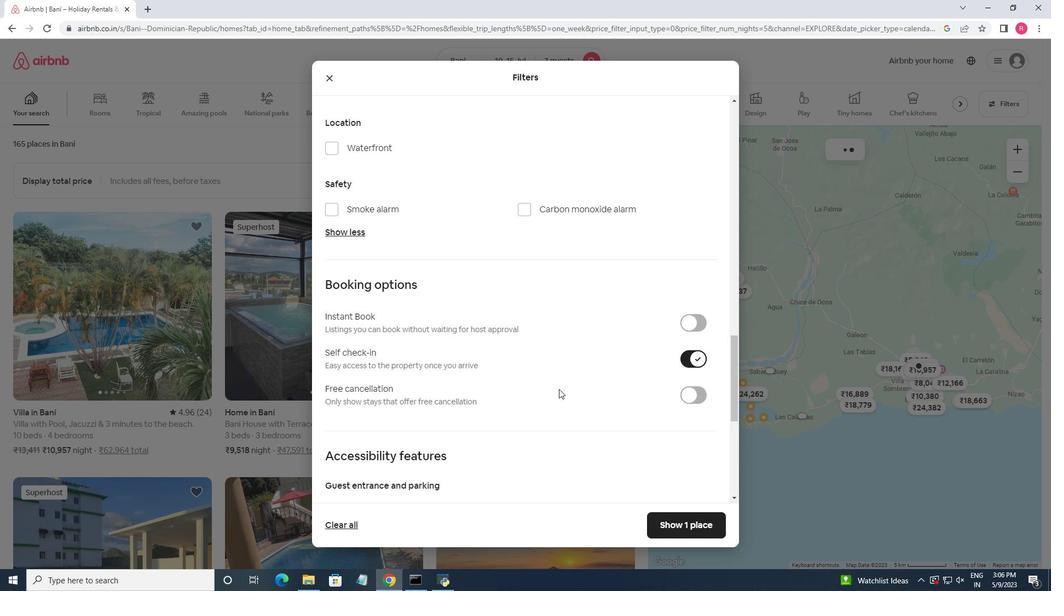 
Action: Mouse scrolled (558, 388) with delta (0, 0)
Screenshot: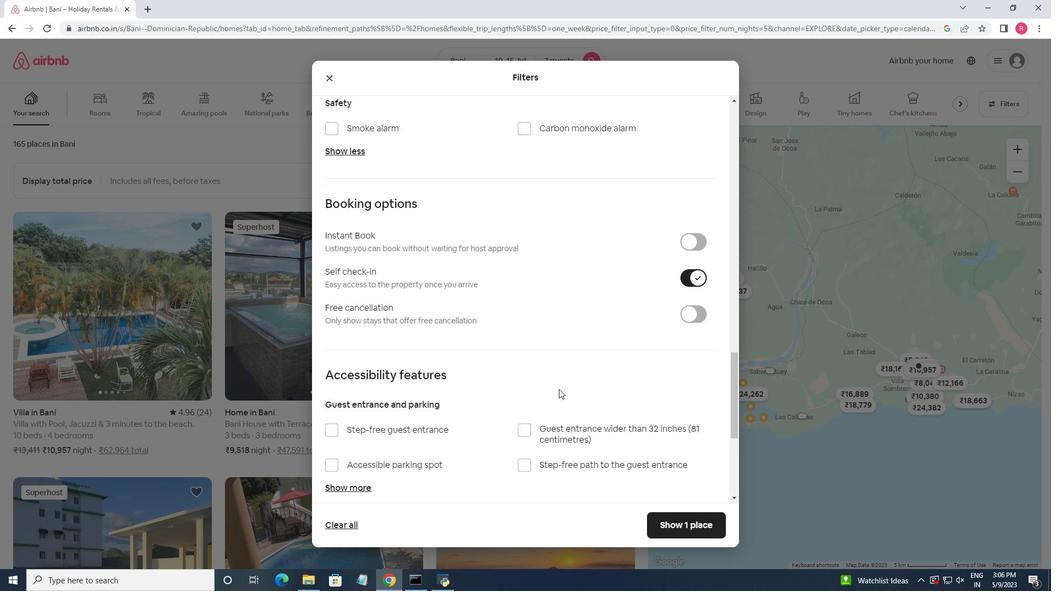 
Action: Mouse moved to (557, 394)
Screenshot: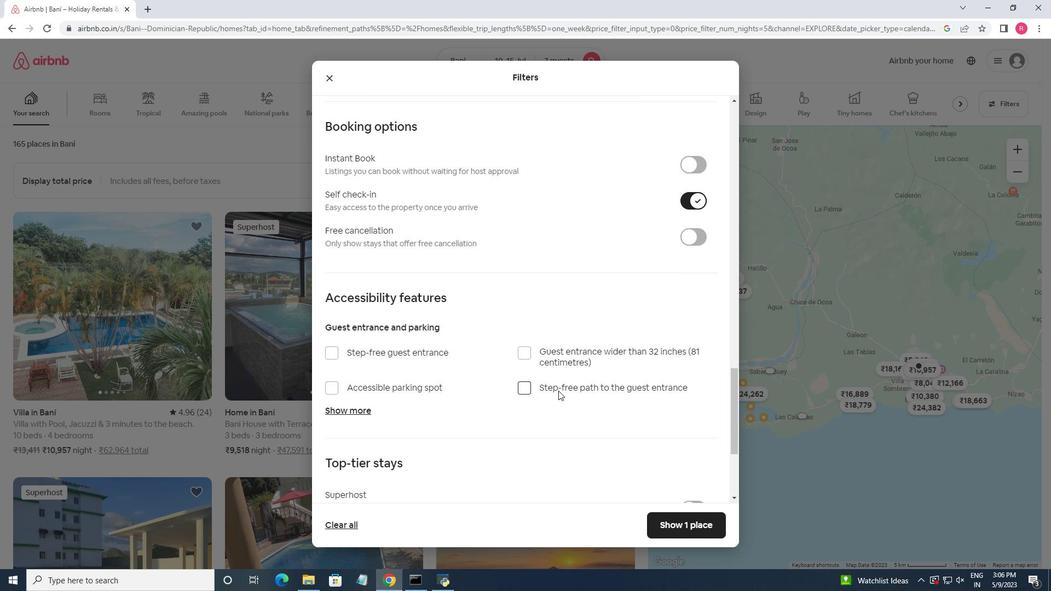
Action: Mouse scrolled (557, 394) with delta (0, 0)
Screenshot: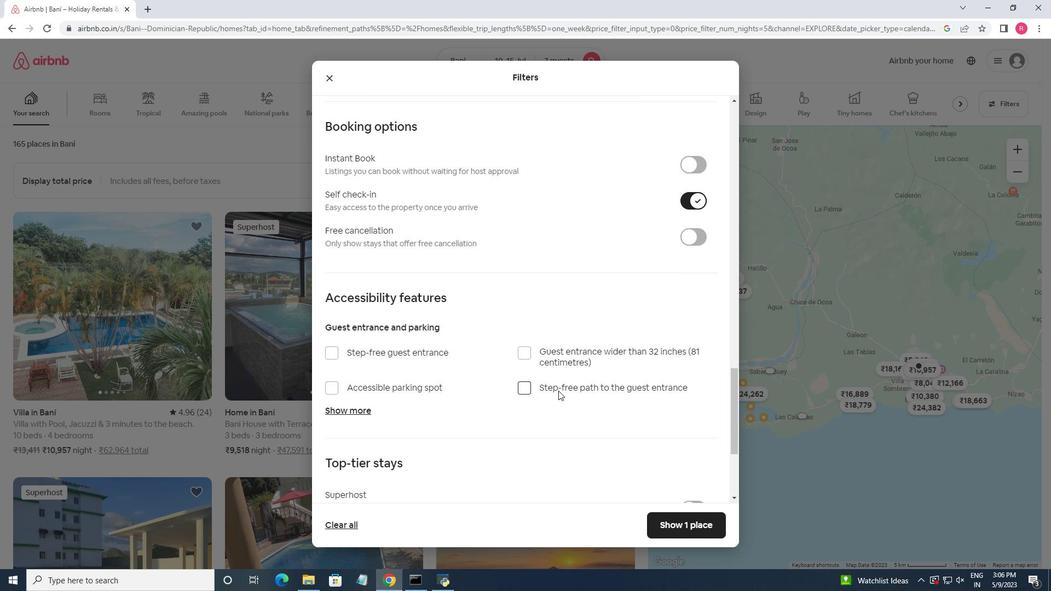
Action: Mouse moved to (556, 396)
Screenshot: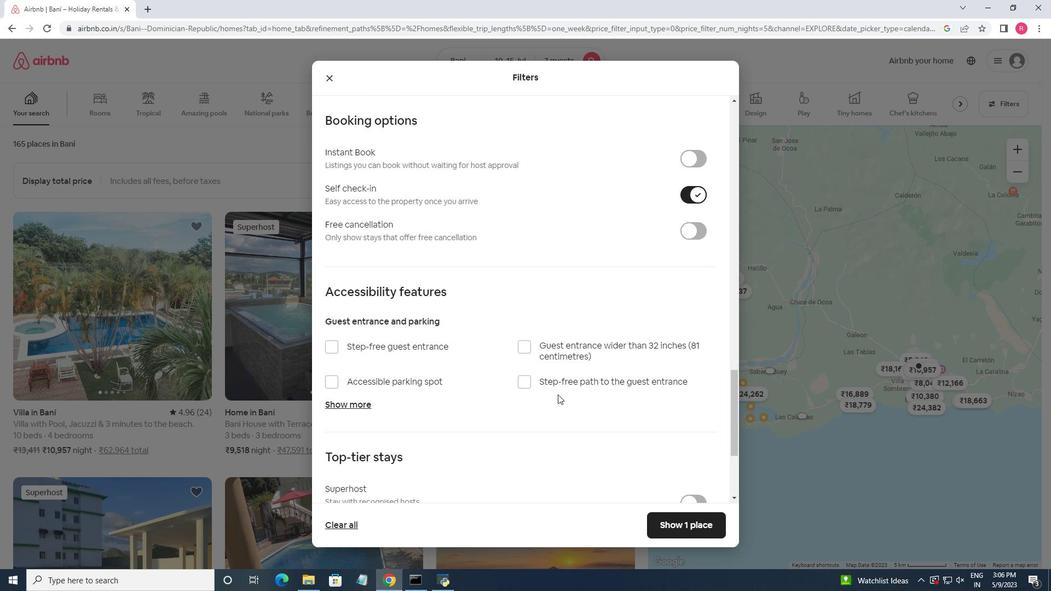 
Action: Mouse scrolled (556, 395) with delta (0, 0)
Screenshot: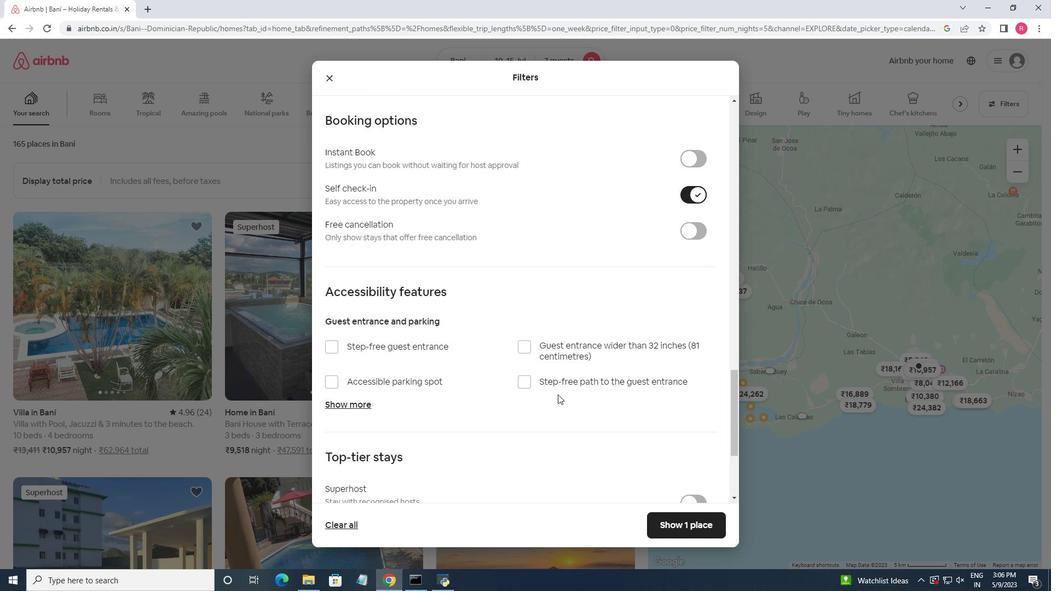 
Action: Mouse moved to (555, 395)
Screenshot: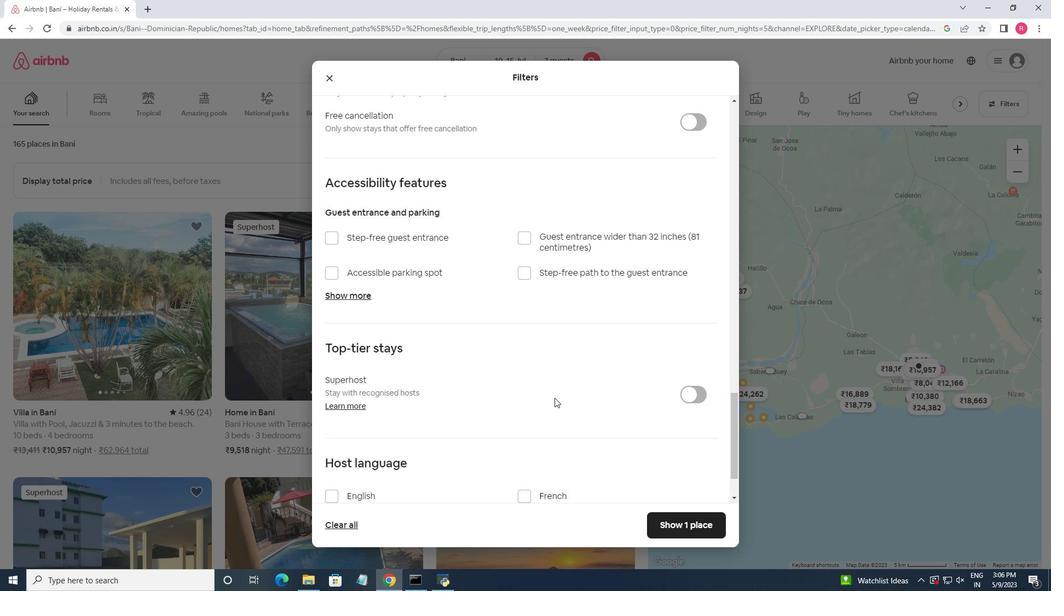 
Action: Mouse scrolled (555, 395) with delta (0, 0)
Screenshot: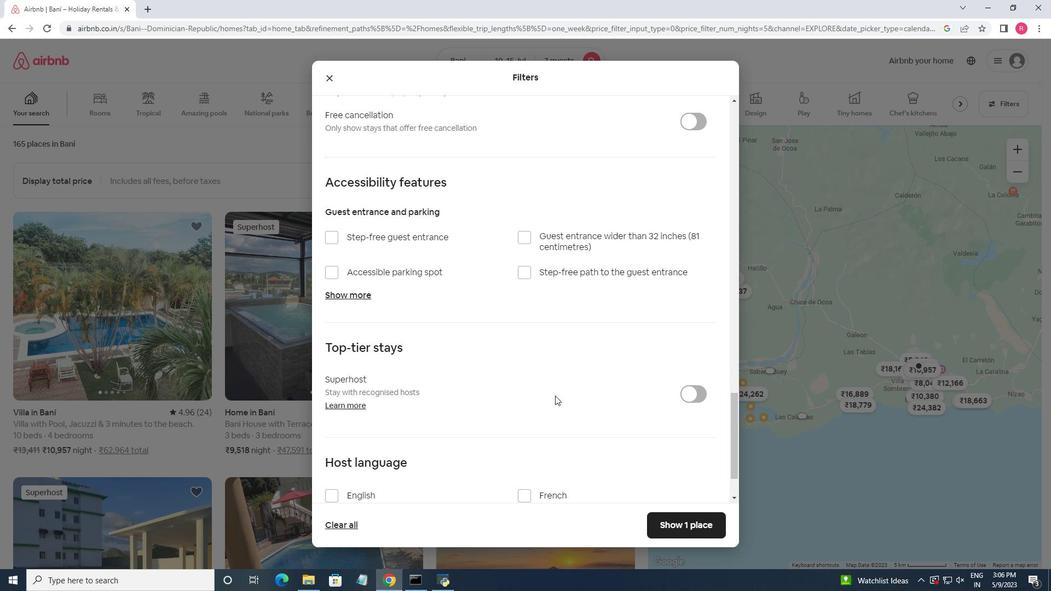 
Action: Mouse scrolled (555, 395) with delta (0, 0)
Screenshot: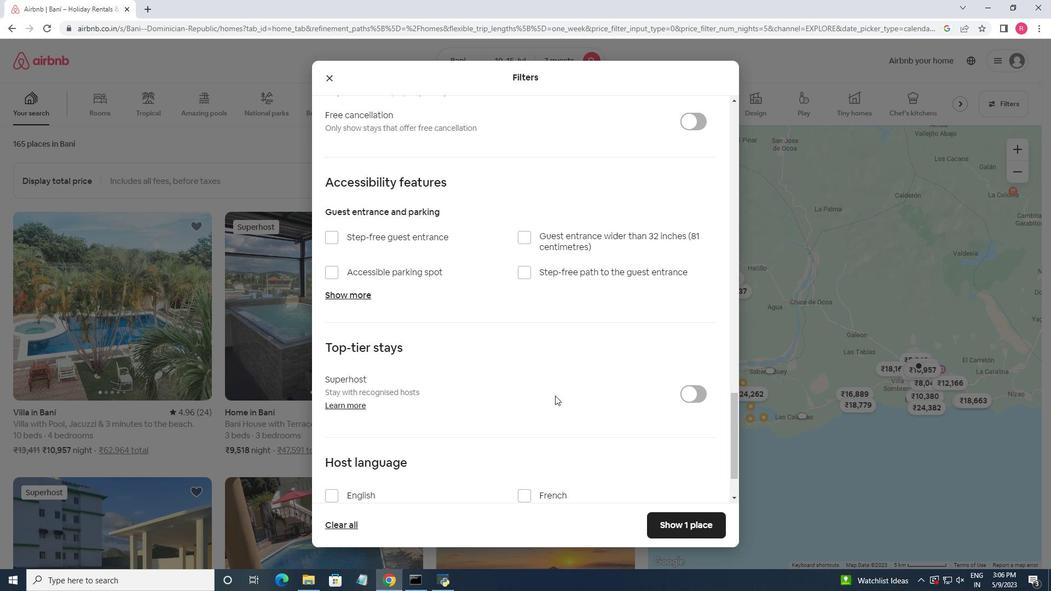 
Action: Mouse scrolled (555, 395) with delta (0, 0)
Screenshot: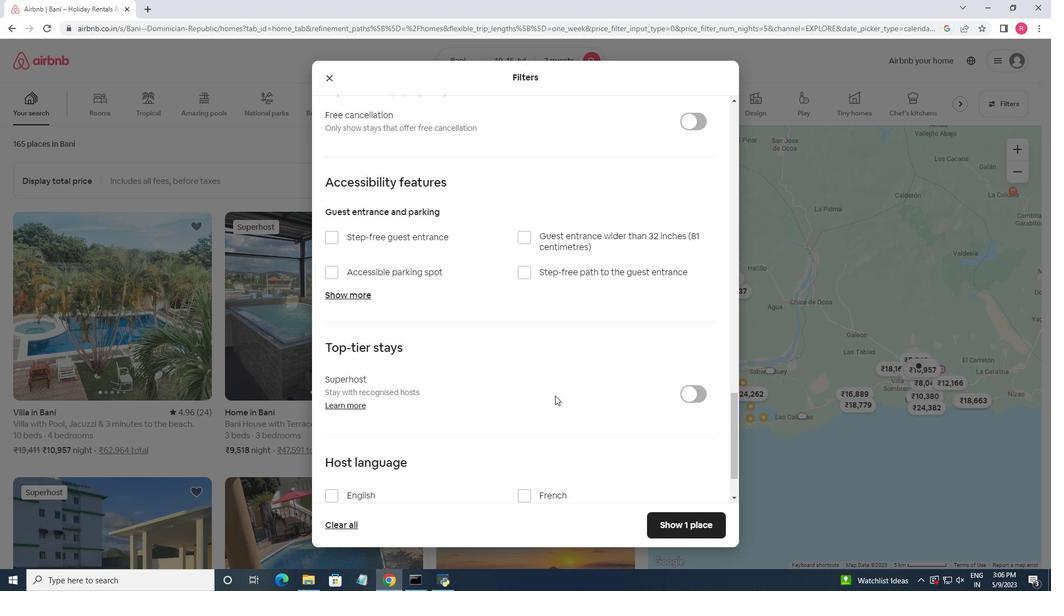 
Action: Mouse moved to (329, 427)
Screenshot: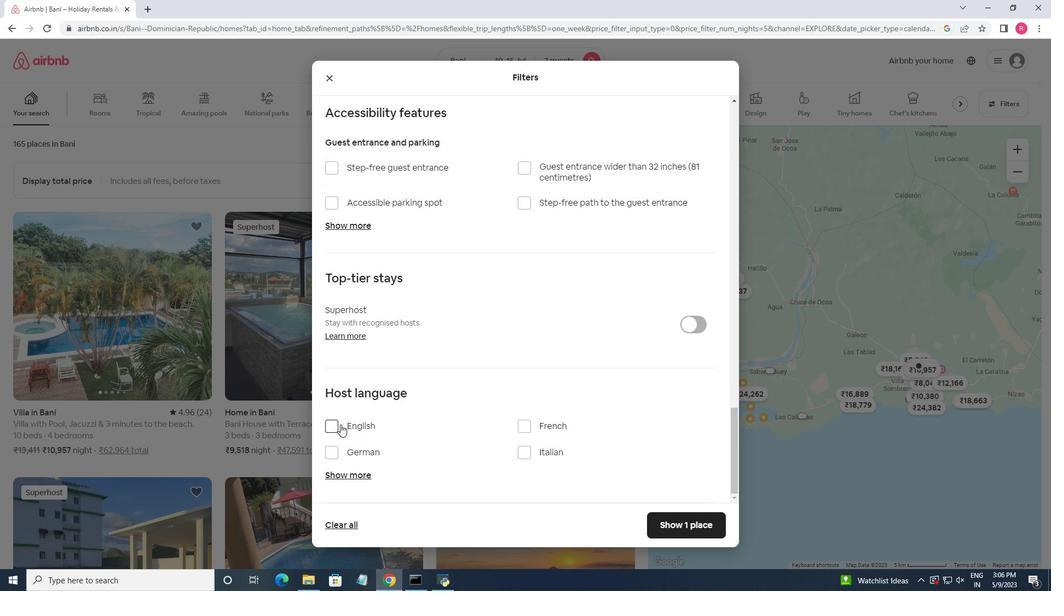 
Action: Mouse pressed left at (329, 427)
Screenshot: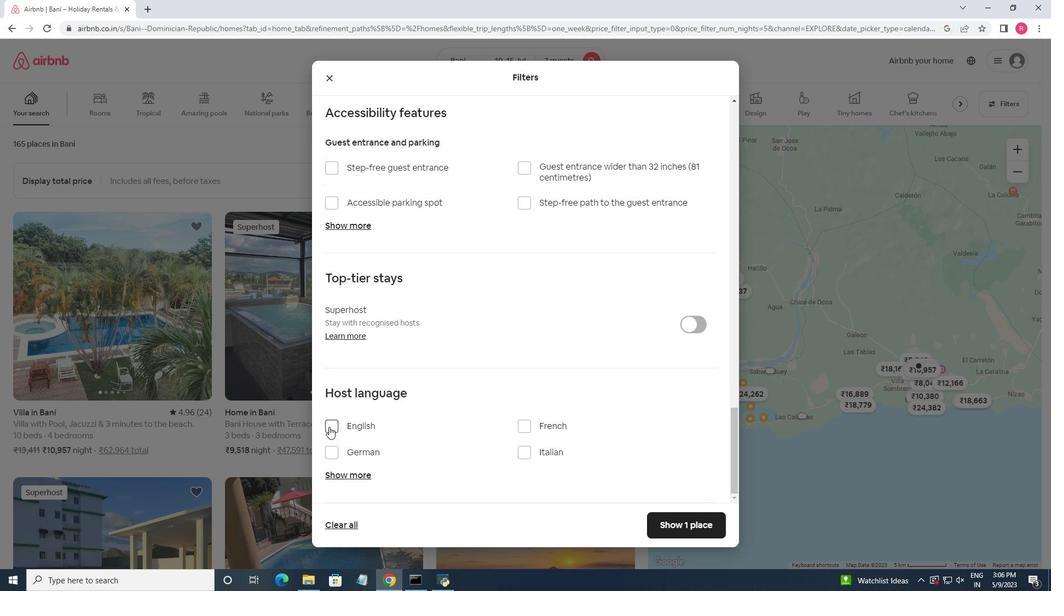 
Action: Mouse moved to (663, 519)
Screenshot: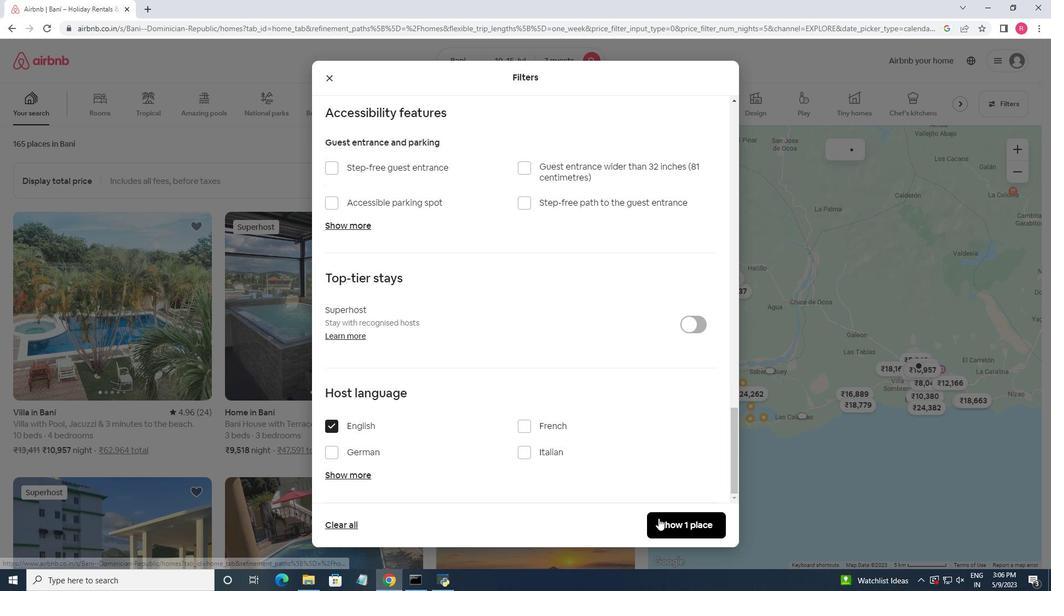 
Action: Mouse pressed left at (663, 519)
Screenshot: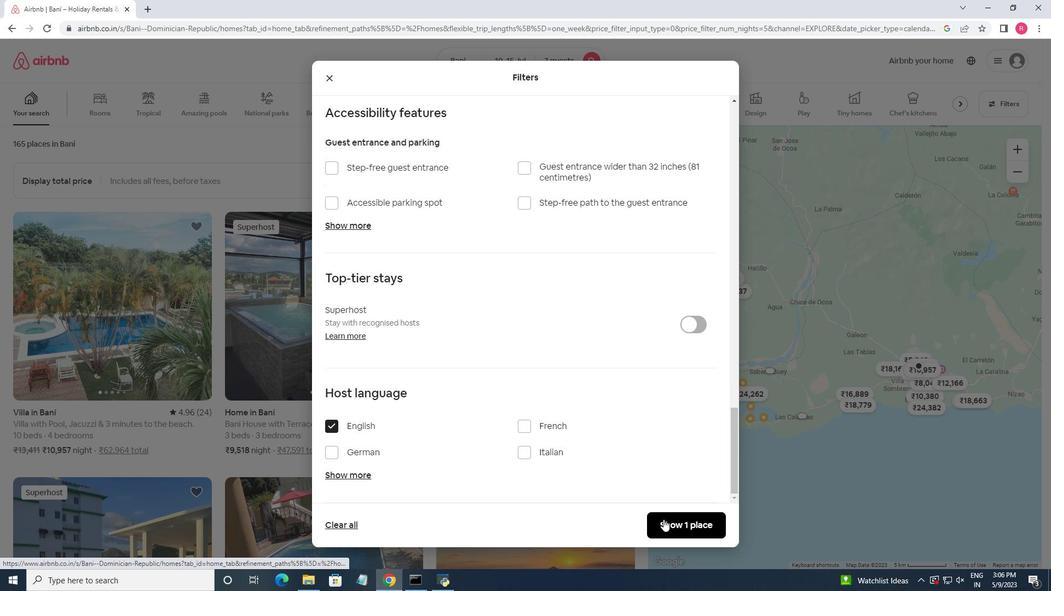 
Action: Mouse moved to (661, 521)
Screenshot: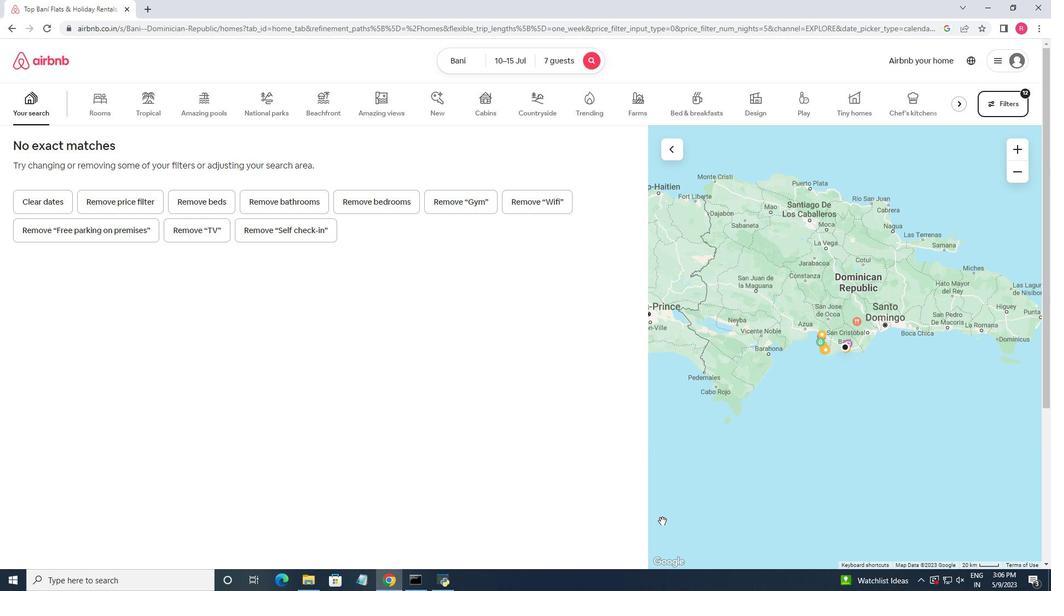 
